 Task: Look for space in Bowling Green, United States from 12th July, 2023 to 16th July, 2023 for 8 adults in price range Rs.10000 to Rs.16000. Place can be private room with 8 bedrooms having 8 beds and 8 bathrooms. Property type can be house, flat, guest house, hotel. Amenities needed are: wifi, TV, free parkinig on premises, gym, breakfast. Booking option can be shelf check-in. Required host language is English.
Action: Mouse moved to (472, 97)
Screenshot: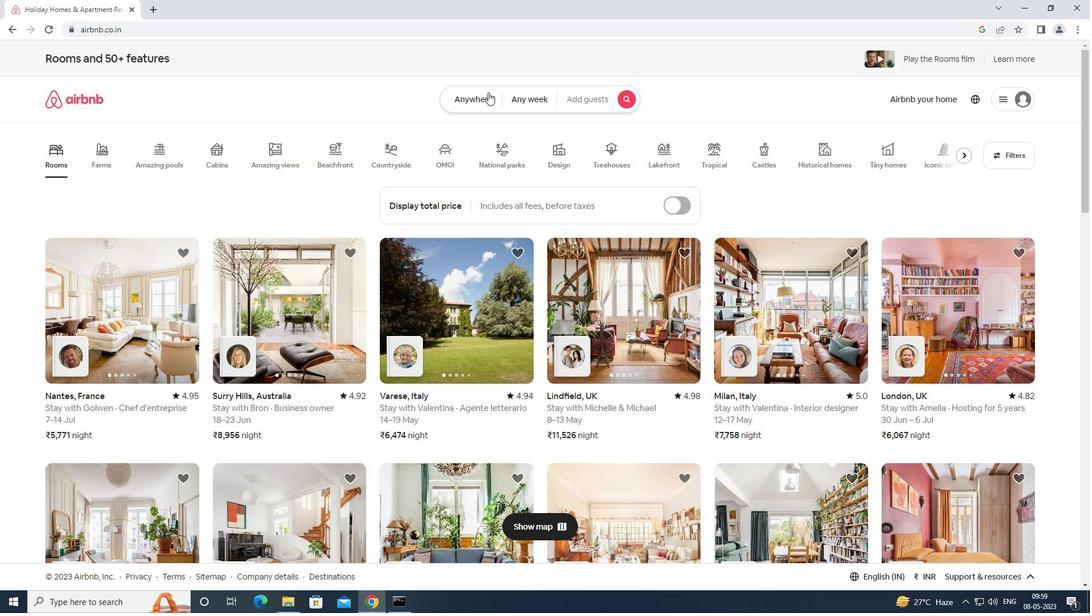 
Action: Mouse pressed left at (472, 97)
Screenshot: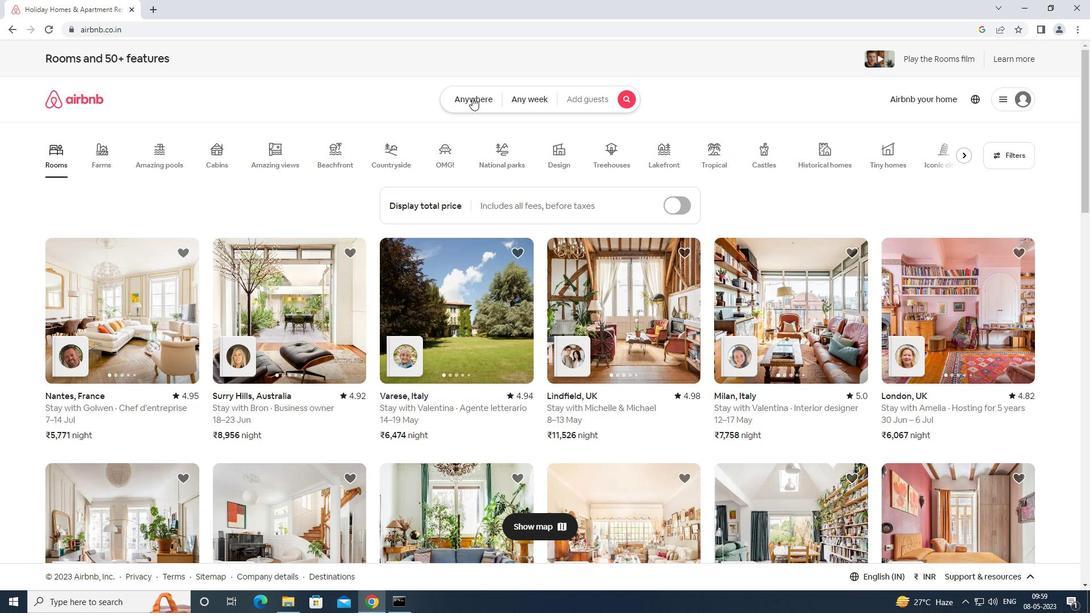 
Action: Mouse moved to (442, 142)
Screenshot: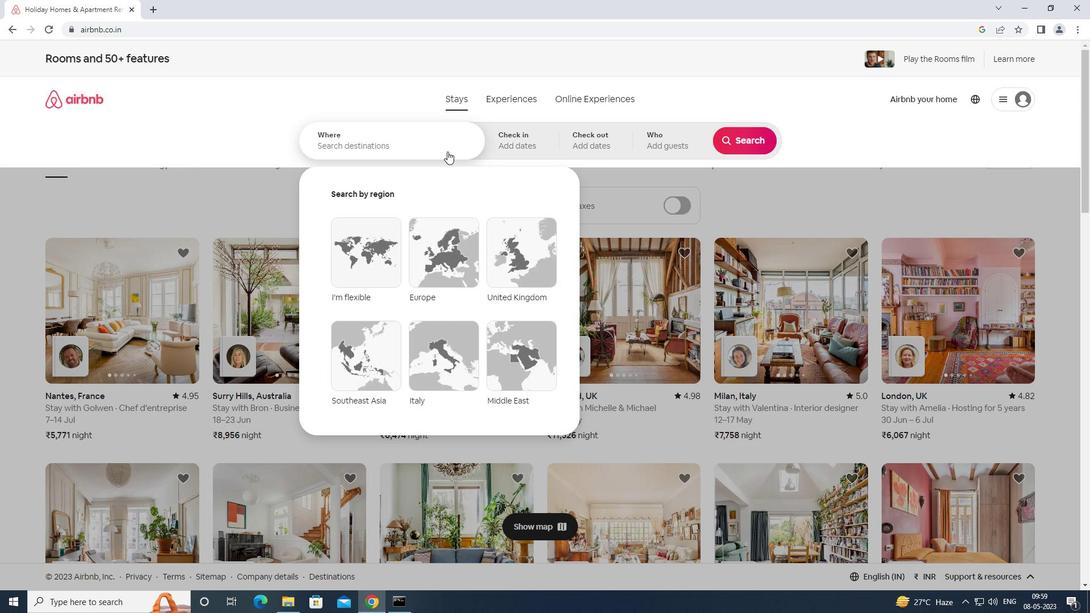 
Action: Mouse pressed left at (442, 142)
Screenshot: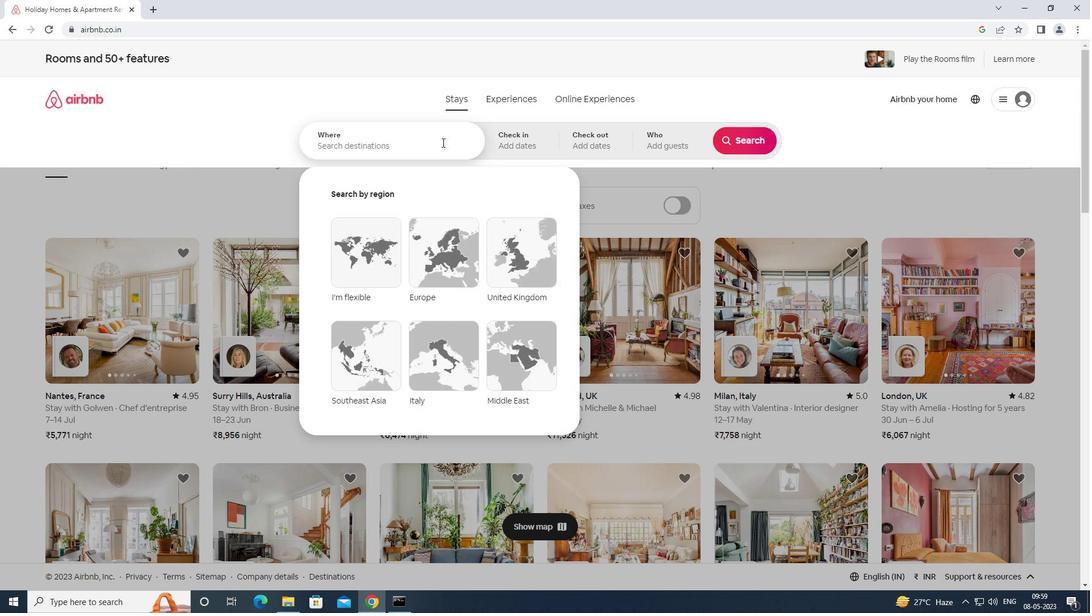 
Action: Key pressed <Key.shift>BOWLING<Key.space>GREEN<Key.space>UNITED<Key.space>STATES<Key.enter>
Screenshot: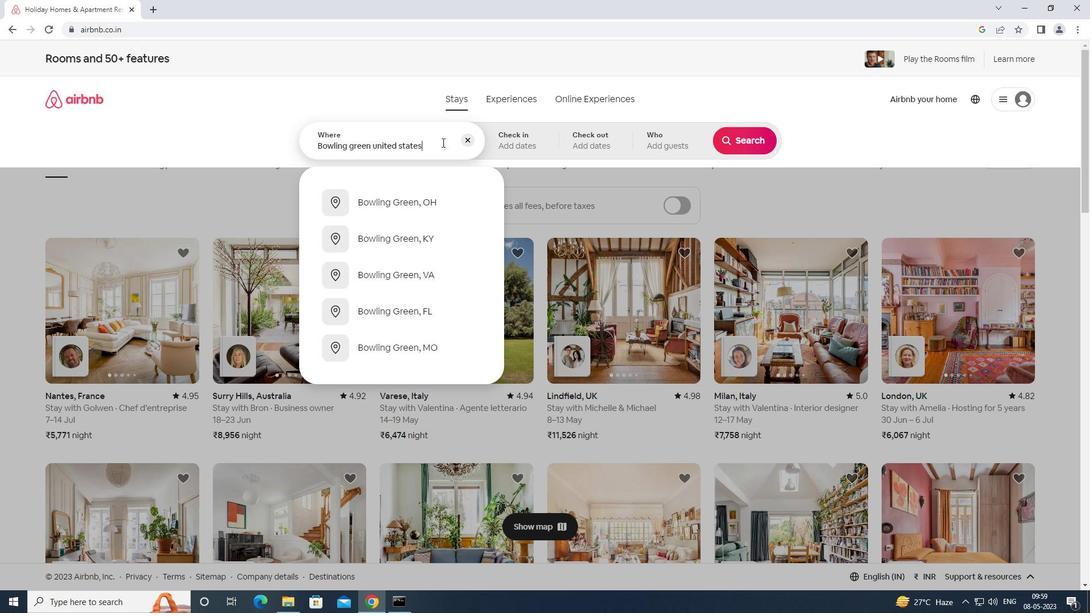 
Action: Mouse moved to (745, 232)
Screenshot: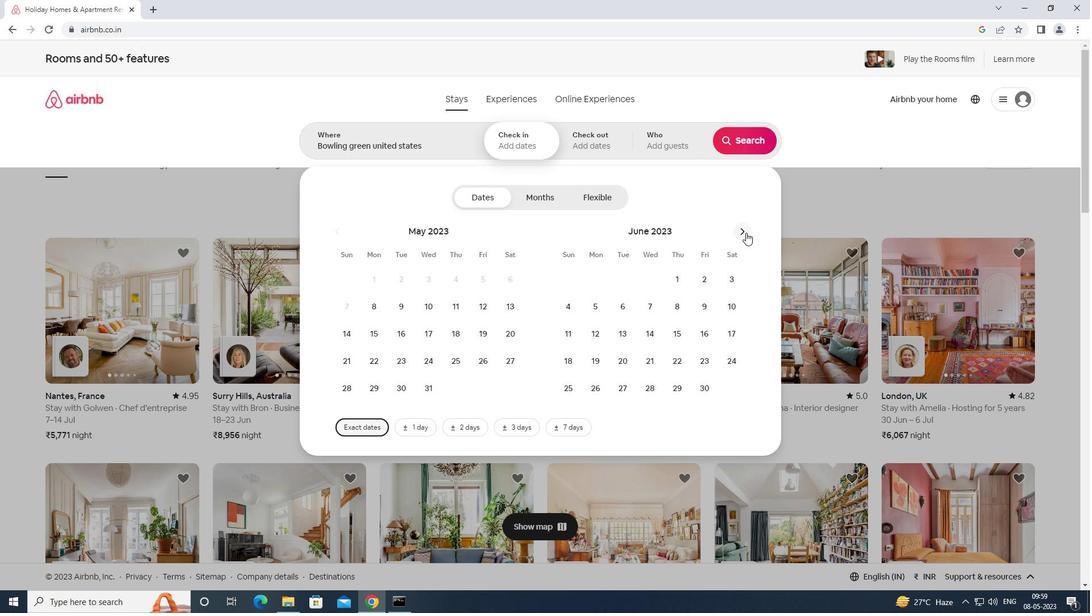 
Action: Mouse pressed left at (745, 232)
Screenshot: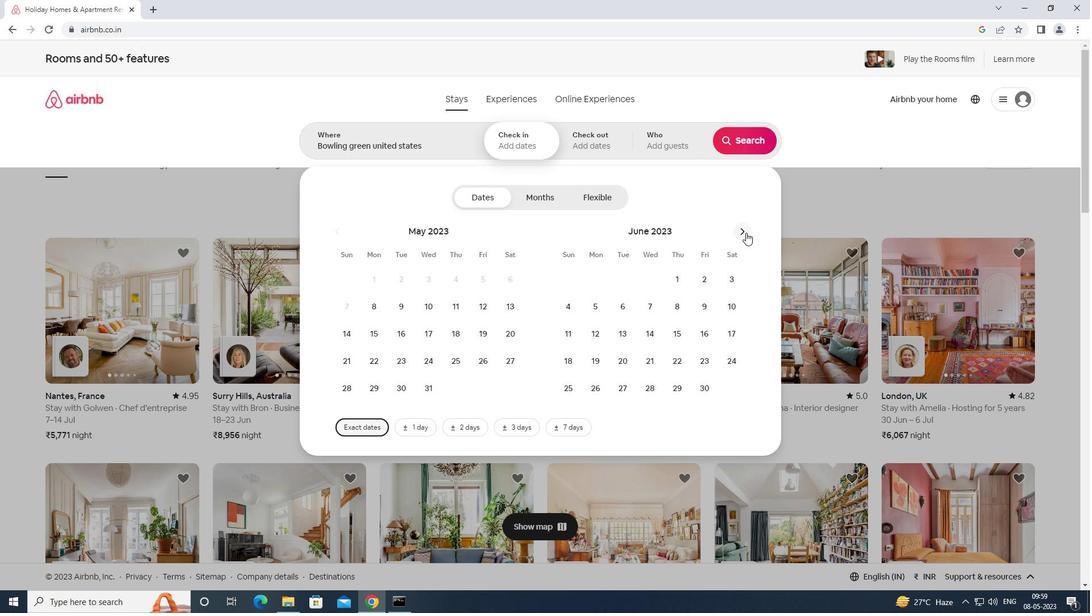 
Action: Mouse moved to (651, 333)
Screenshot: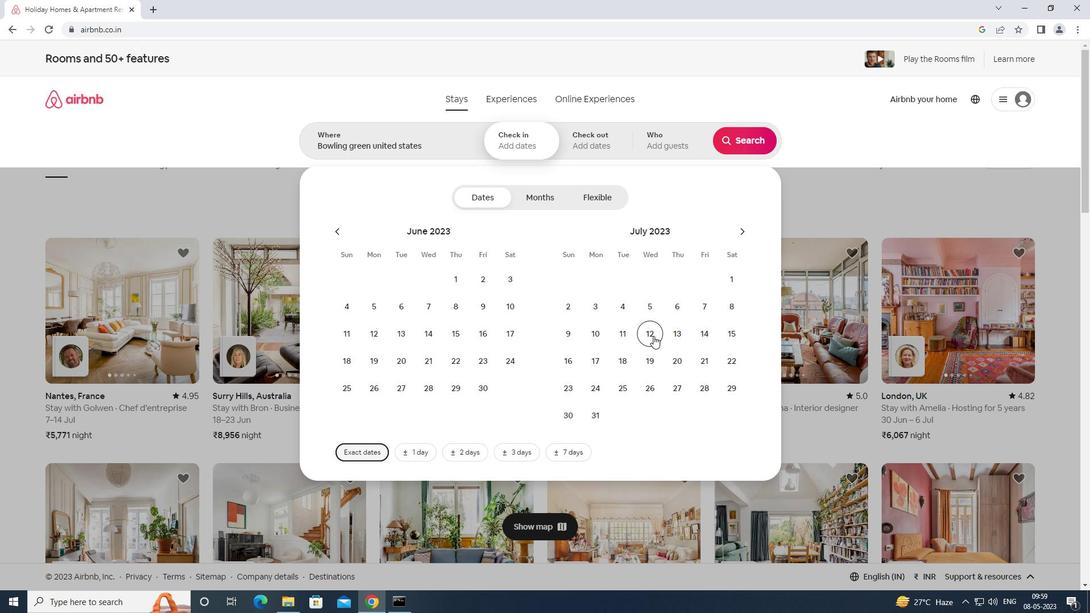 
Action: Mouse pressed left at (651, 333)
Screenshot: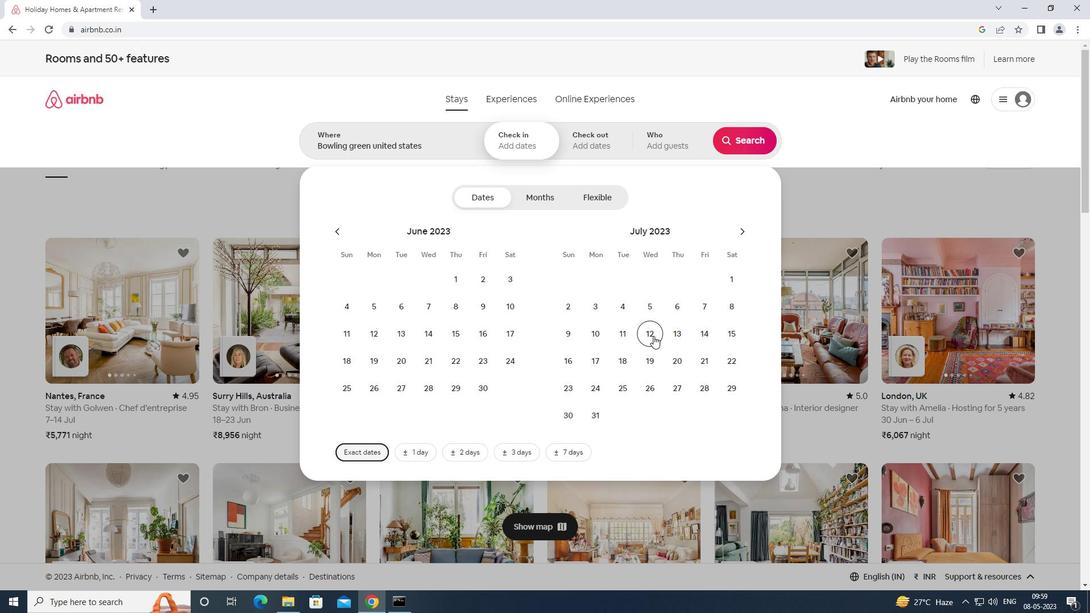 
Action: Mouse moved to (566, 359)
Screenshot: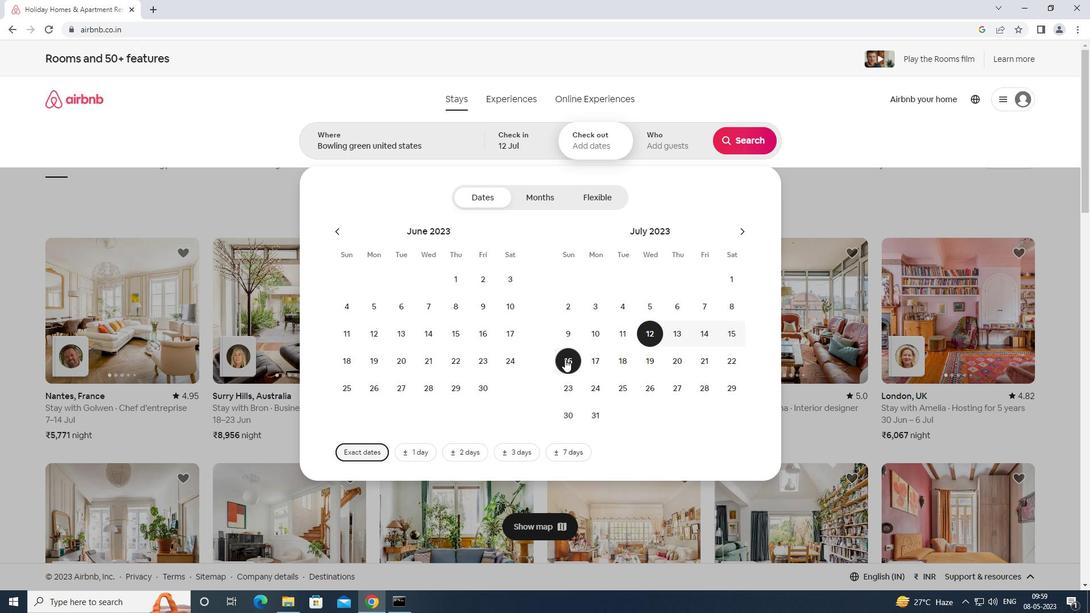 
Action: Mouse pressed left at (566, 359)
Screenshot: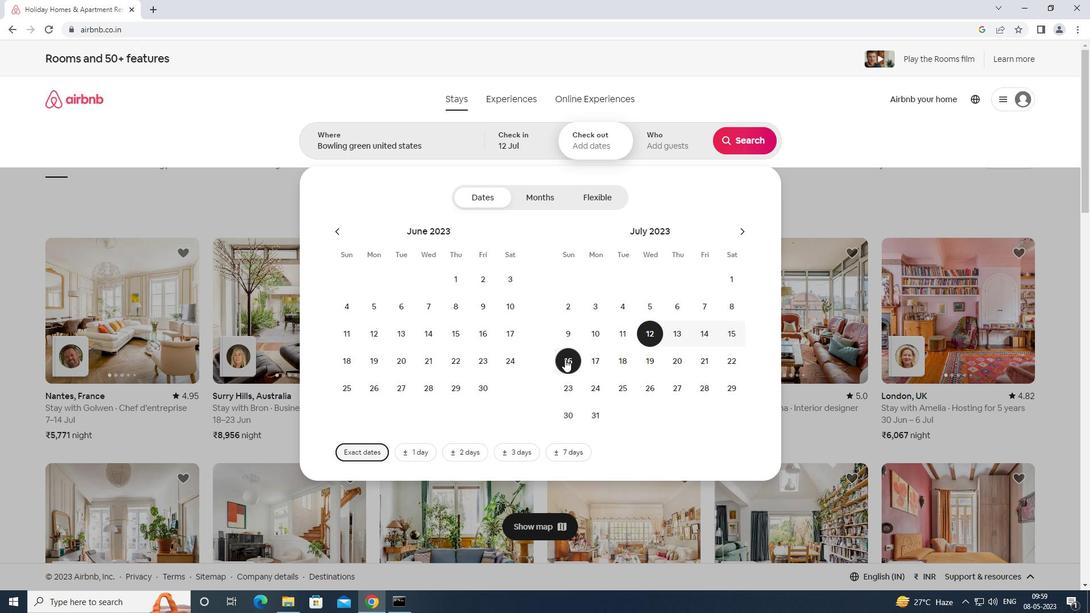 
Action: Mouse moved to (661, 136)
Screenshot: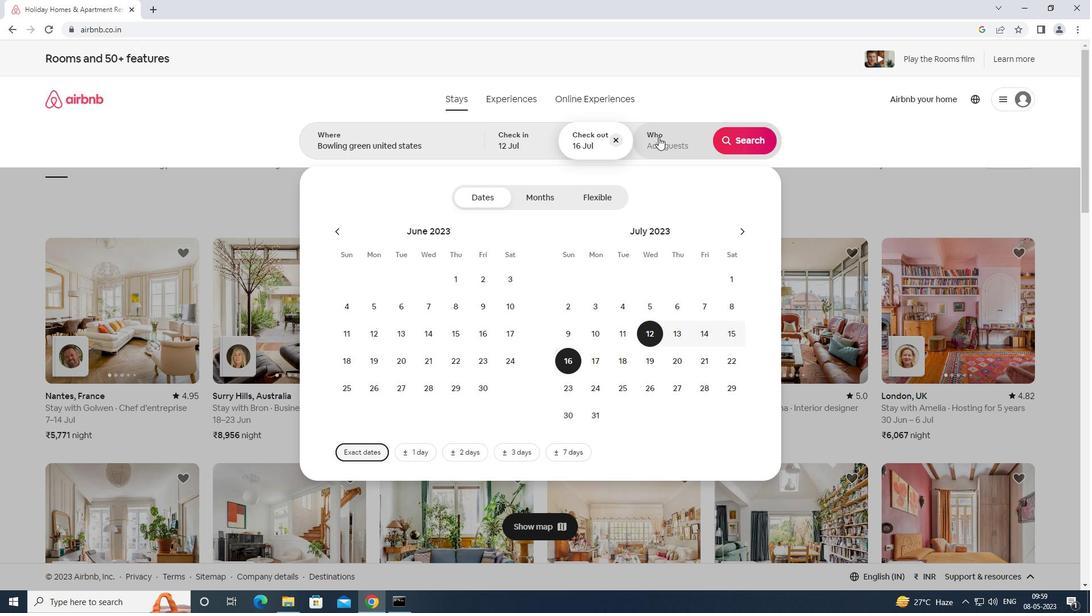 
Action: Mouse pressed left at (661, 136)
Screenshot: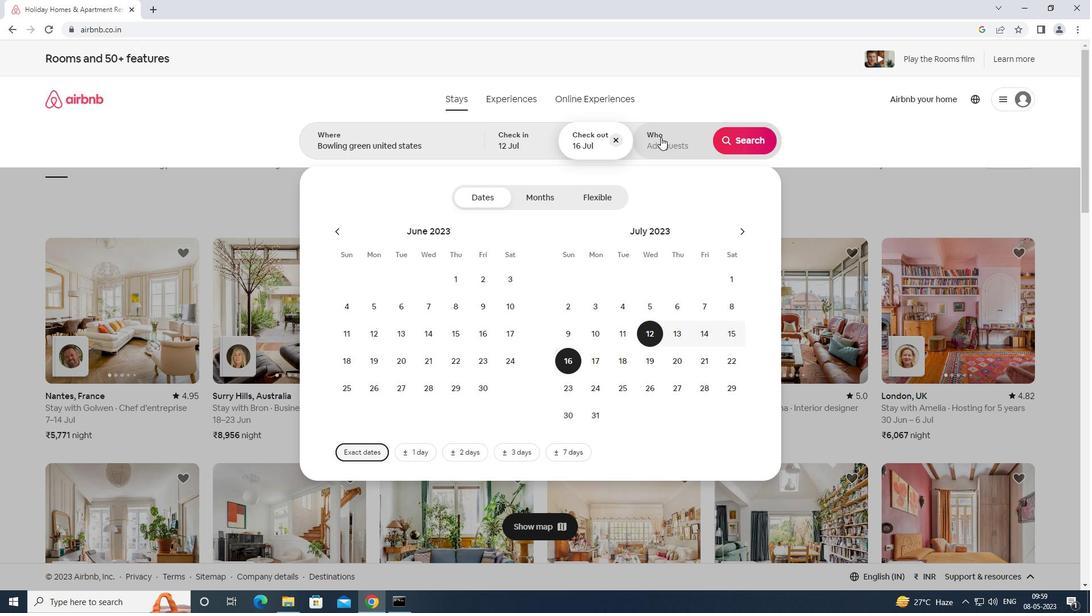 
Action: Mouse moved to (748, 197)
Screenshot: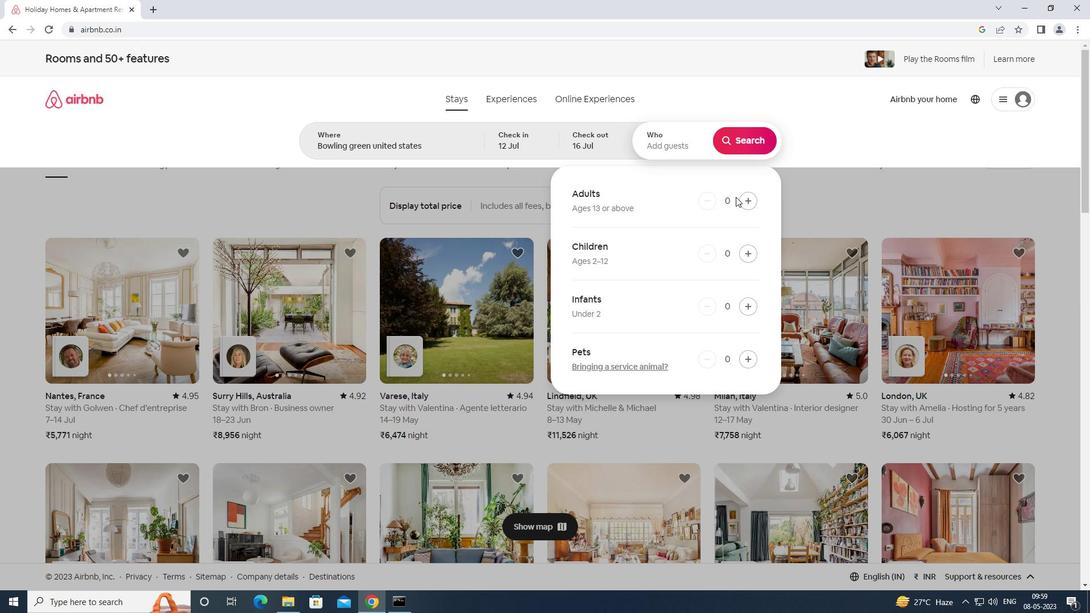
Action: Mouse pressed left at (748, 197)
Screenshot: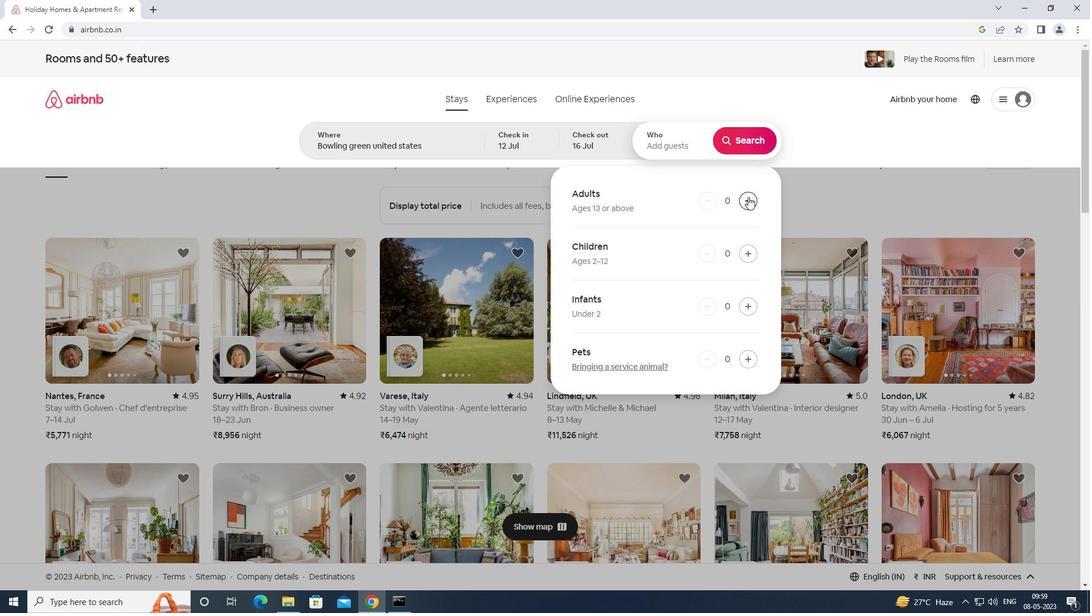 
Action: Mouse moved to (749, 197)
Screenshot: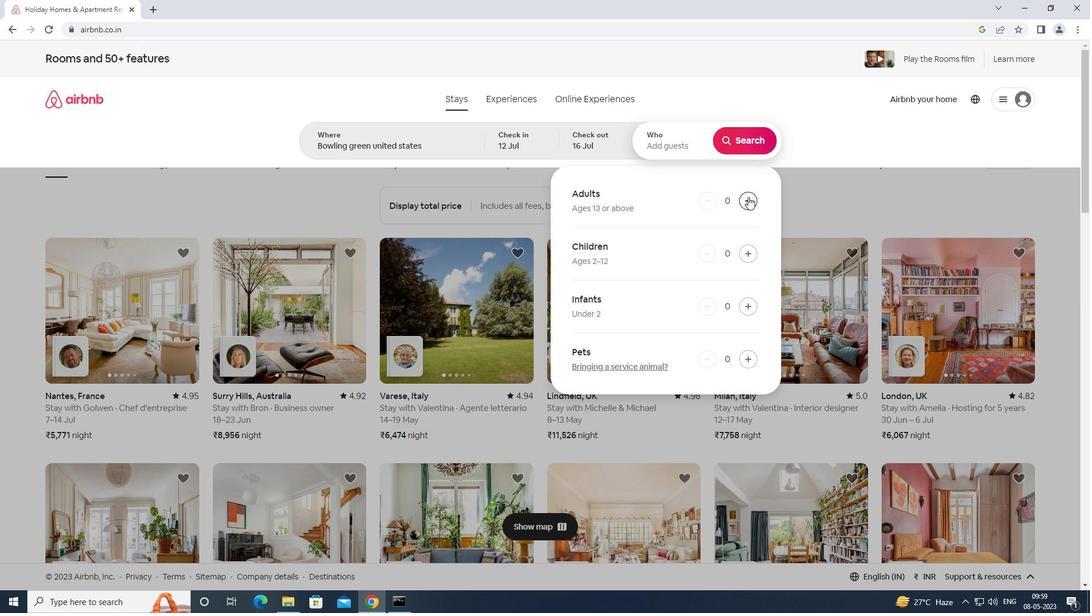 
Action: Mouse pressed left at (749, 197)
Screenshot: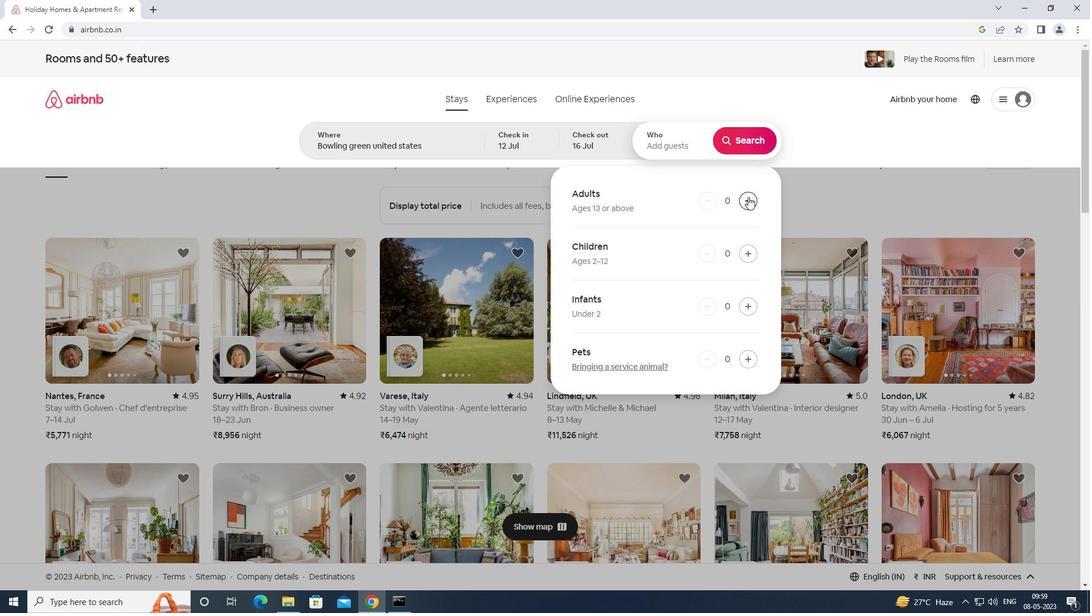 
Action: Mouse moved to (749, 197)
Screenshot: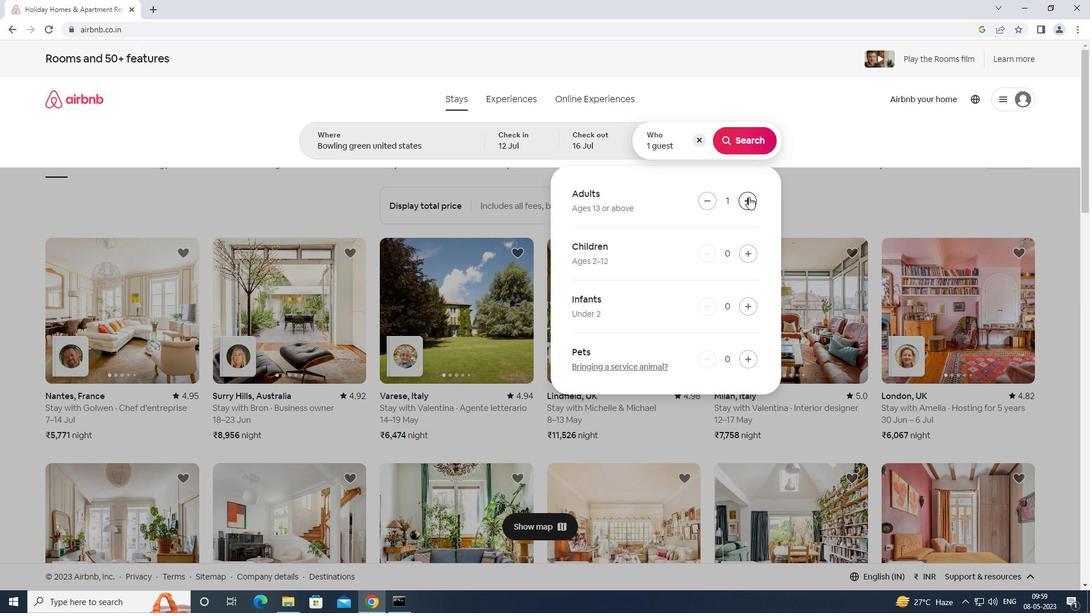 
Action: Mouse pressed left at (749, 197)
Screenshot: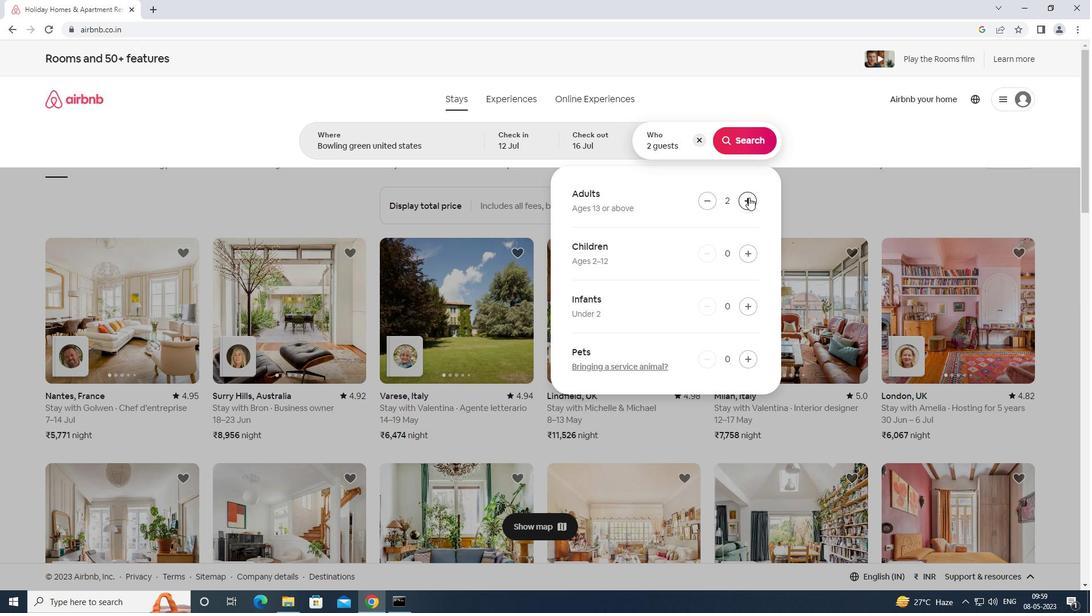 
Action: Mouse pressed left at (749, 197)
Screenshot: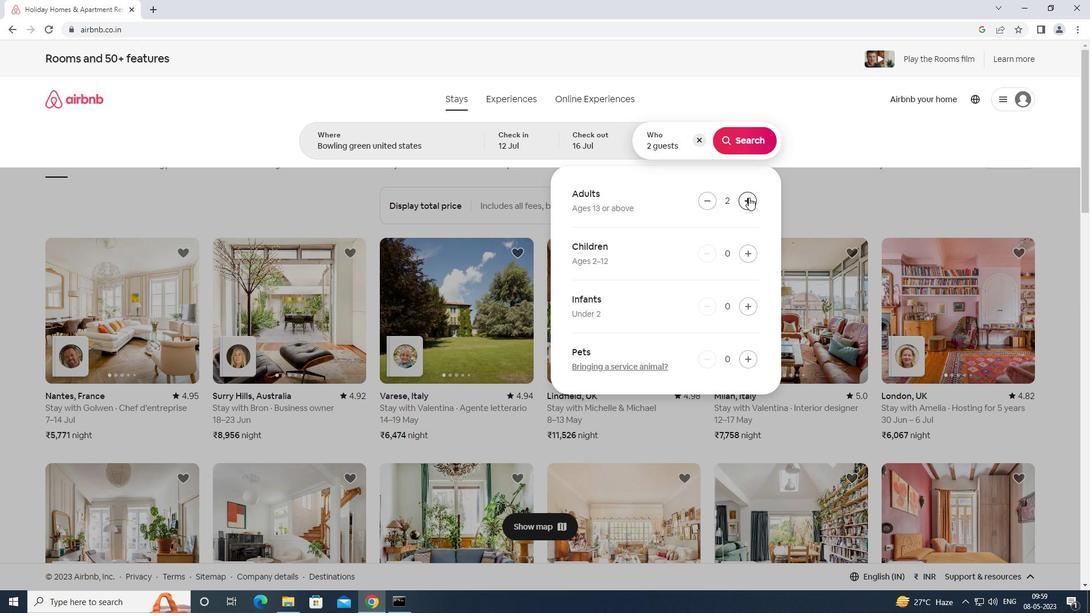 
Action: Mouse pressed left at (749, 197)
Screenshot: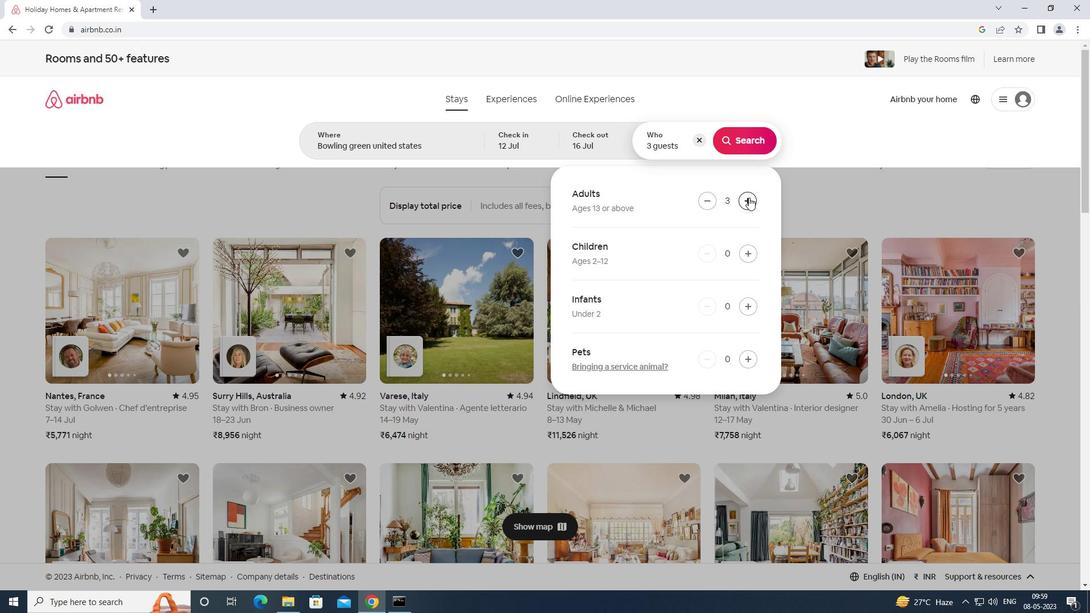 
Action: Mouse moved to (749, 198)
Screenshot: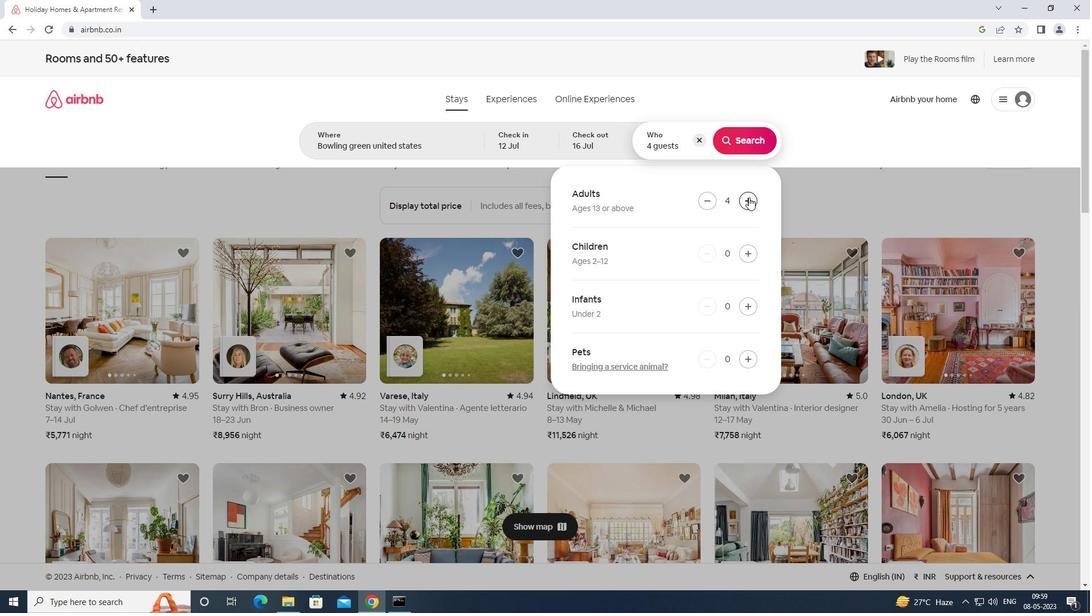 
Action: Mouse pressed left at (749, 198)
Screenshot: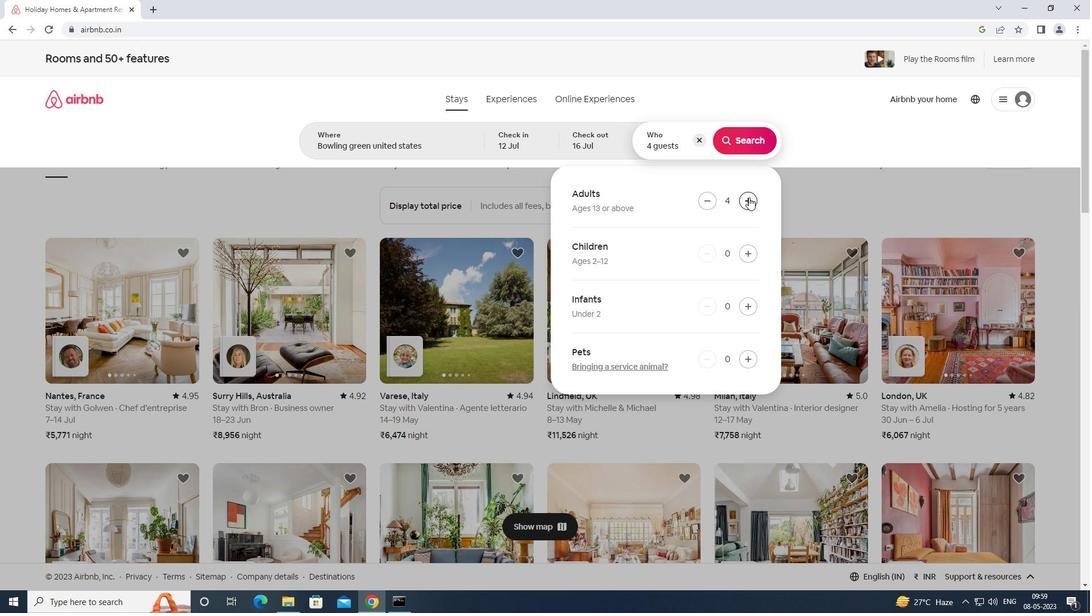 
Action: Mouse pressed left at (749, 198)
Screenshot: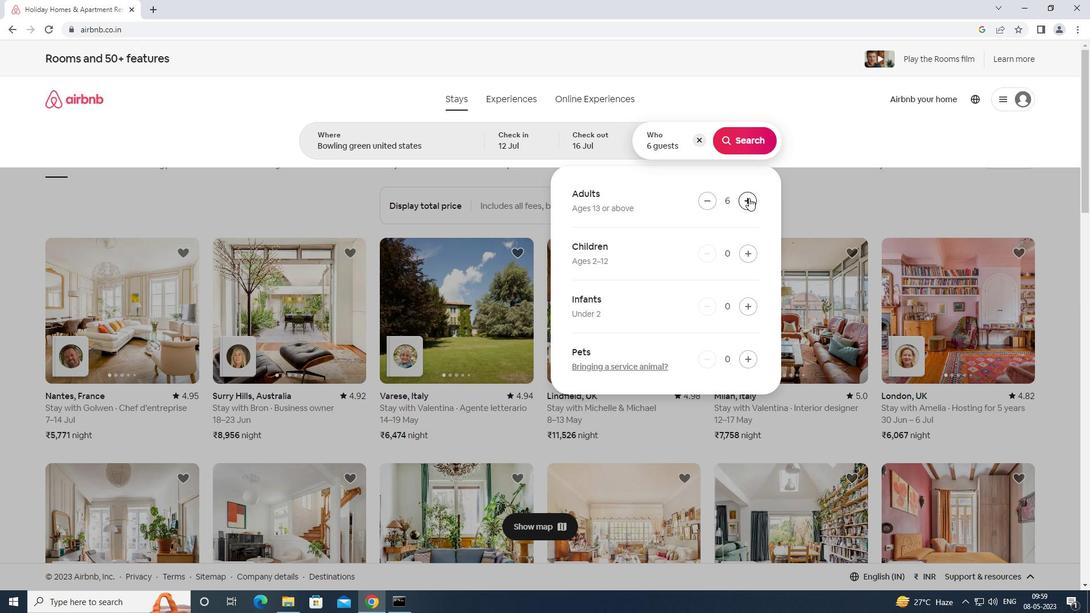 
Action: Mouse pressed left at (749, 198)
Screenshot: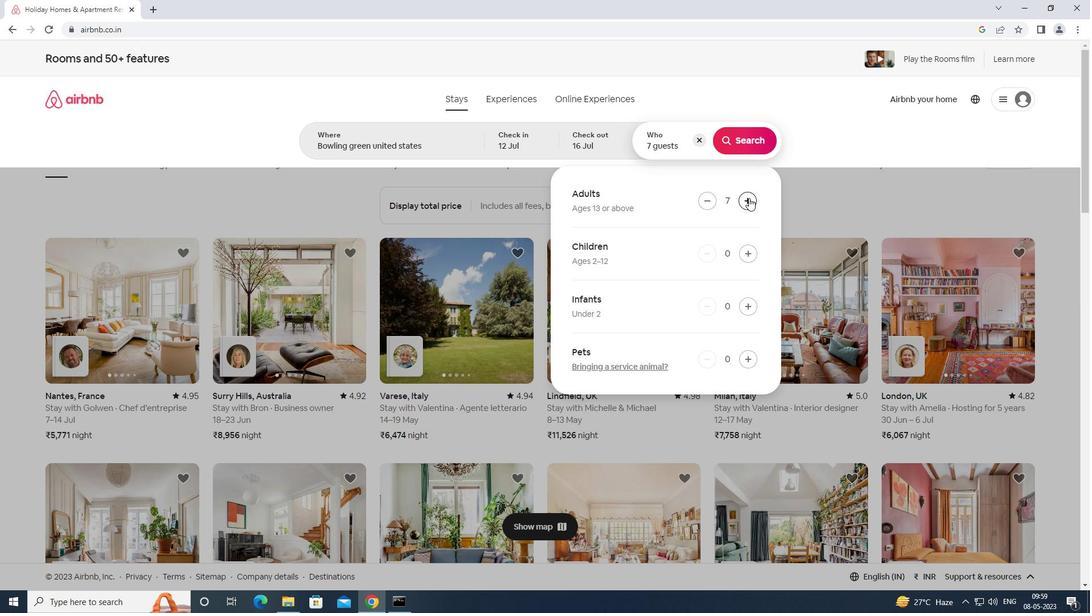 
Action: Mouse moved to (758, 148)
Screenshot: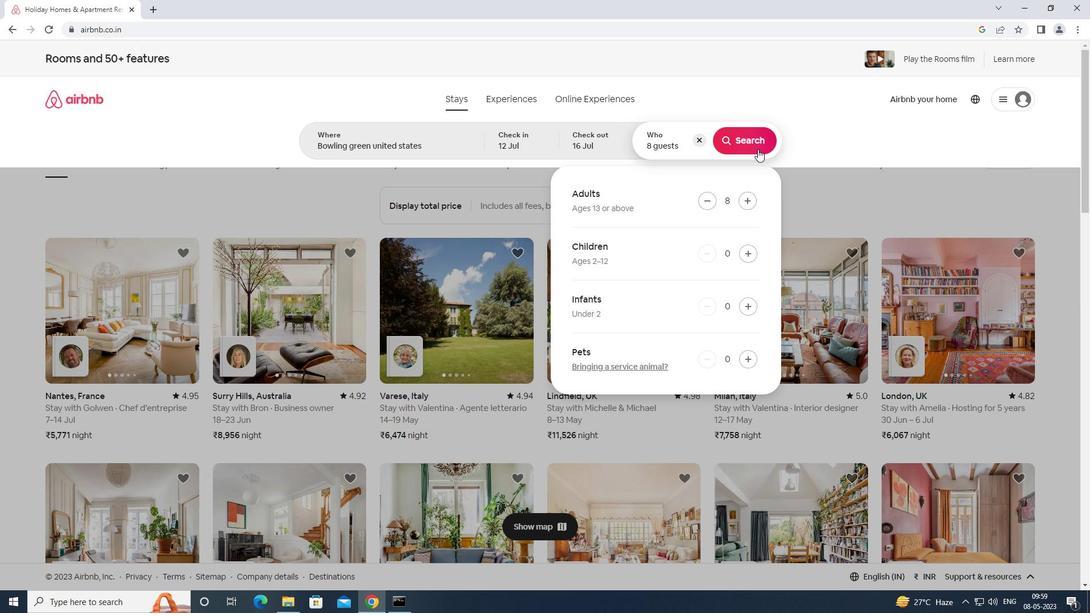 
Action: Mouse pressed left at (758, 148)
Screenshot: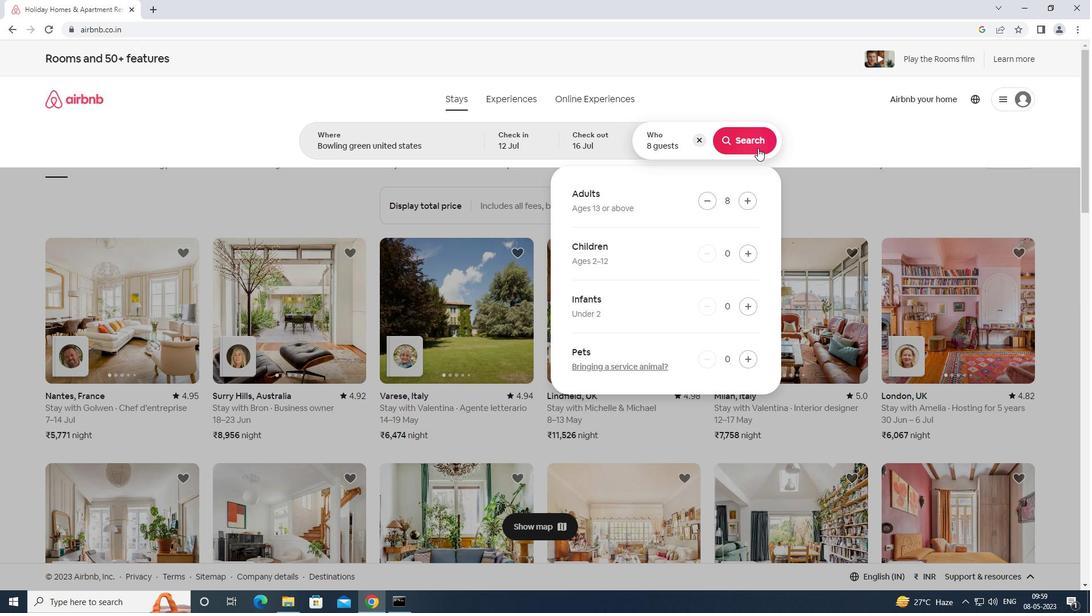 
Action: Mouse moved to (1061, 108)
Screenshot: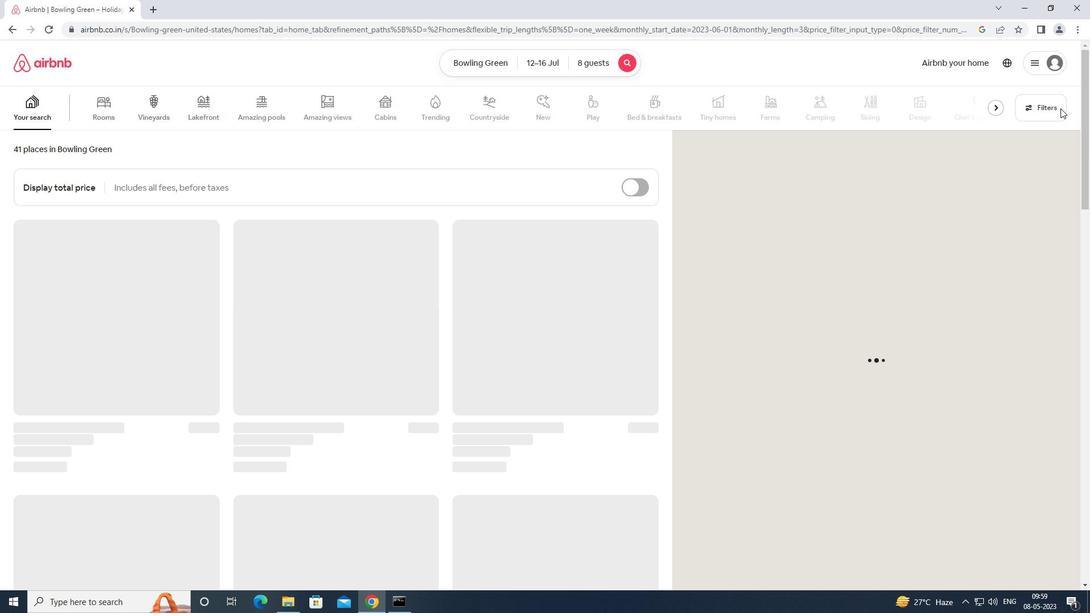
Action: Mouse pressed left at (1061, 108)
Screenshot: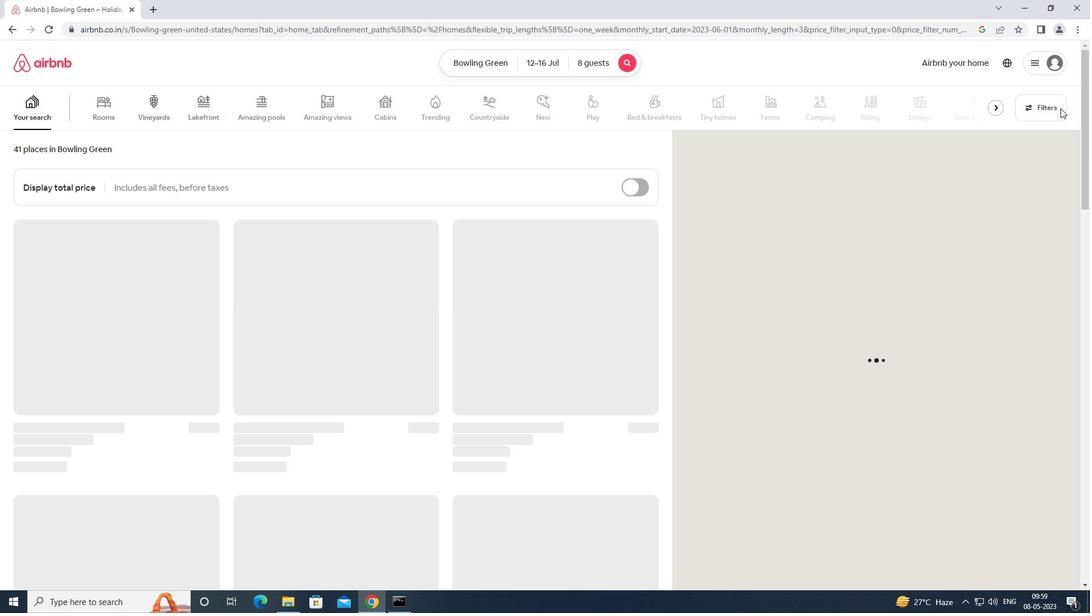 
Action: Mouse moved to (457, 384)
Screenshot: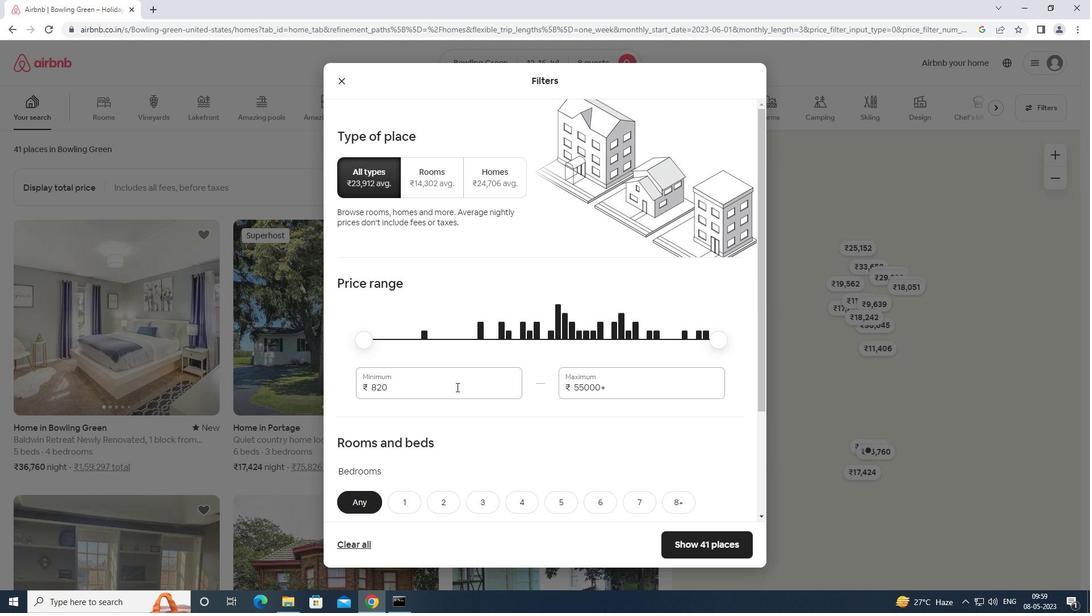 
Action: Mouse pressed left at (457, 384)
Screenshot: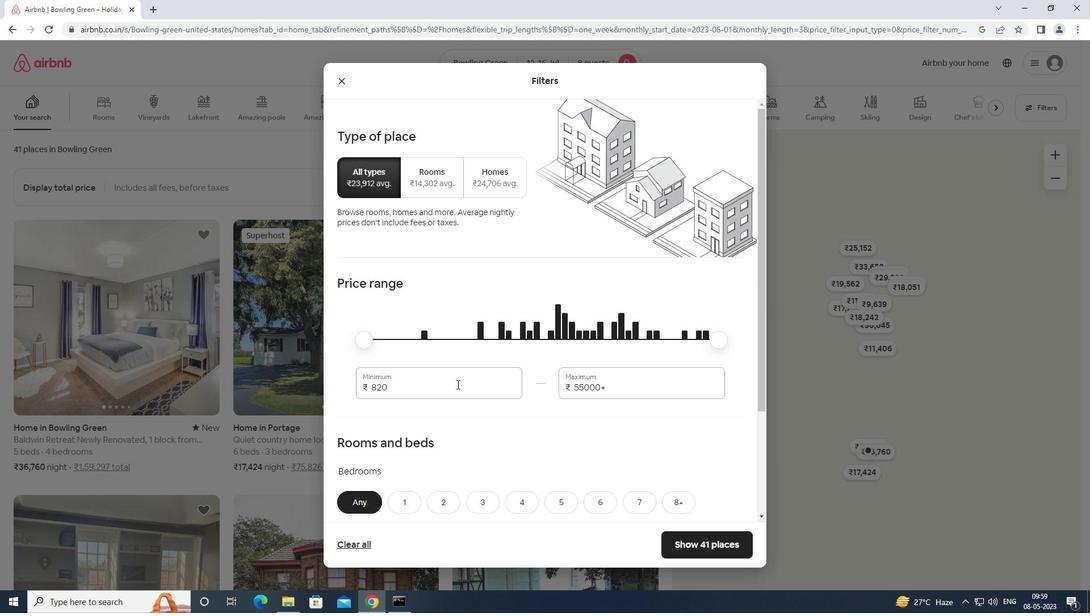 
Action: Key pressed <Key.backspace><Key.backspace><Key.backspace><Key.backspace><Key.backspace><Key.backspace><Key.backspace><Key.backspace><Key.backspace><Key.backspace><Key.backspace><Key.backspace><Key.backspace><Key.backspace>10000
Screenshot: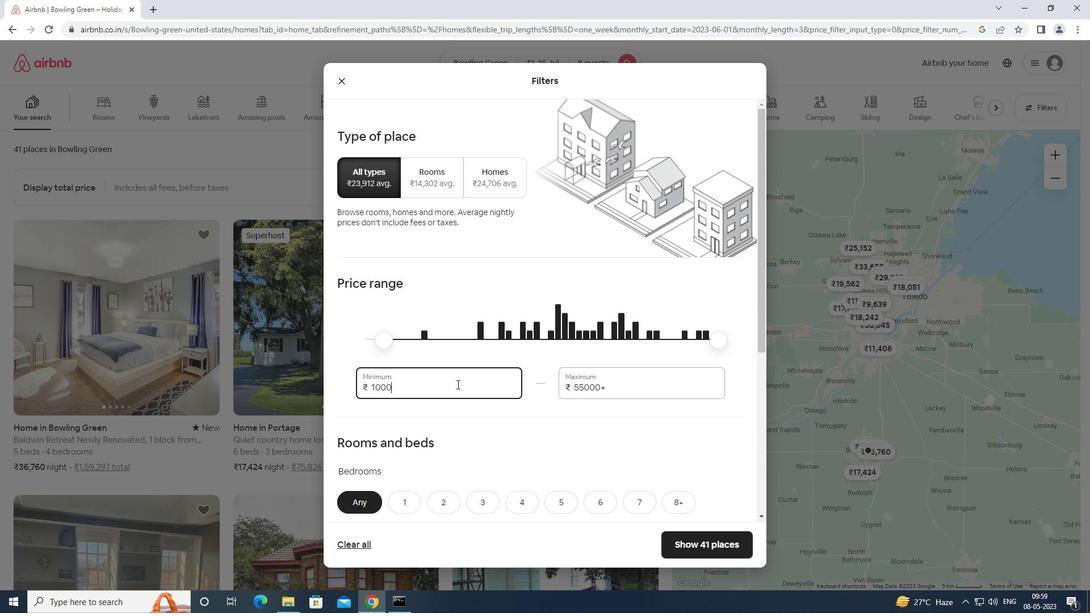 
Action: Mouse moved to (627, 380)
Screenshot: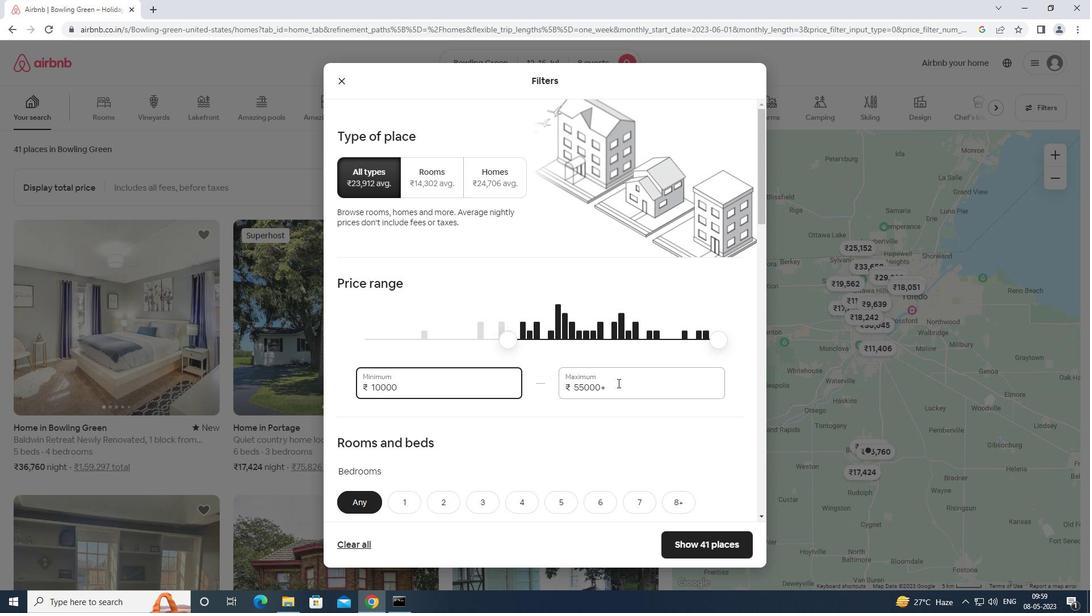 
Action: Mouse pressed left at (627, 380)
Screenshot: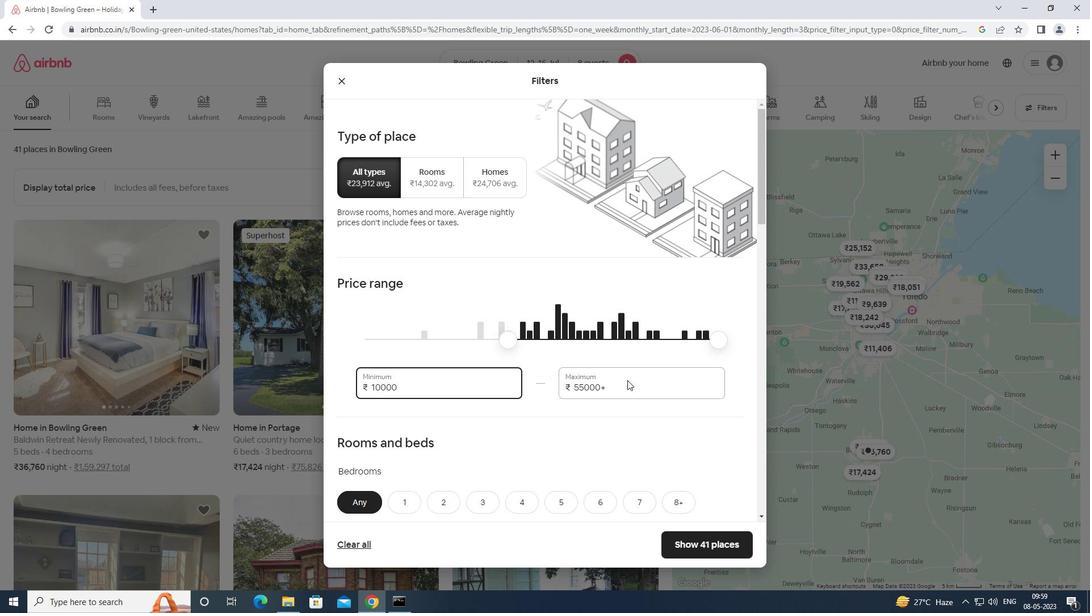 
Action: Mouse moved to (632, 380)
Screenshot: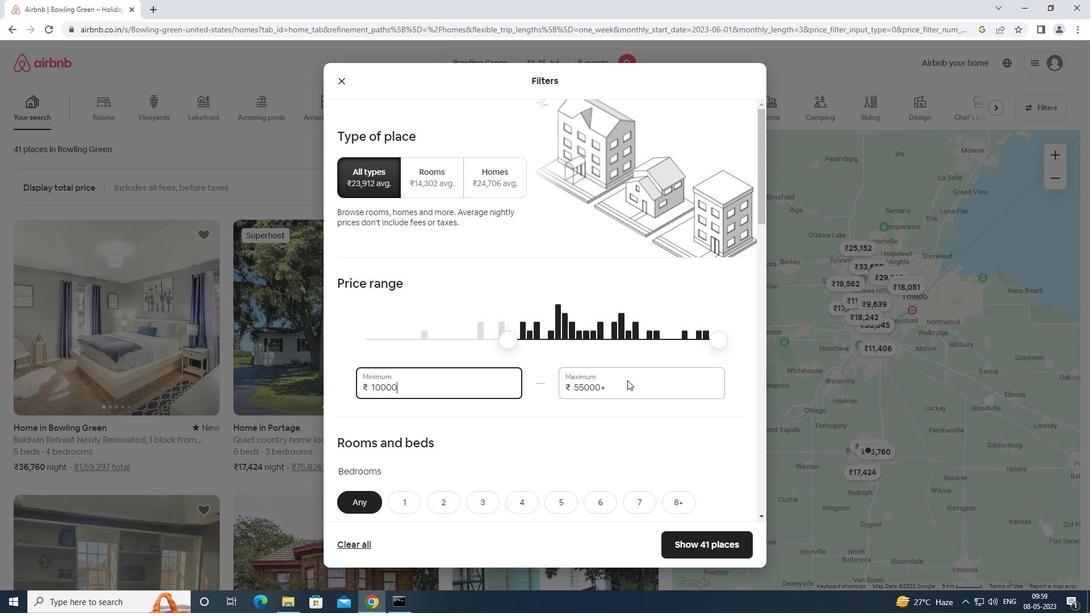 
Action: Key pressed <Key.backspace><Key.backspace><Key.backspace><Key.backspace><Key.backspace><Key.backspace><Key.backspace><Key.backspace><Key.backspace><Key.backspace><Key.backspace><Key.backspace><Key.backspace><Key.backspace>16000
Screenshot: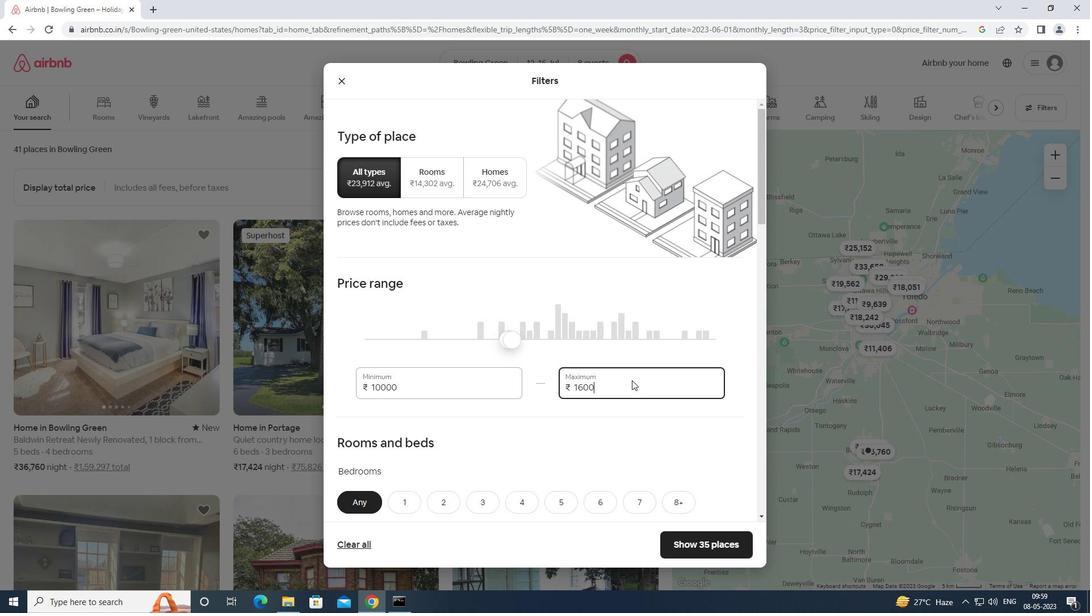
Action: Mouse moved to (640, 397)
Screenshot: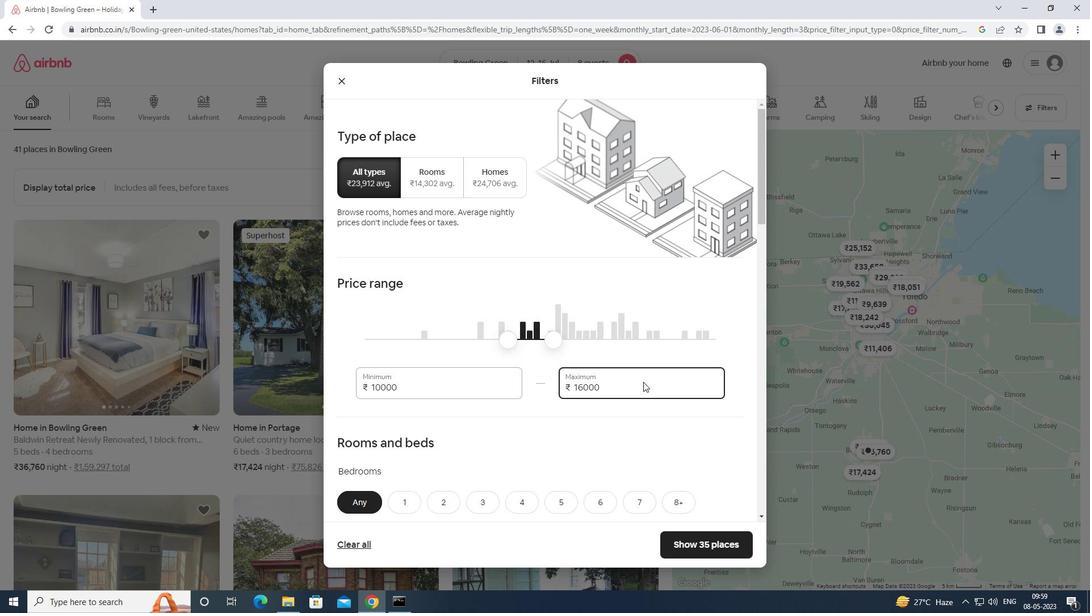 
Action: Mouse scrolled (640, 397) with delta (0, 0)
Screenshot: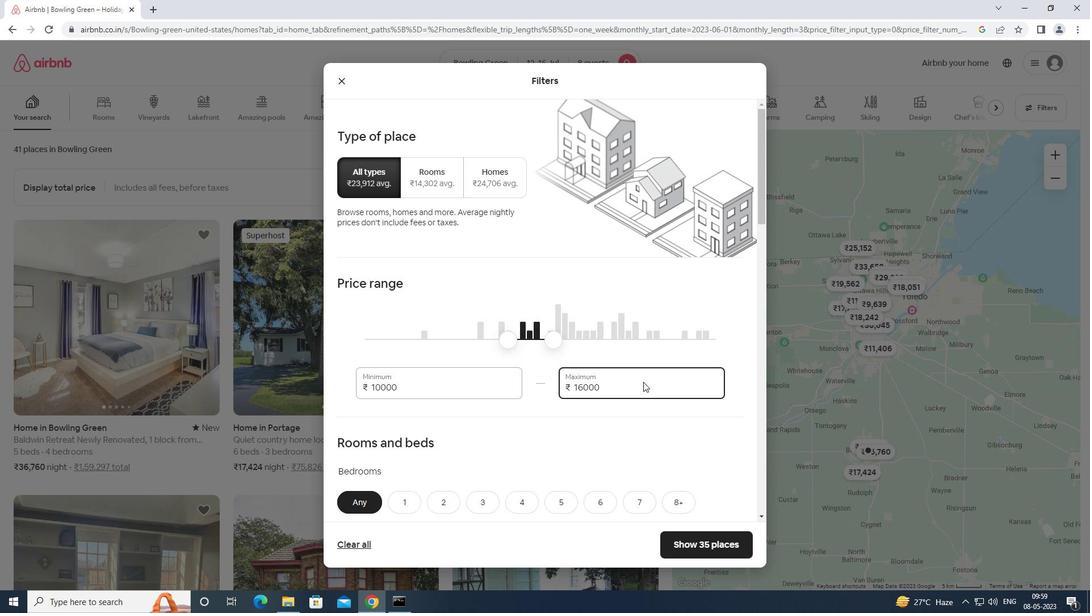 
Action: Mouse moved to (636, 402)
Screenshot: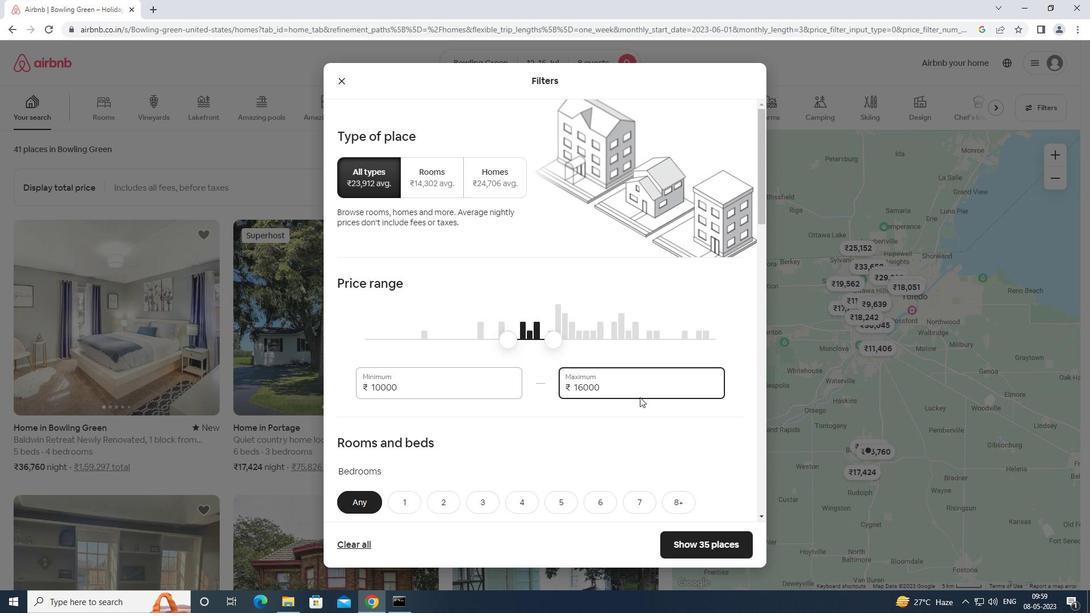 
Action: Mouse scrolled (636, 402) with delta (0, 0)
Screenshot: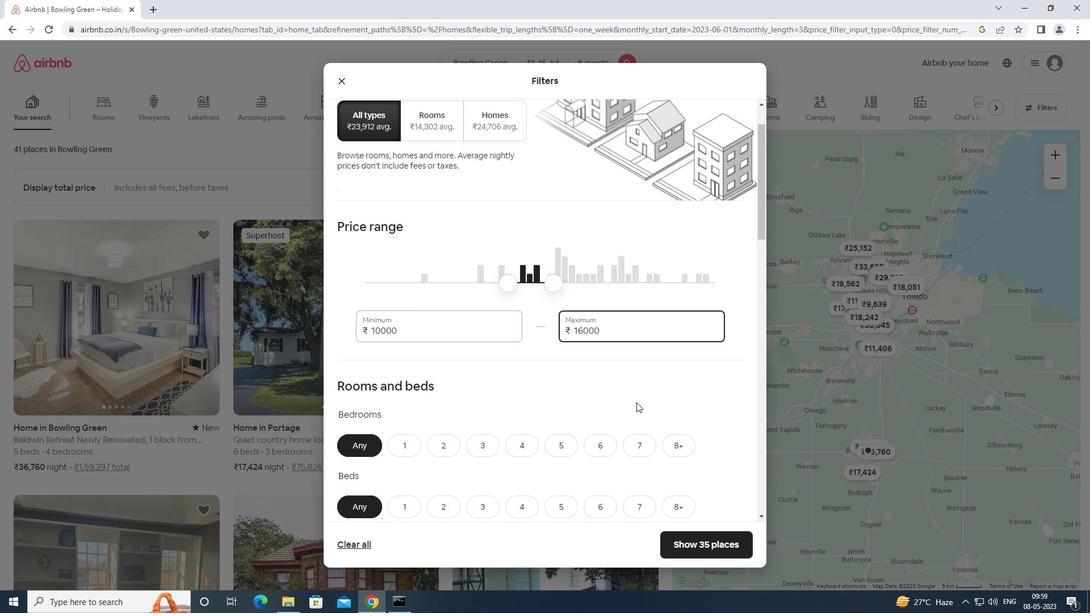 
Action: Mouse moved to (684, 389)
Screenshot: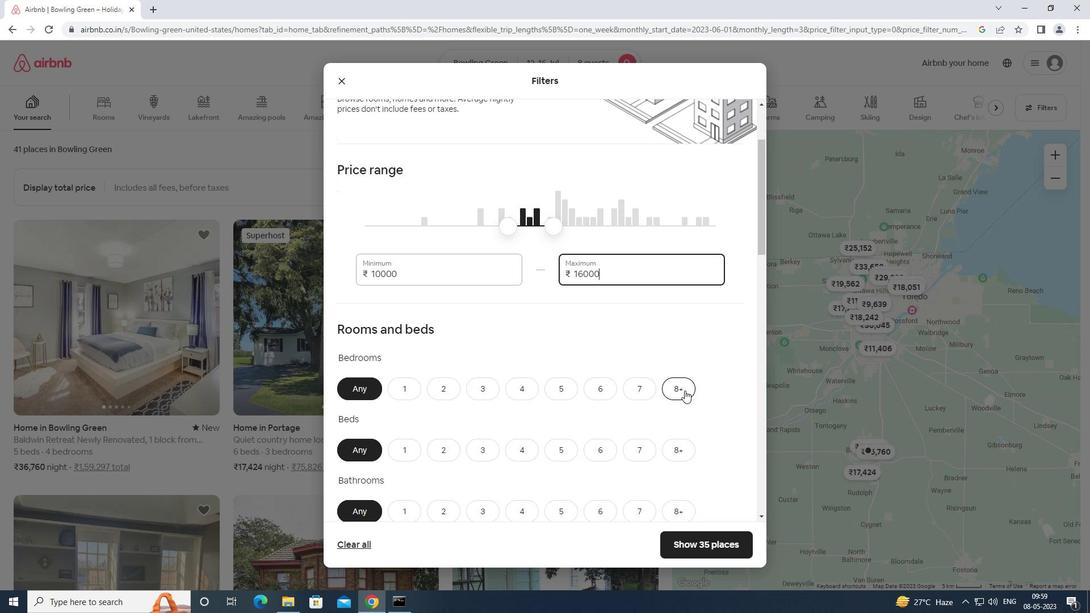 
Action: Mouse pressed left at (684, 389)
Screenshot: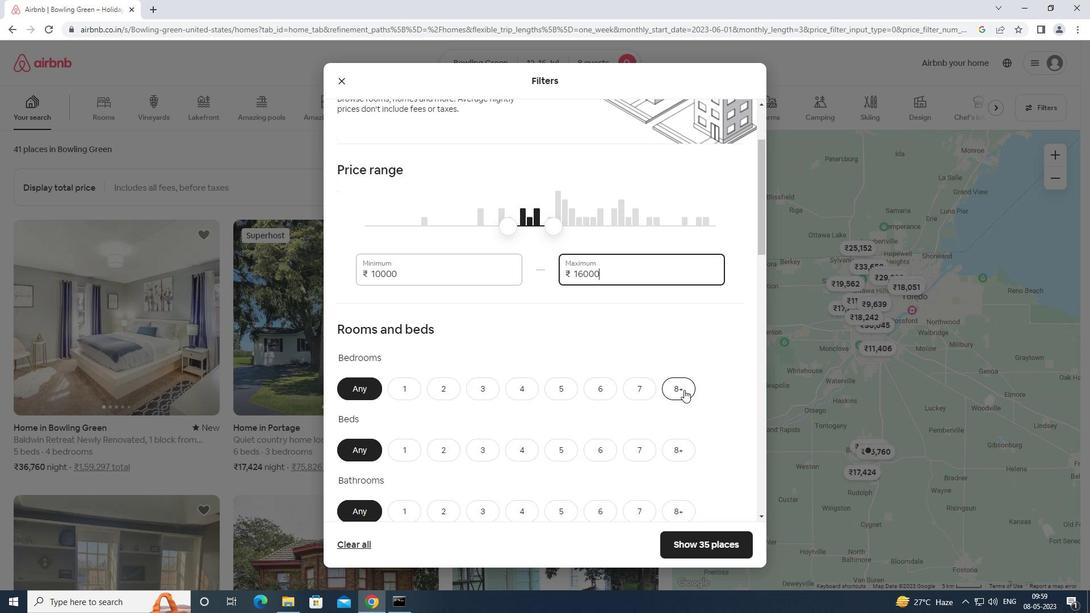 
Action: Mouse moved to (678, 449)
Screenshot: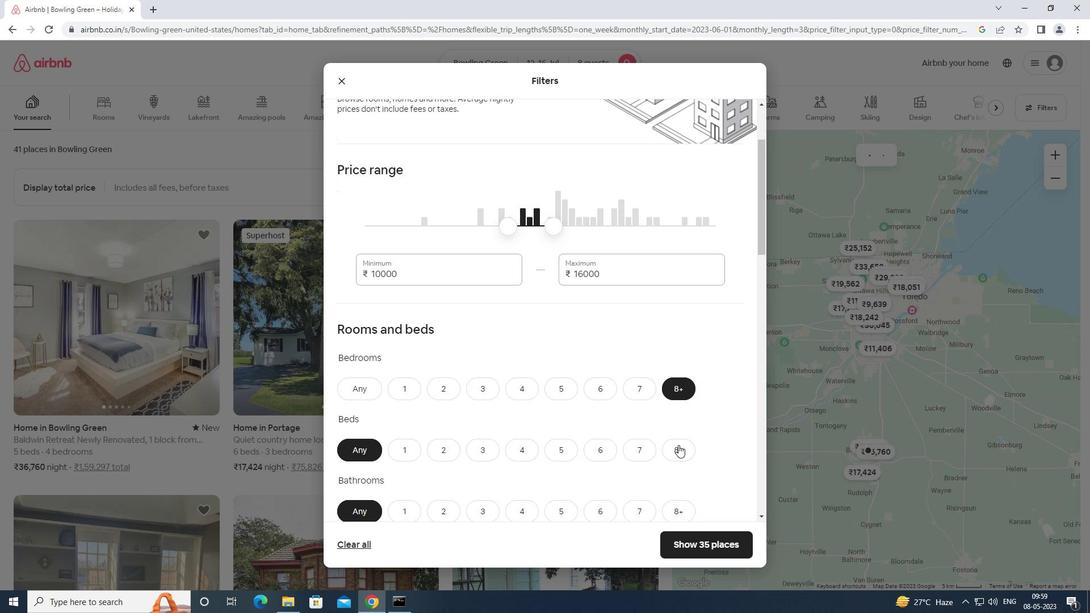 
Action: Mouse pressed left at (678, 449)
Screenshot: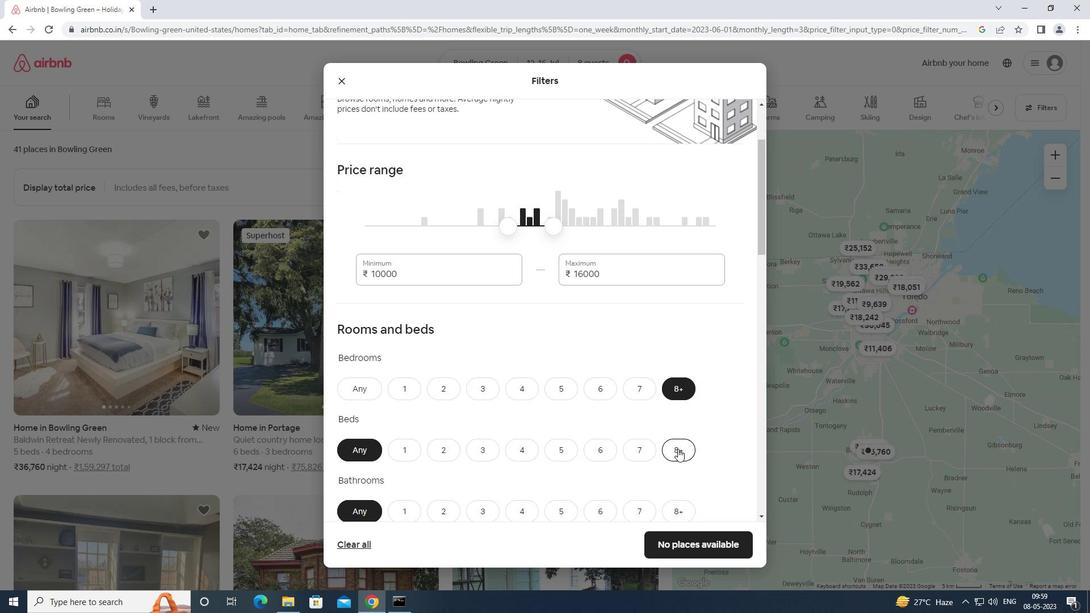
Action: Mouse scrolled (678, 448) with delta (0, 0)
Screenshot: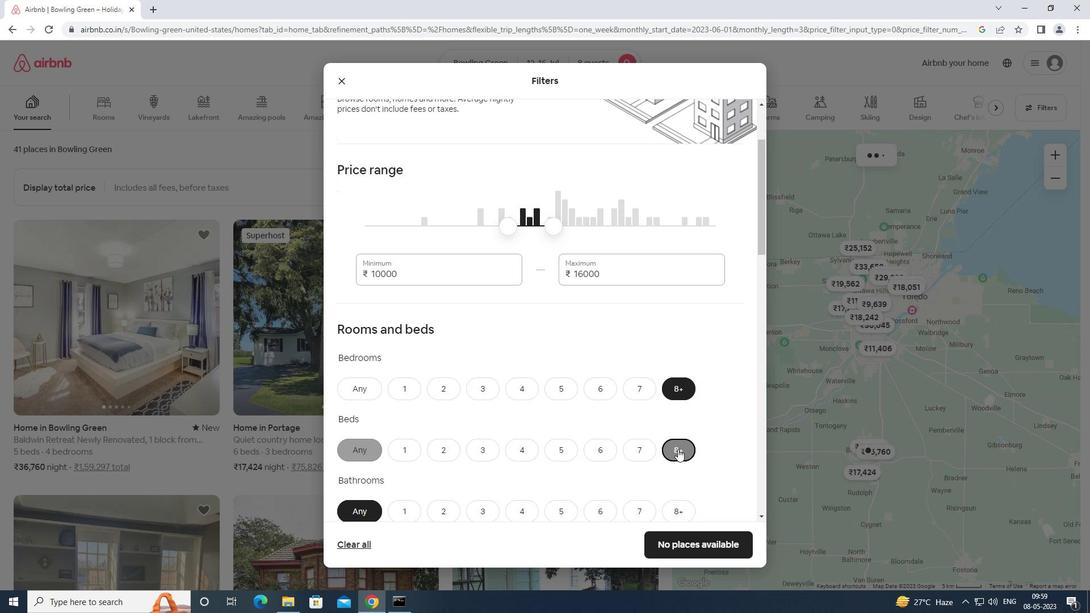 
Action: Mouse scrolled (678, 448) with delta (0, 0)
Screenshot: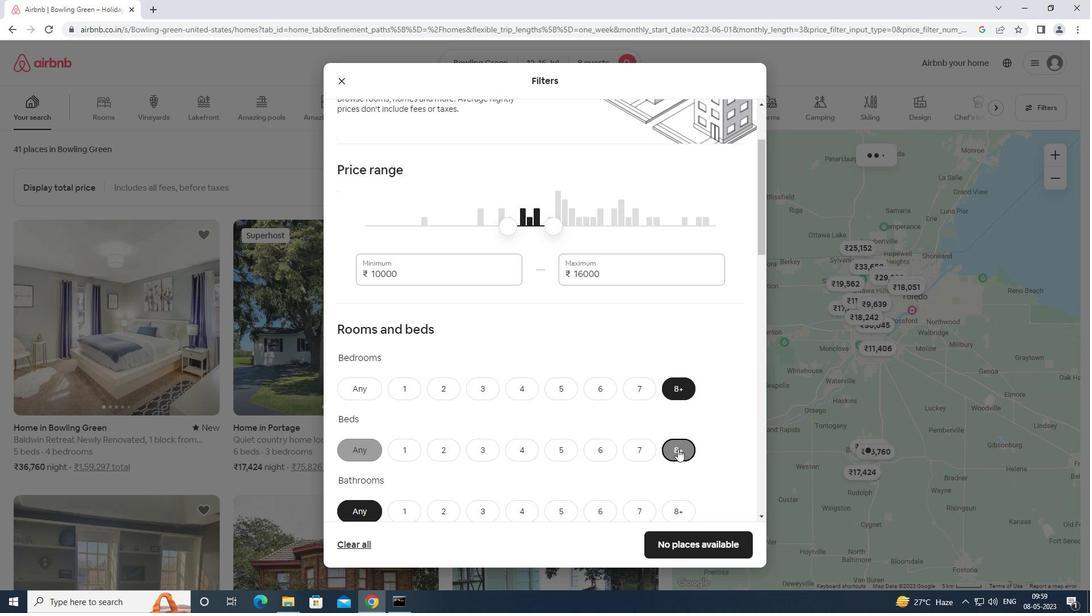 
Action: Mouse moved to (683, 396)
Screenshot: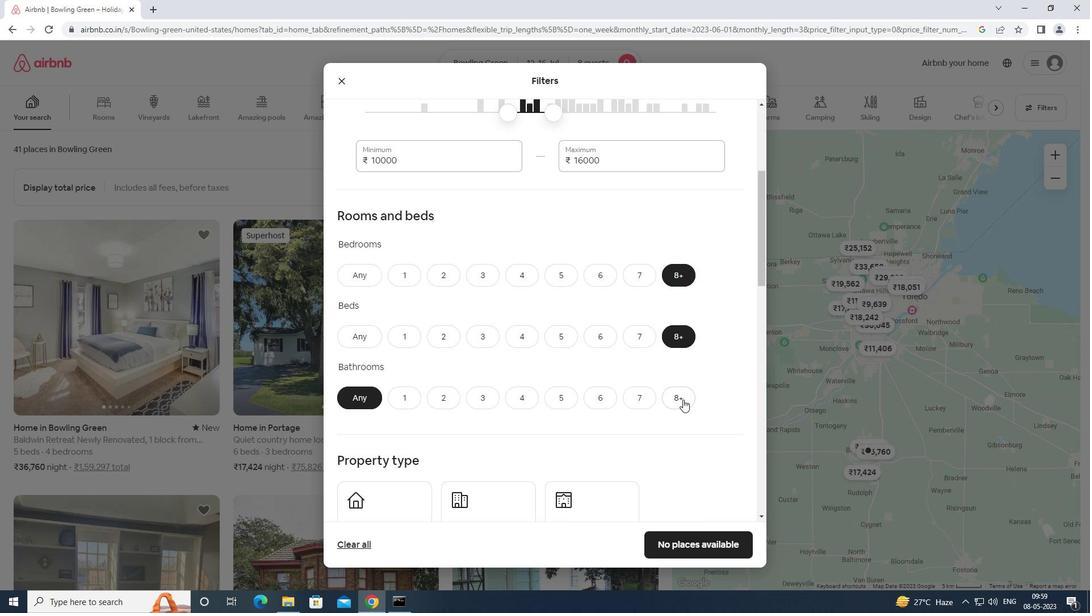
Action: Mouse pressed left at (683, 396)
Screenshot: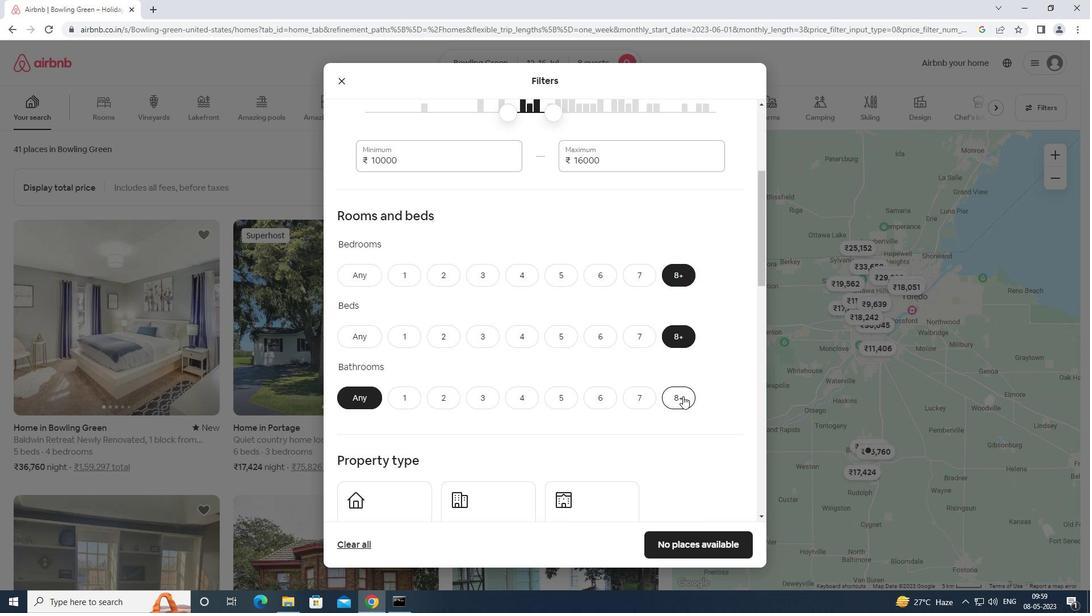 
Action: Mouse scrolled (683, 395) with delta (0, 0)
Screenshot: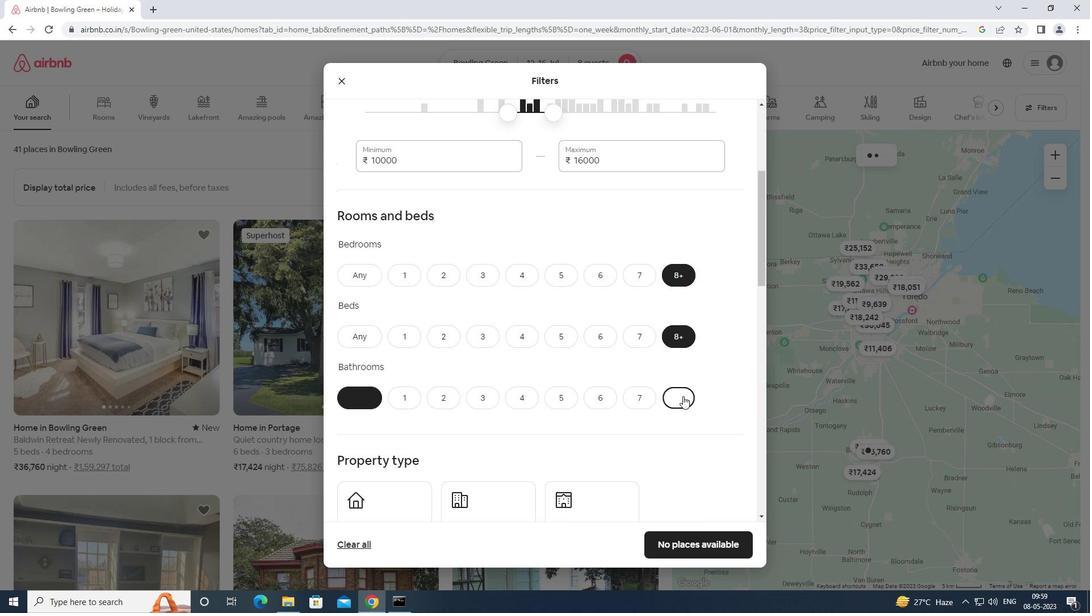 
Action: Mouse scrolled (683, 395) with delta (0, 0)
Screenshot: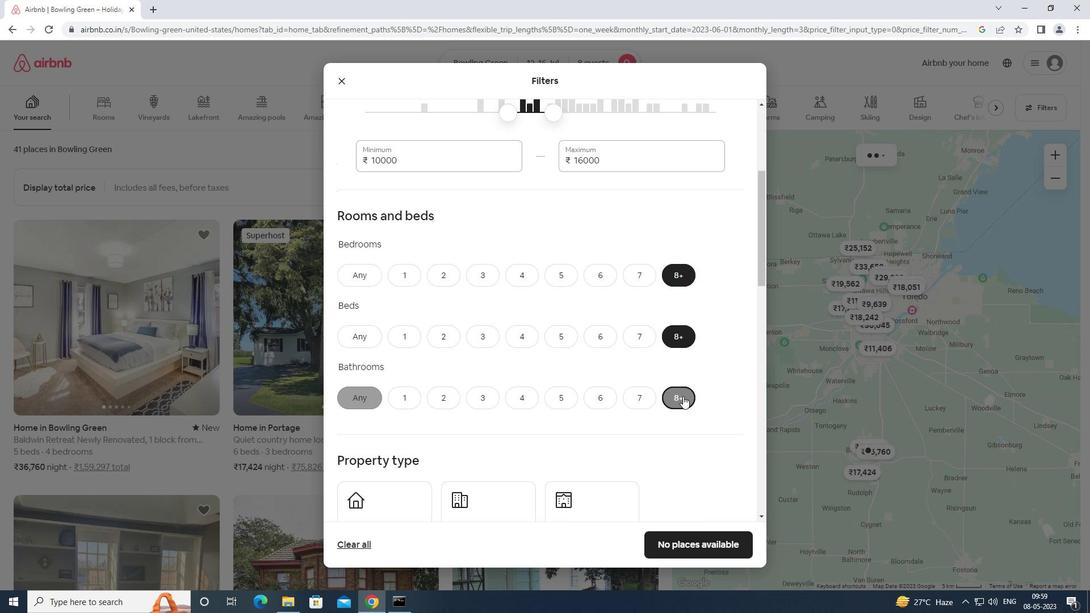 
Action: Mouse moved to (683, 395)
Screenshot: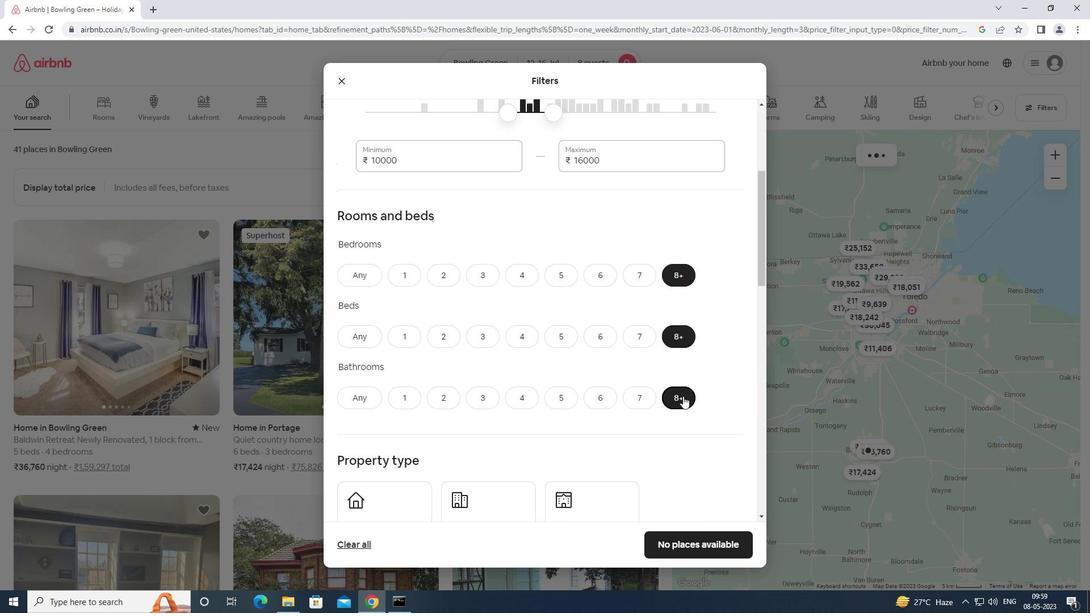
Action: Mouse scrolled (683, 395) with delta (0, 0)
Screenshot: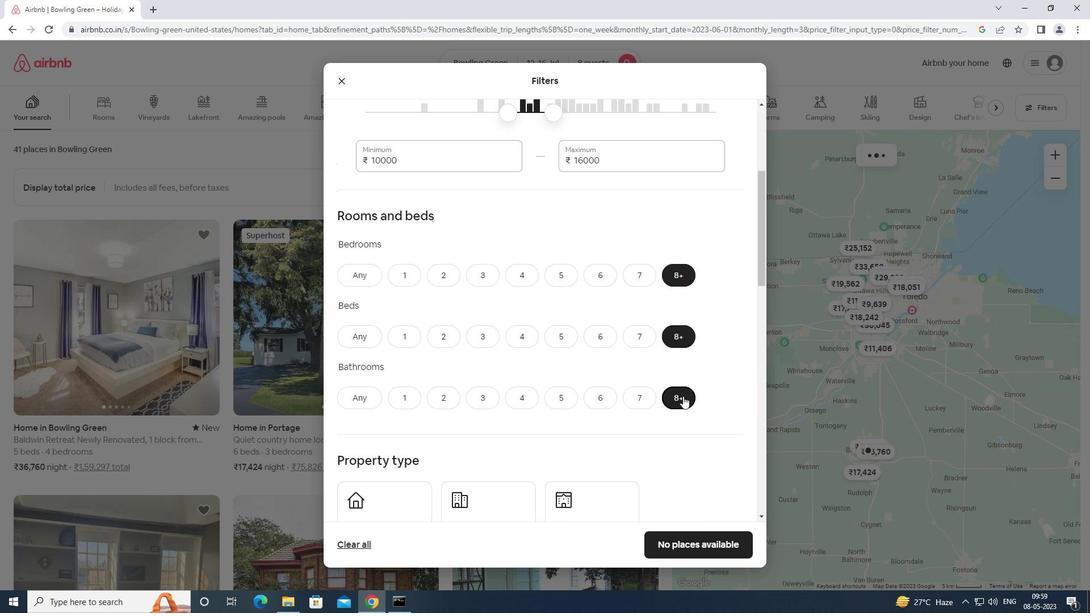 
Action: Mouse moved to (682, 395)
Screenshot: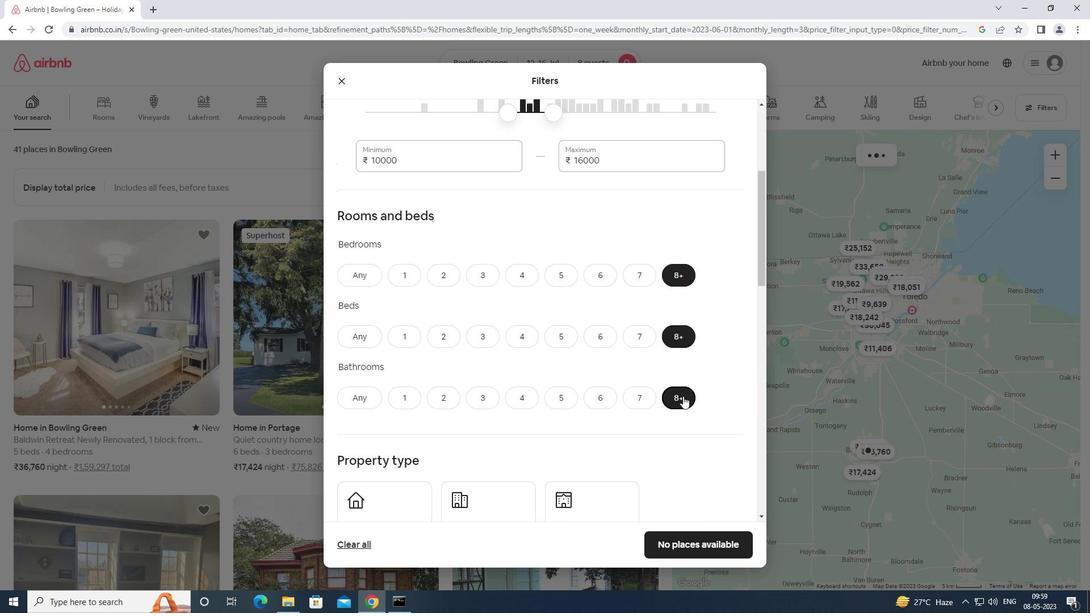 
Action: Mouse scrolled (682, 395) with delta (0, 0)
Screenshot: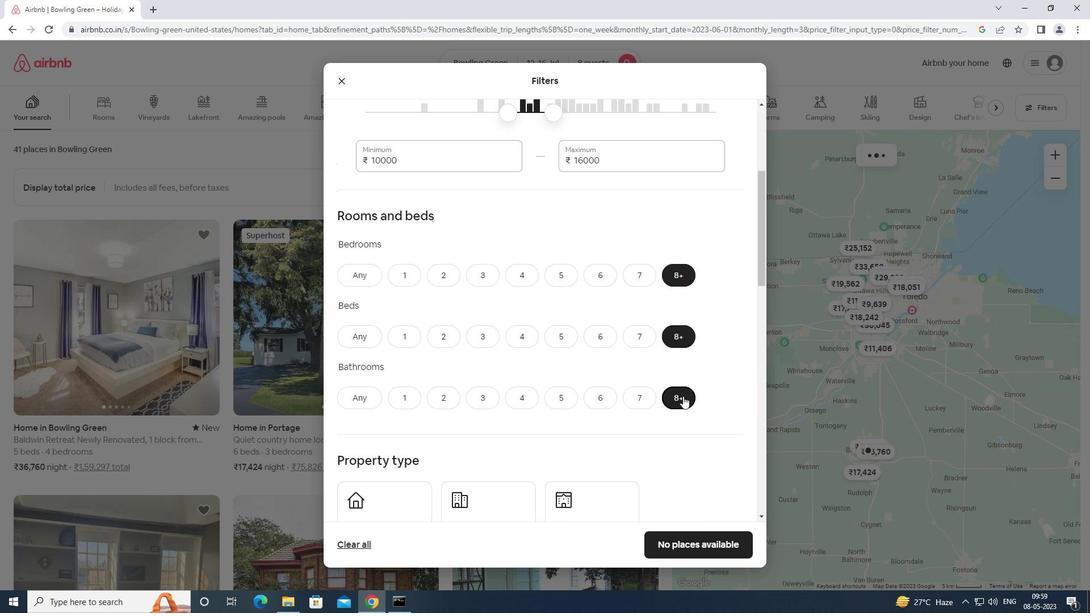 
Action: Mouse moved to (331, 295)
Screenshot: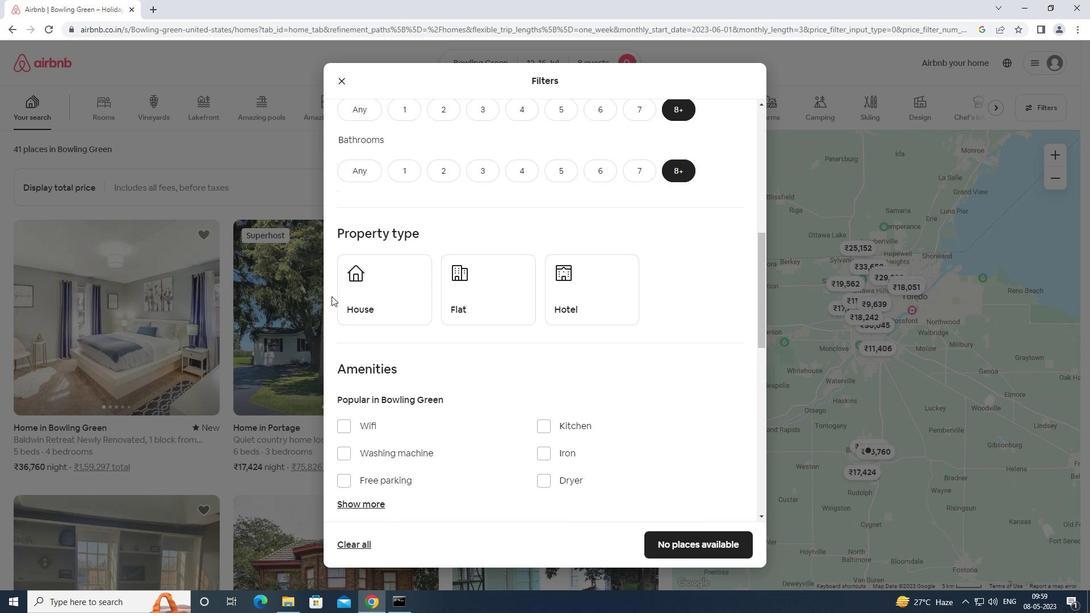 
Action: Mouse pressed left at (331, 295)
Screenshot: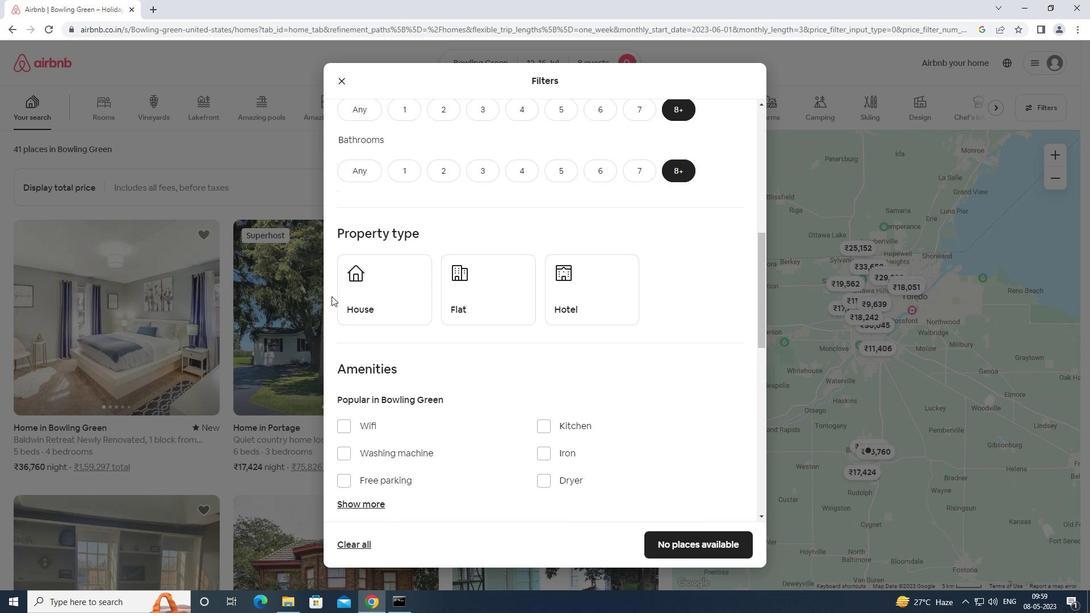 
Action: Mouse moved to (372, 296)
Screenshot: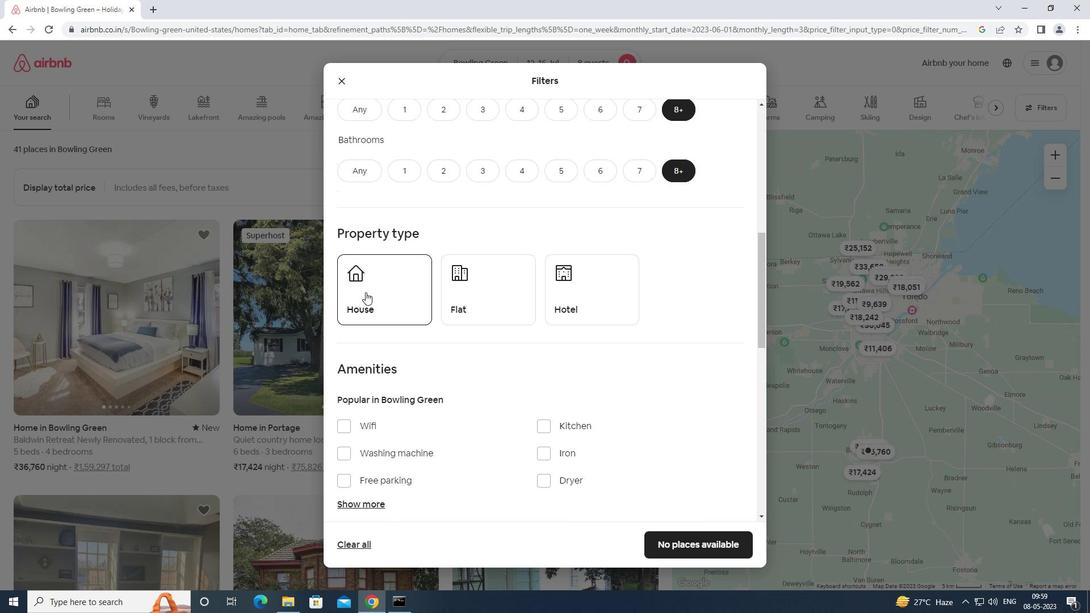 
Action: Mouse pressed left at (372, 296)
Screenshot: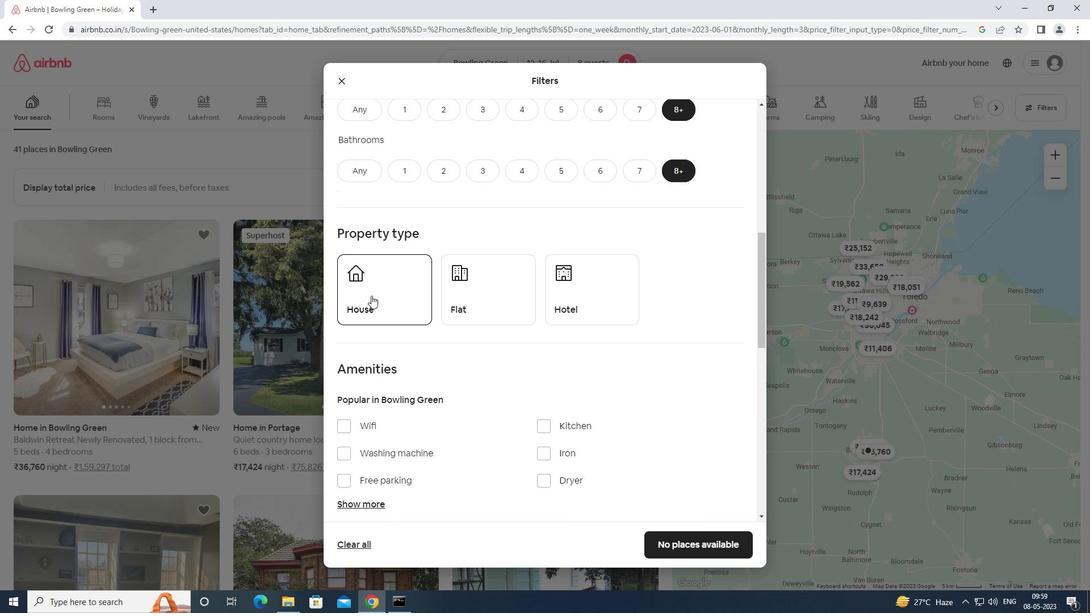 
Action: Mouse moved to (477, 319)
Screenshot: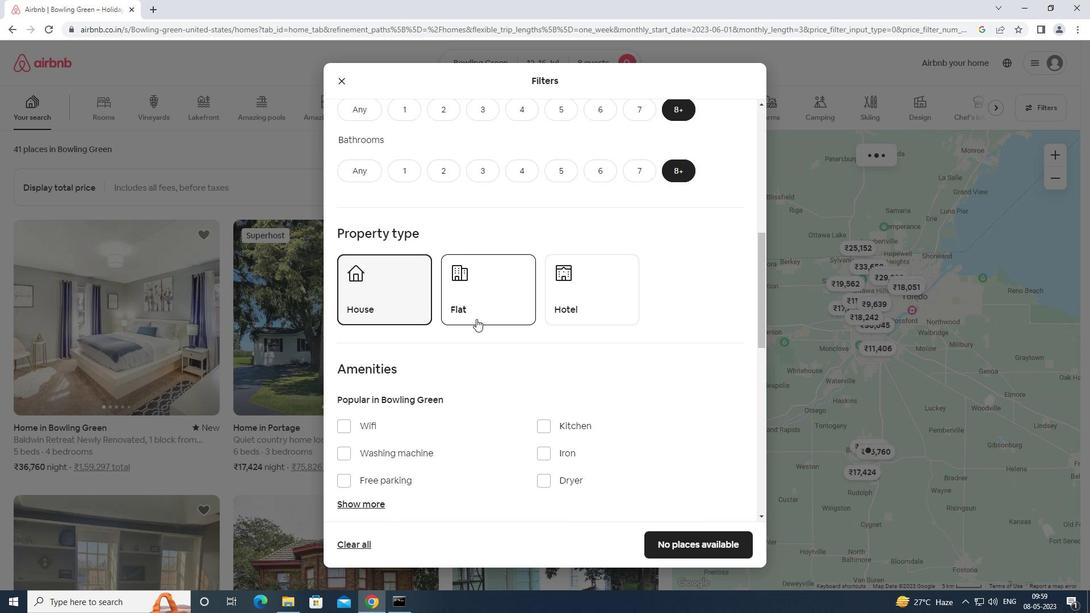 
Action: Mouse pressed left at (477, 319)
Screenshot: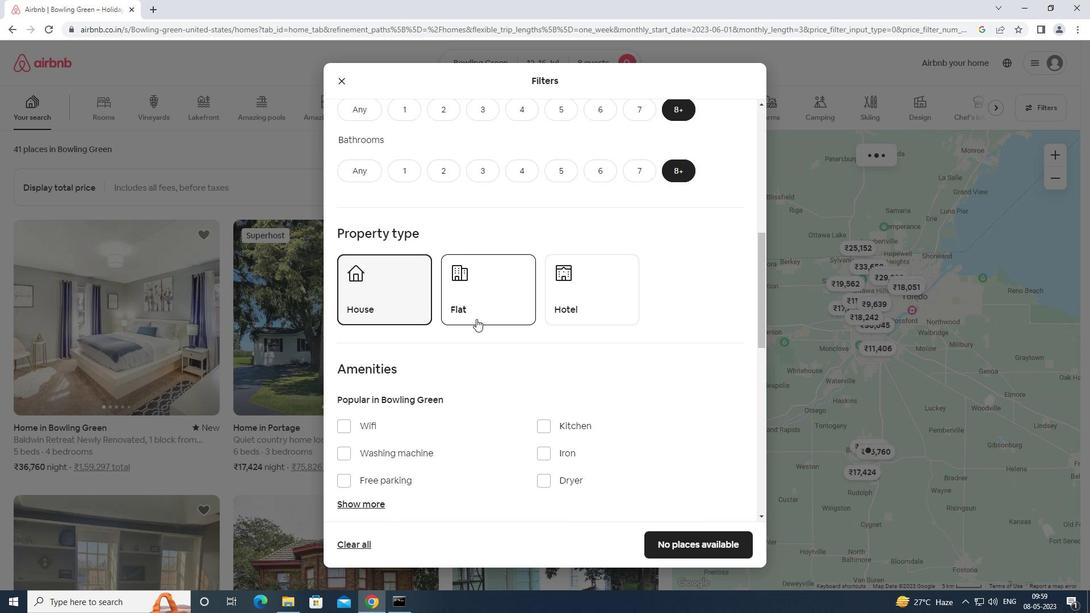 
Action: Mouse moved to (594, 302)
Screenshot: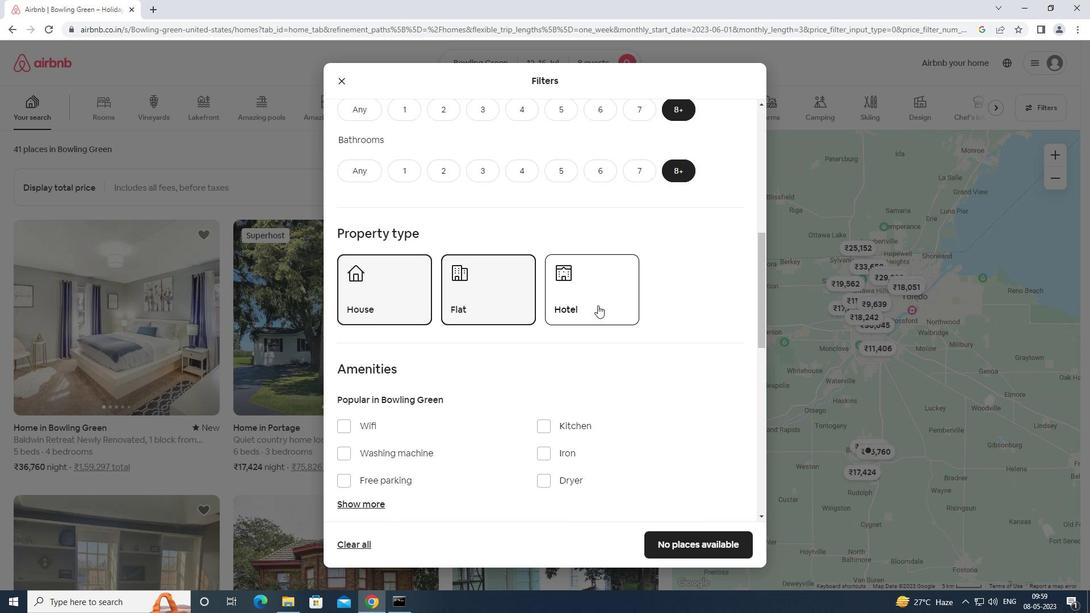 
Action: Mouse pressed left at (594, 302)
Screenshot: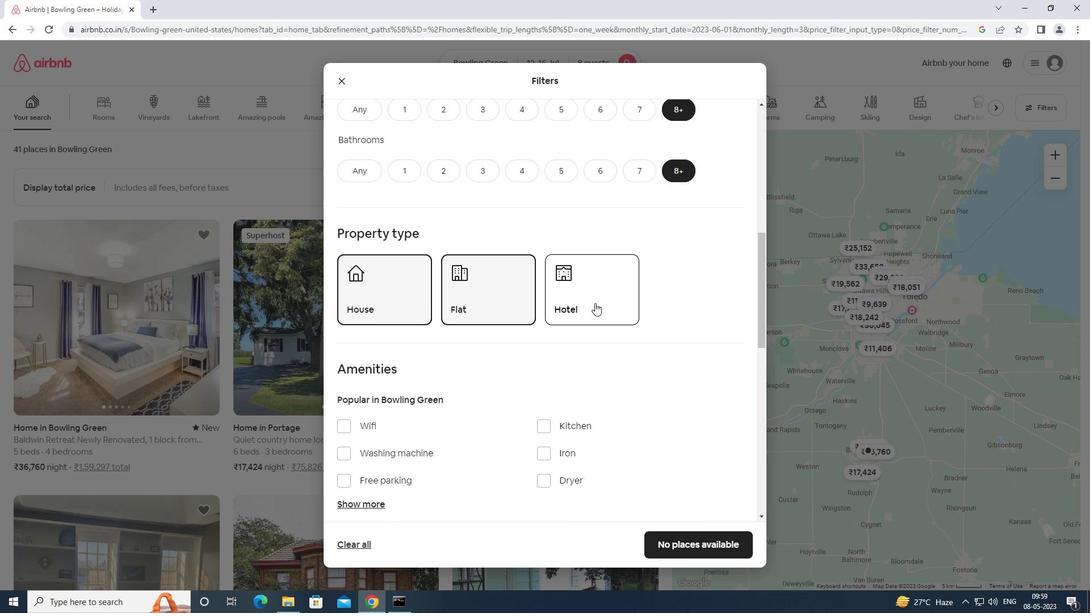 
Action: Mouse scrolled (594, 302) with delta (0, 0)
Screenshot: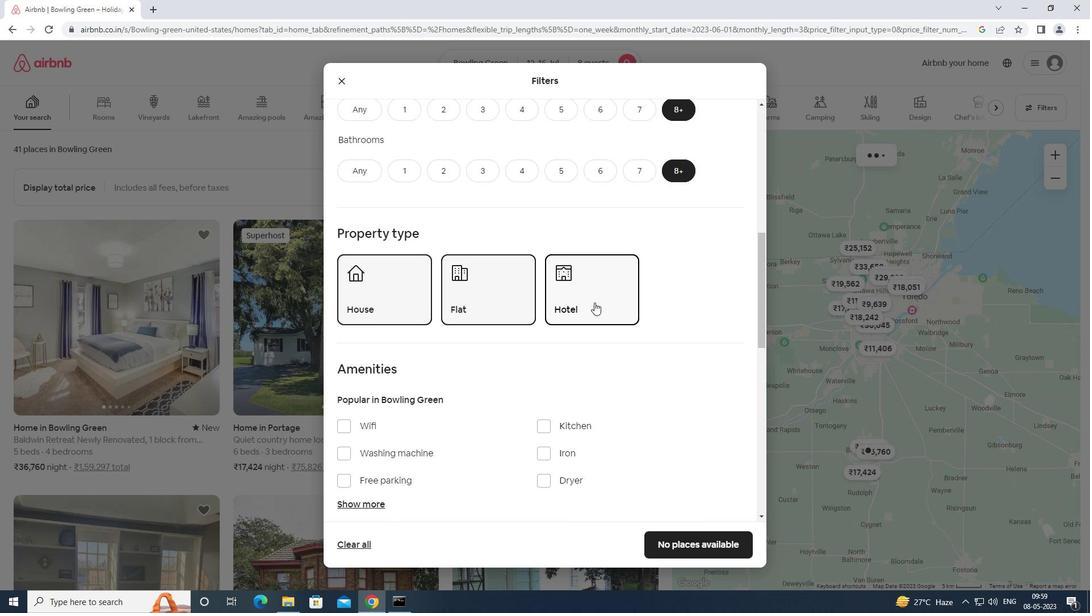 
Action: Mouse scrolled (594, 302) with delta (0, 0)
Screenshot: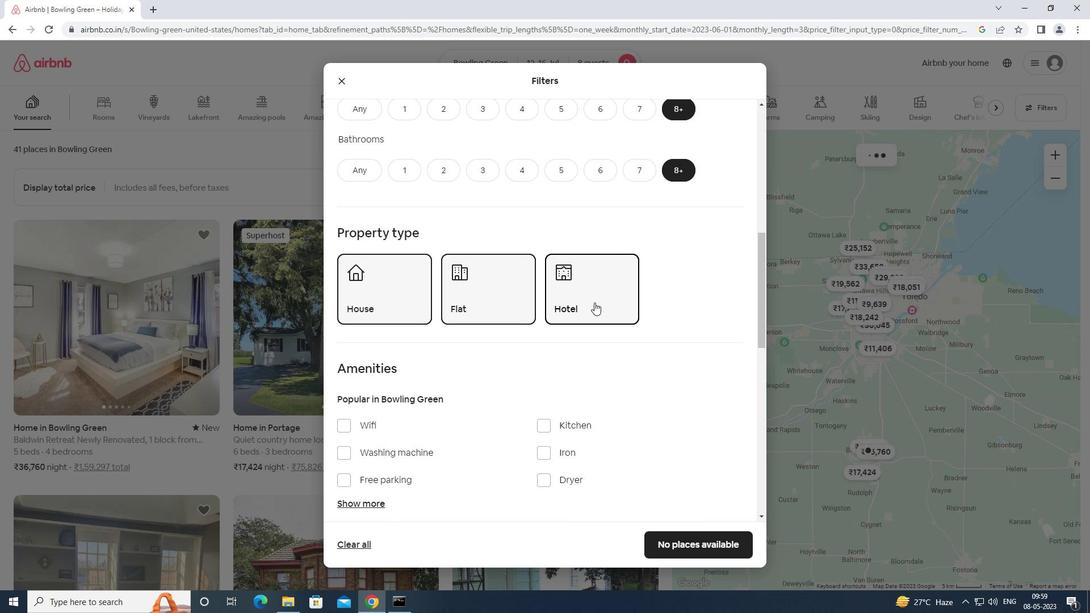 
Action: Mouse moved to (345, 311)
Screenshot: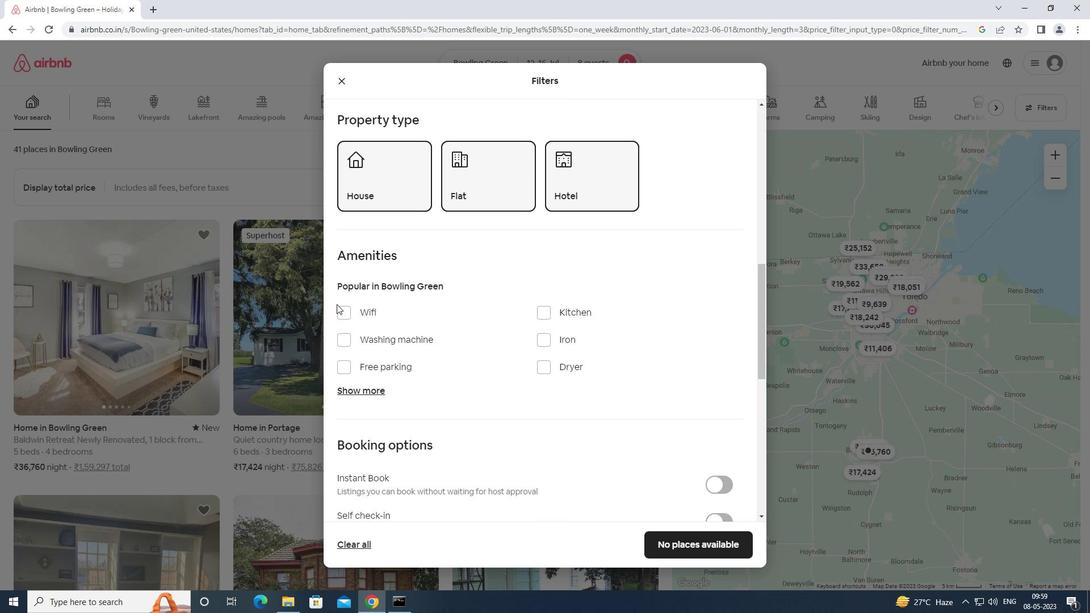 
Action: Mouse pressed left at (345, 311)
Screenshot: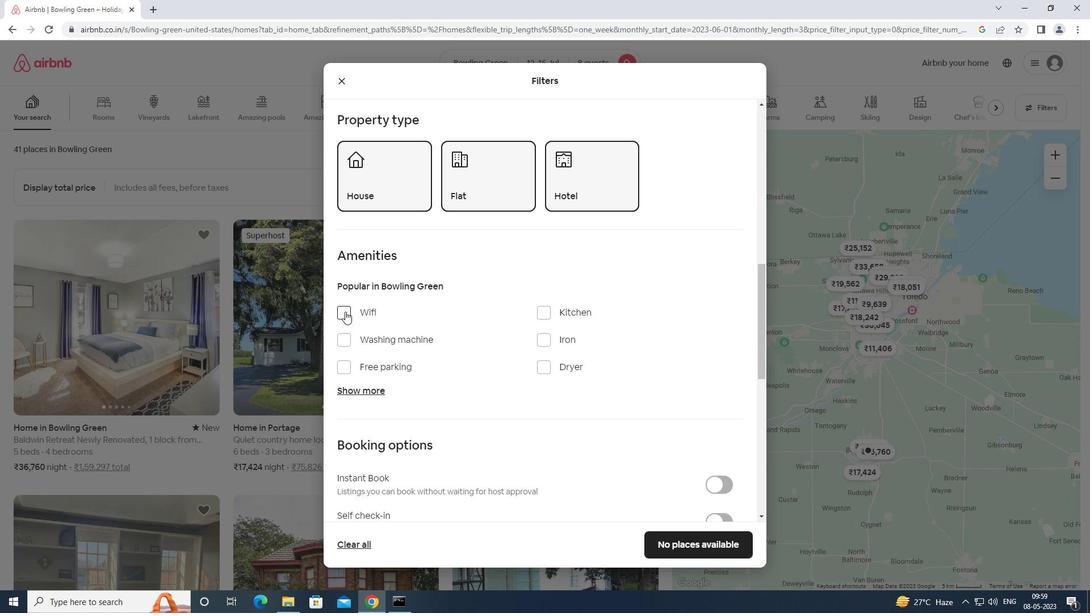 
Action: Mouse moved to (340, 369)
Screenshot: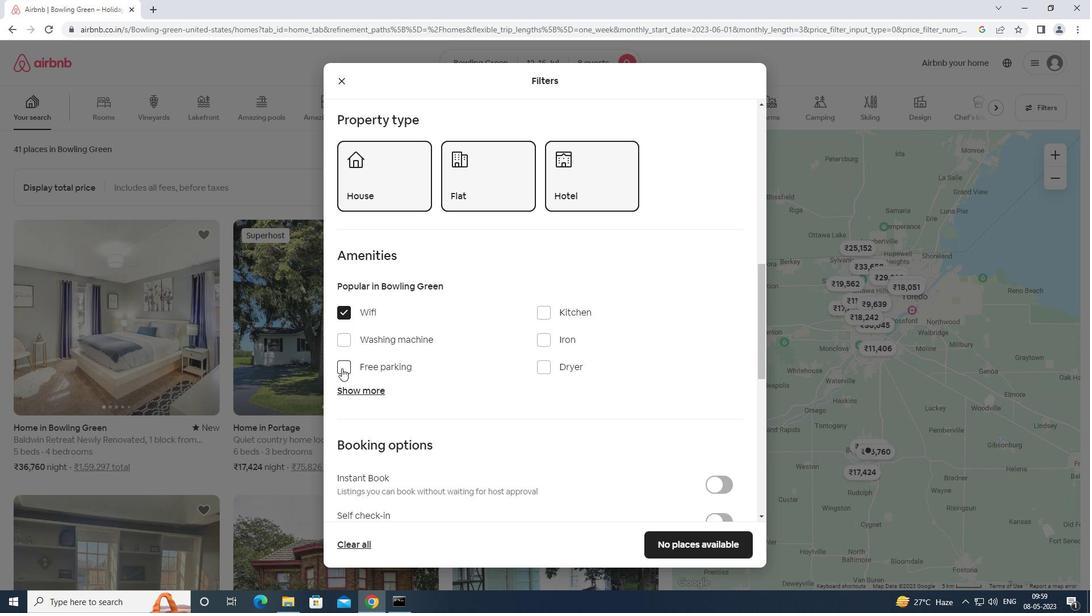 
Action: Mouse pressed left at (340, 369)
Screenshot: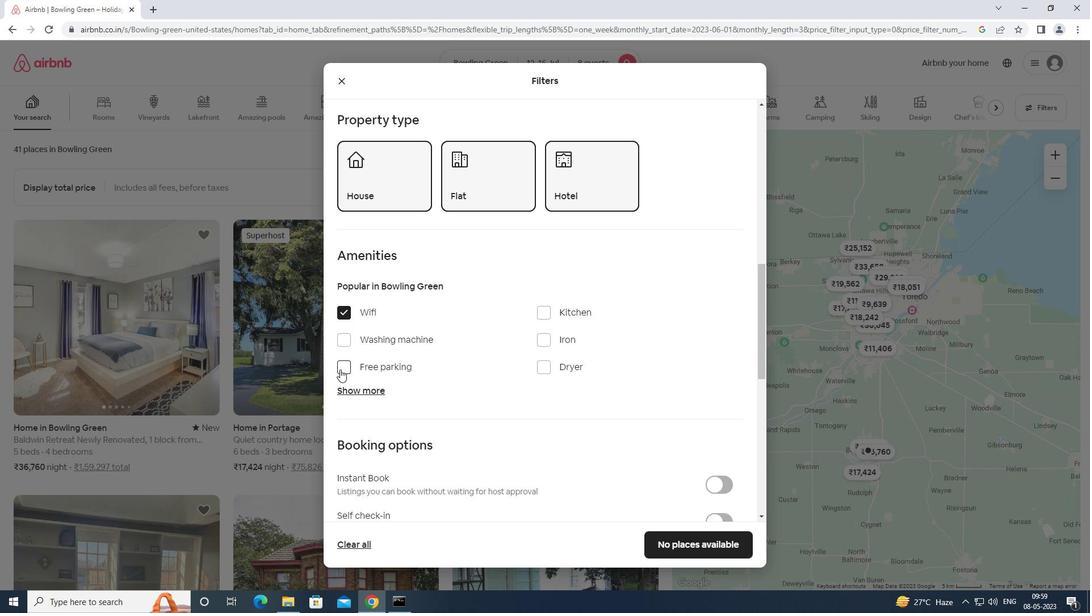 
Action: Mouse moved to (340, 369)
Screenshot: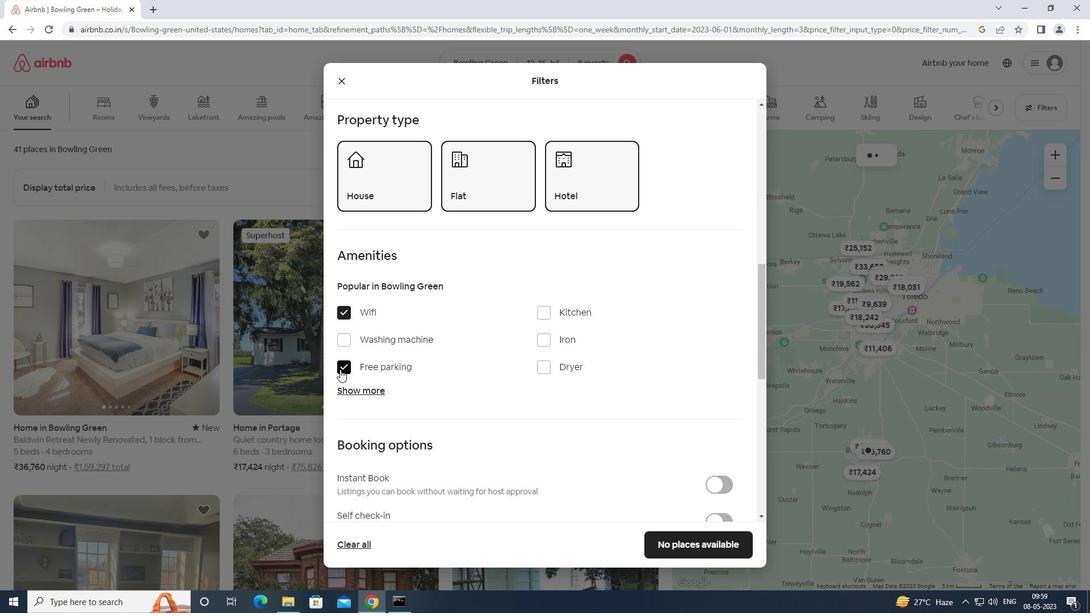 
Action: Mouse scrolled (340, 369) with delta (0, 0)
Screenshot: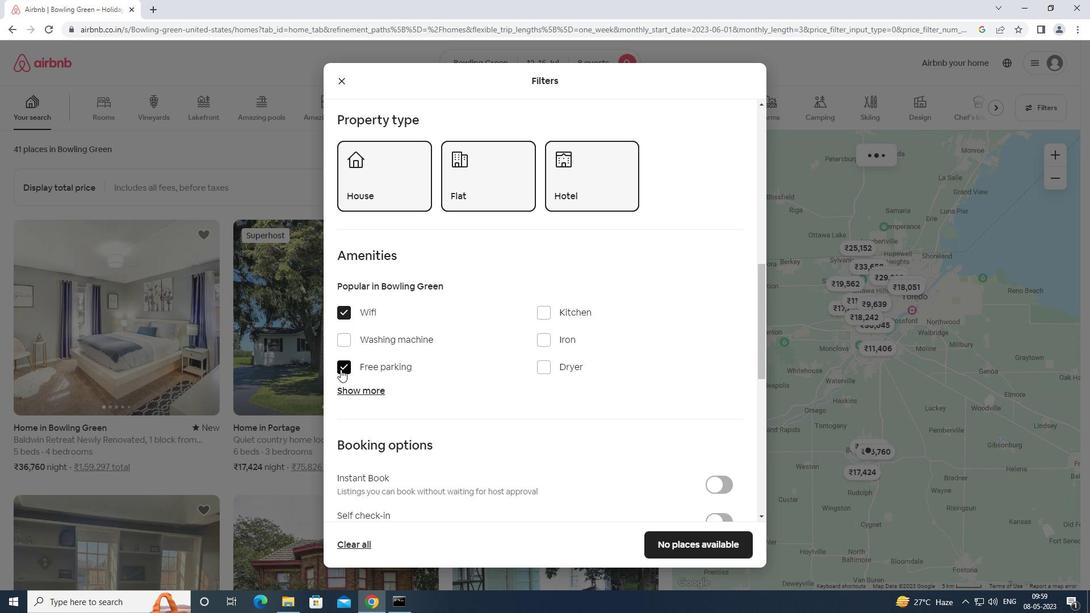
Action: Mouse moved to (359, 331)
Screenshot: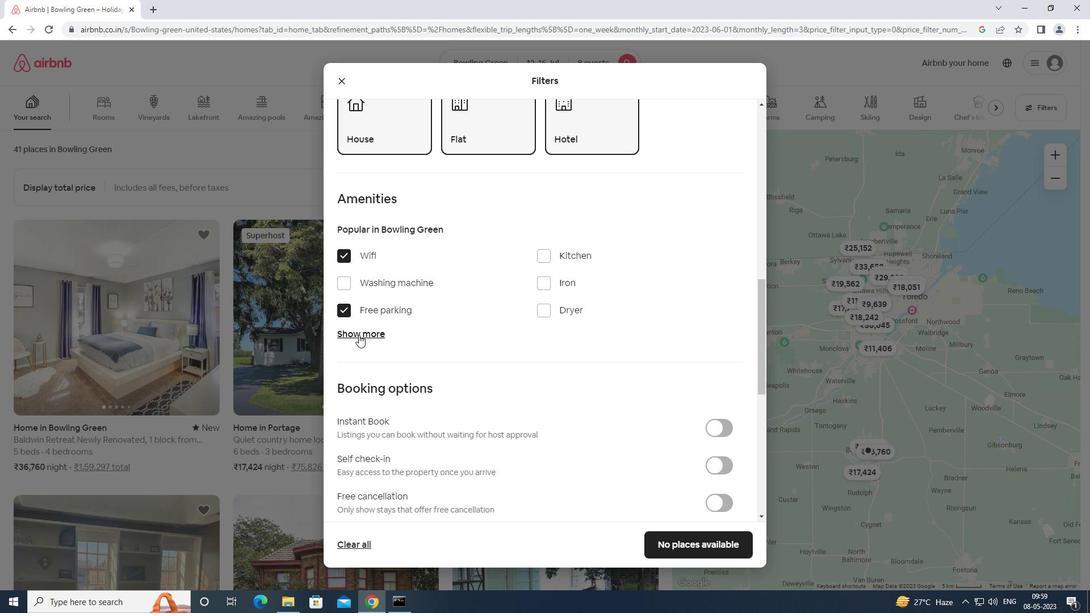 
Action: Mouse pressed left at (359, 331)
Screenshot: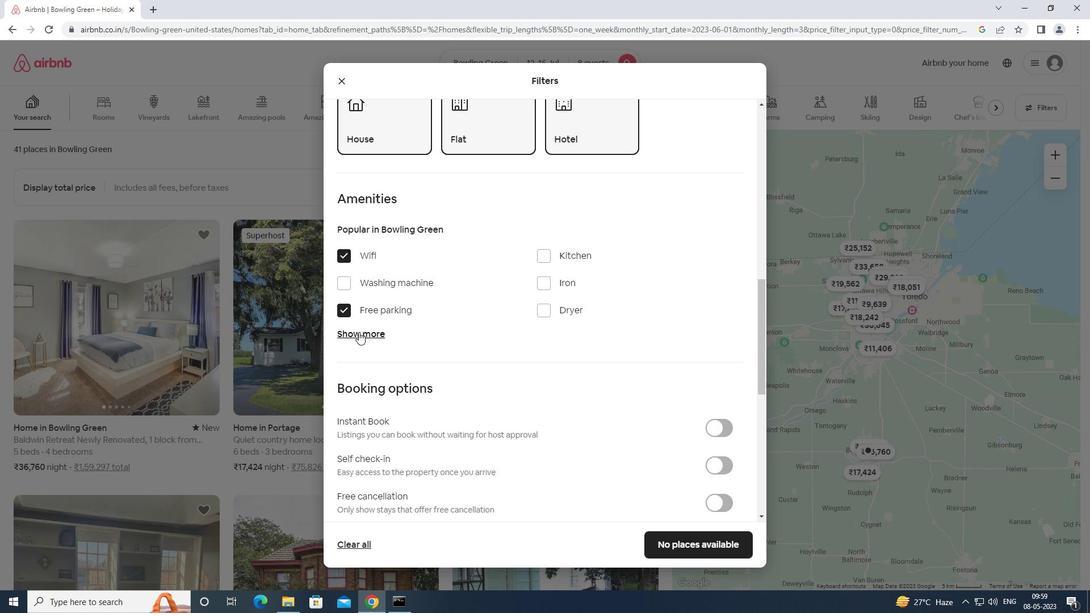
Action: Mouse moved to (359, 332)
Screenshot: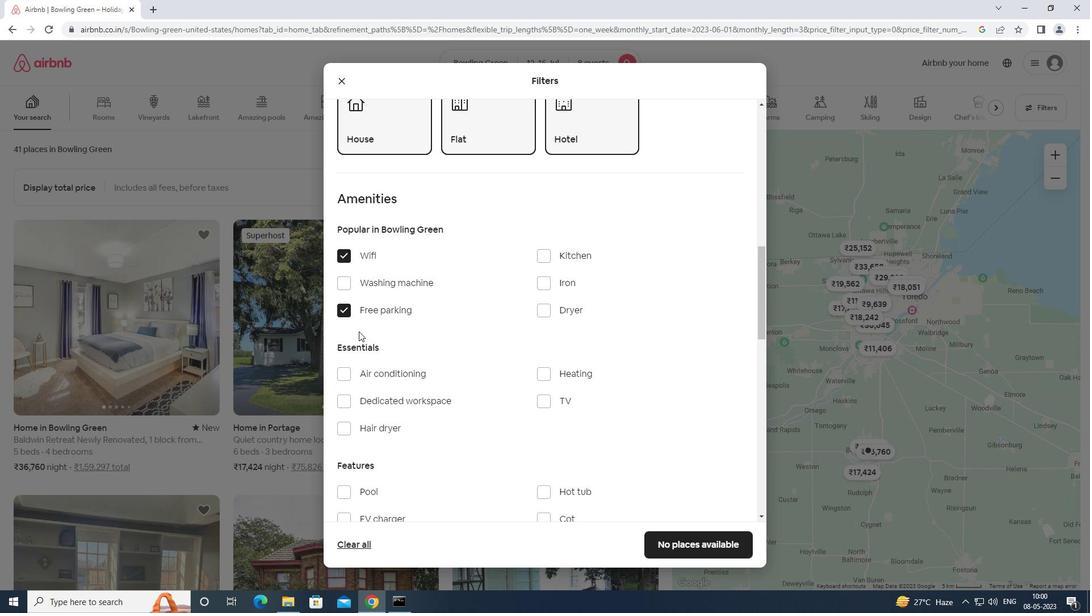 
Action: Mouse scrolled (359, 332) with delta (0, 0)
Screenshot: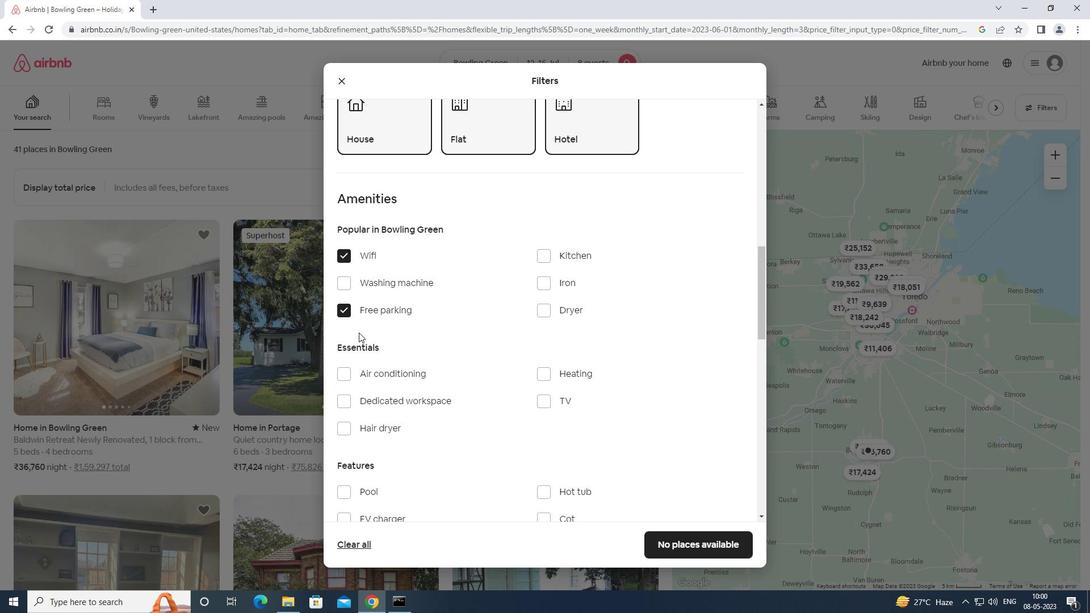 
Action: Mouse scrolled (359, 332) with delta (0, 0)
Screenshot: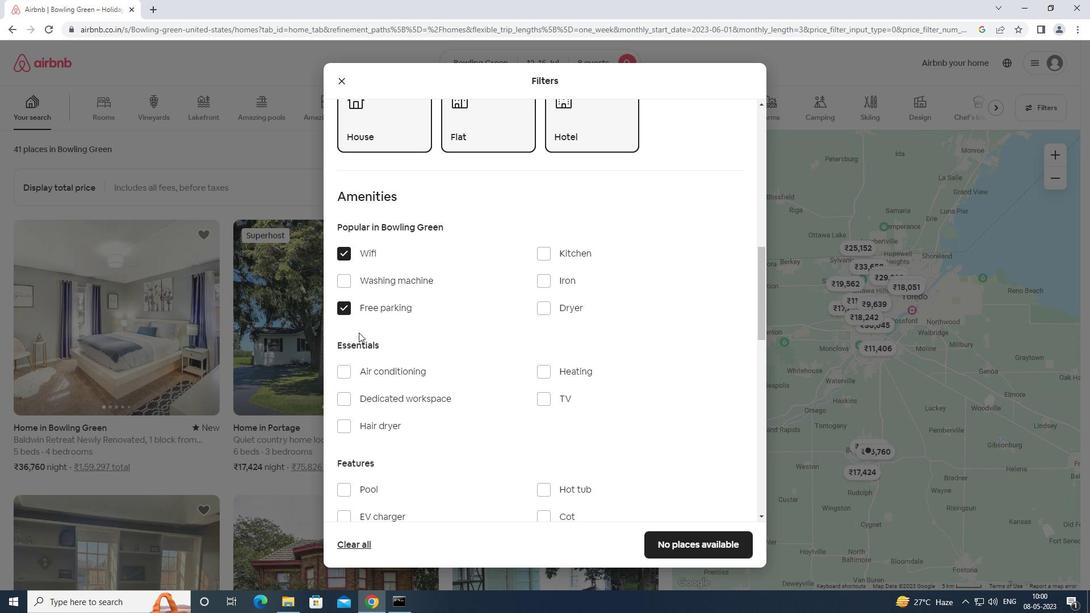
Action: Mouse moved to (546, 285)
Screenshot: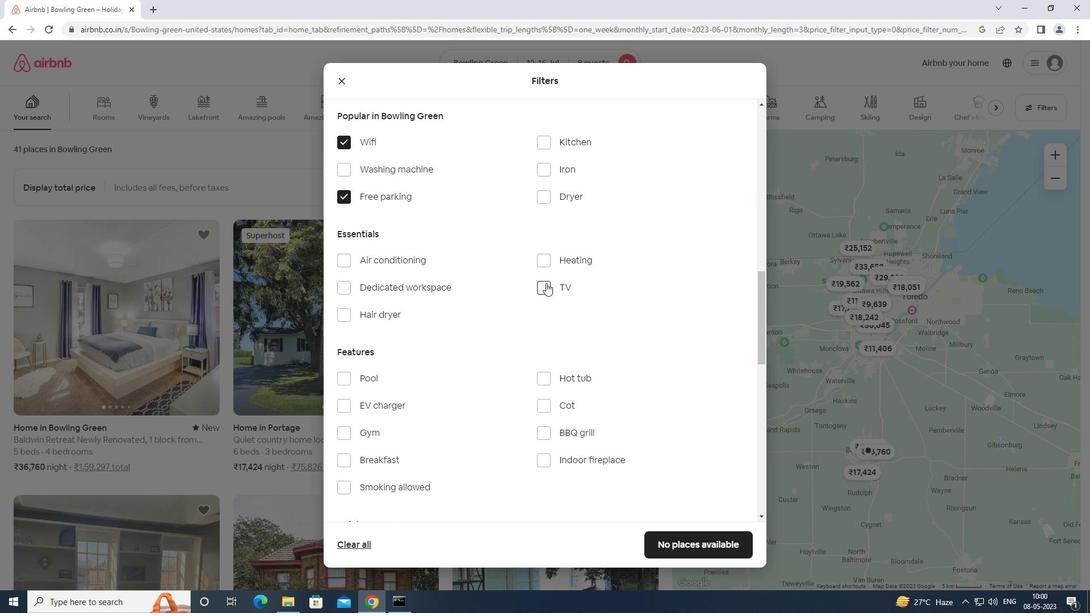 
Action: Mouse pressed left at (546, 285)
Screenshot: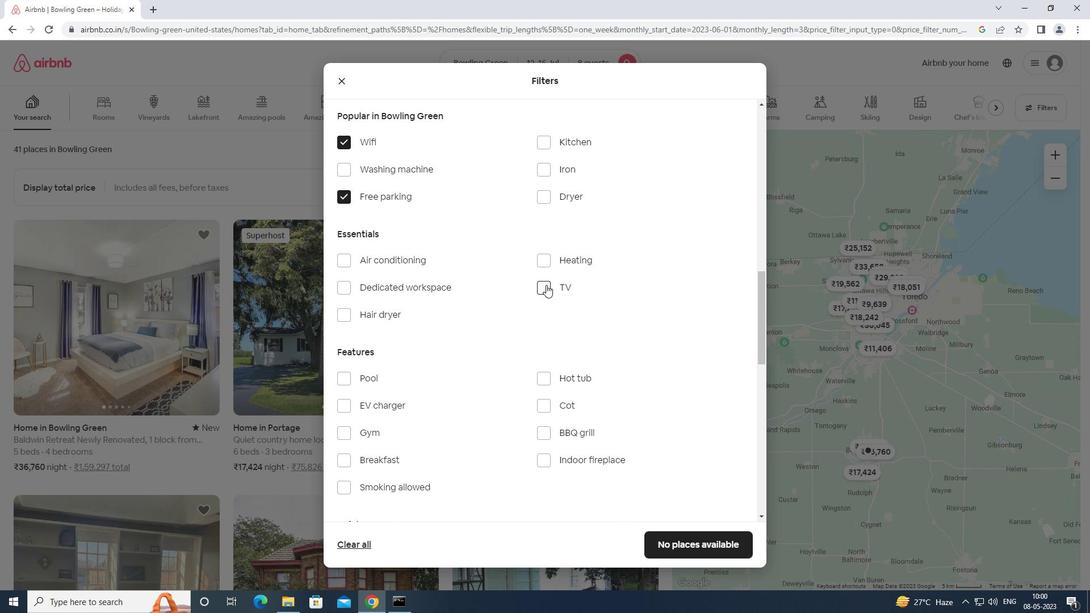 
Action: Mouse moved to (338, 428)
Screenshot: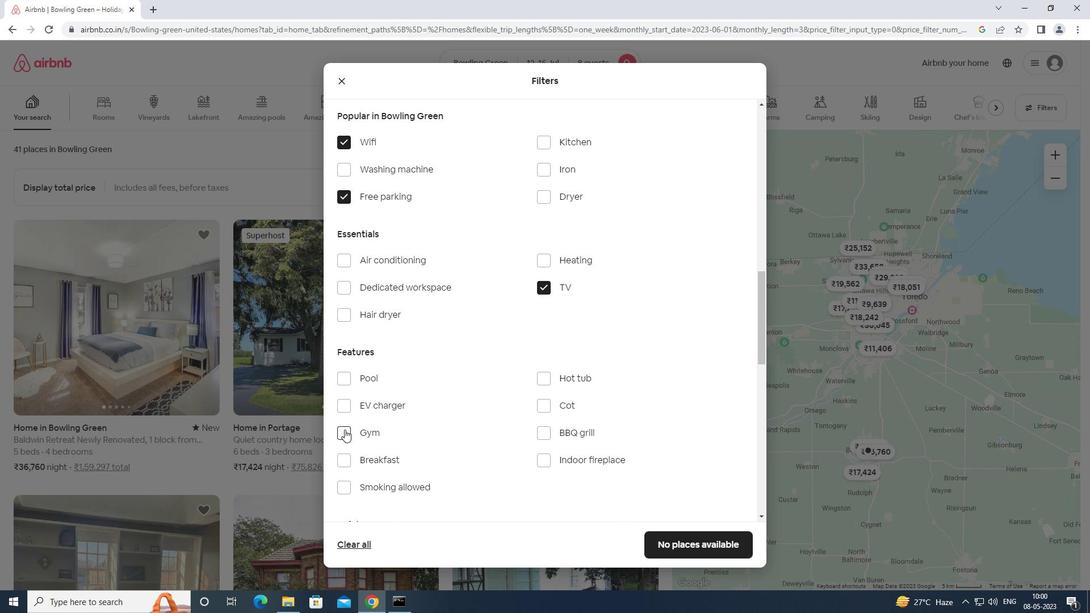 
Action: Mouse pressed left at (338, 428)
Screenshot: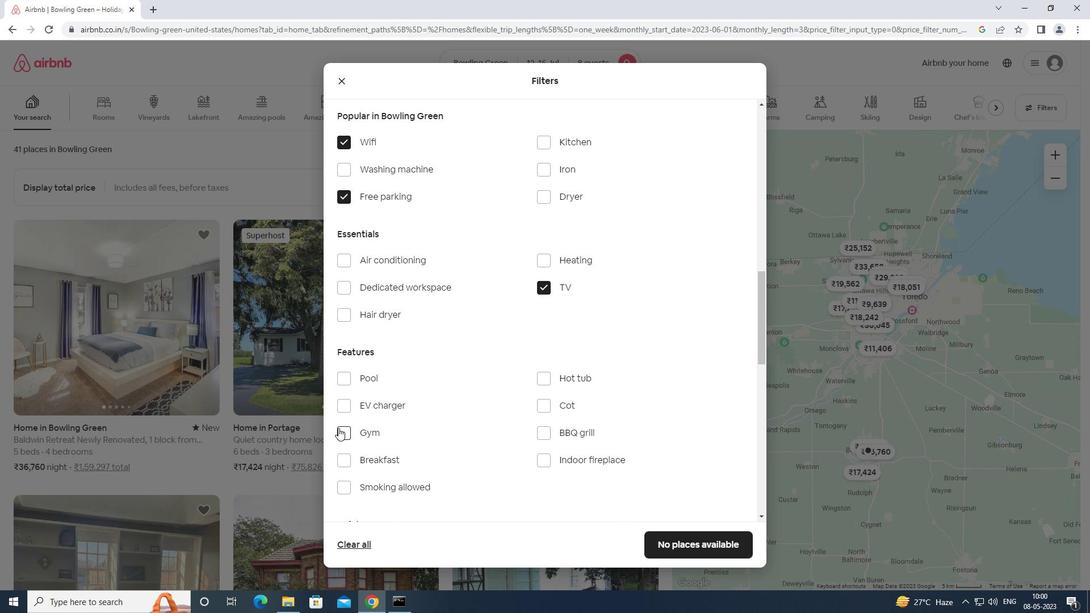 
Action: Mouse moved to (340, 456)
Screenshot: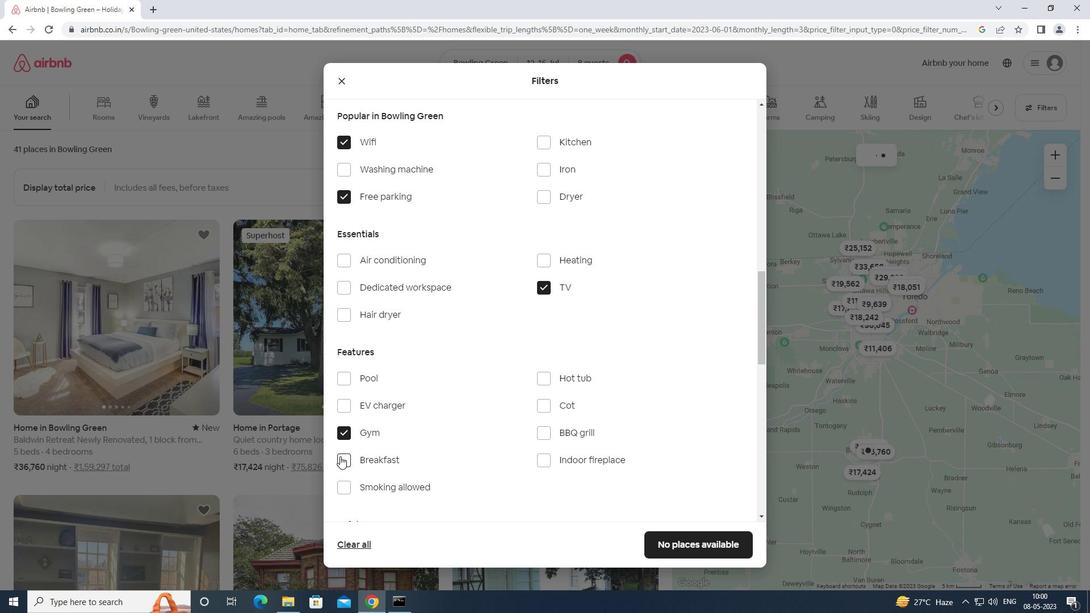 
Action: Mouse pressed left at (340, 456)
Screenshot: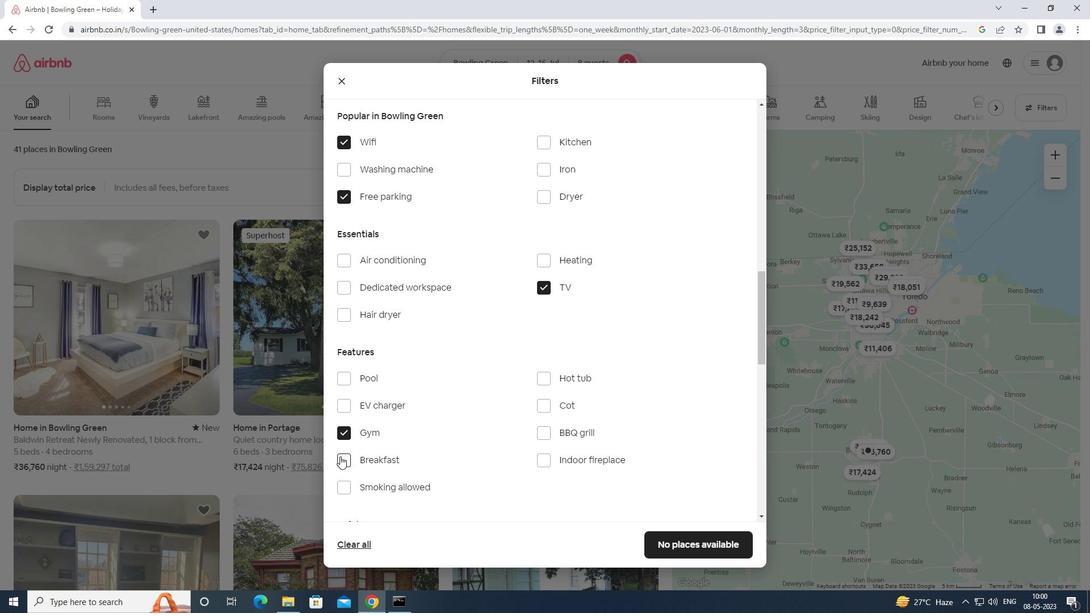 
Action: Mouse moved to (344, 464)
Screenshot: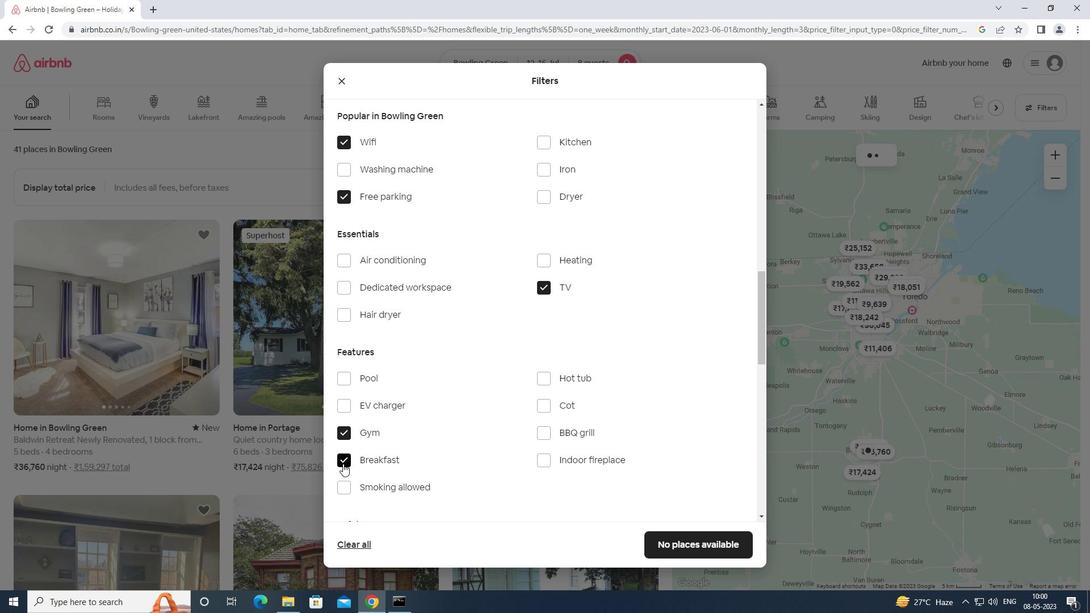 
Action: Mouse scrolled (344, 464) with delta (0, 0)
Screenshot: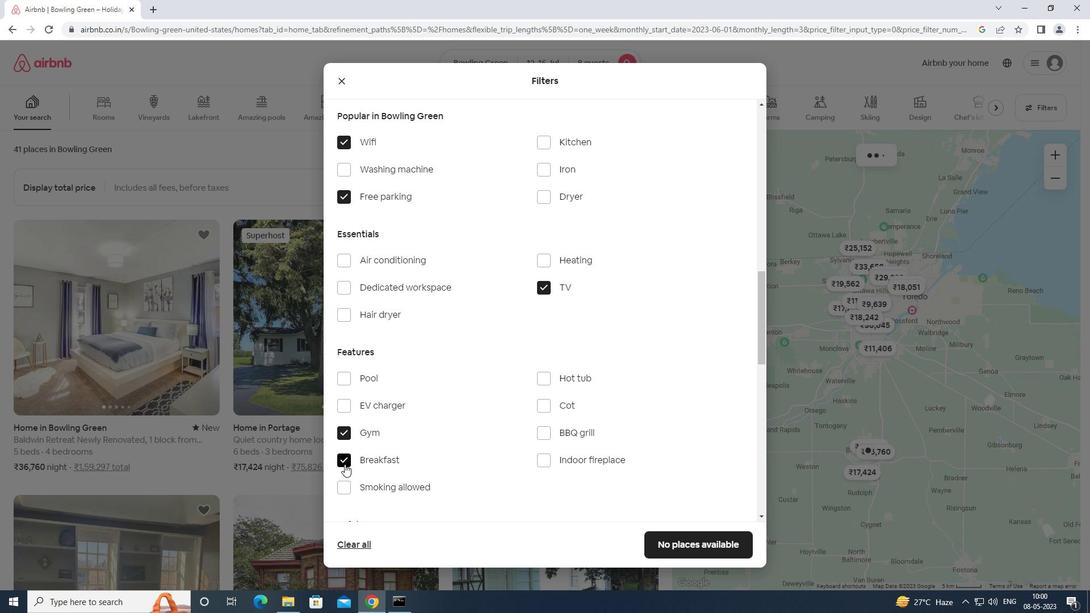 
Action: Mouse scrolled (344, 464) with delta (0, 0)
Screenshot: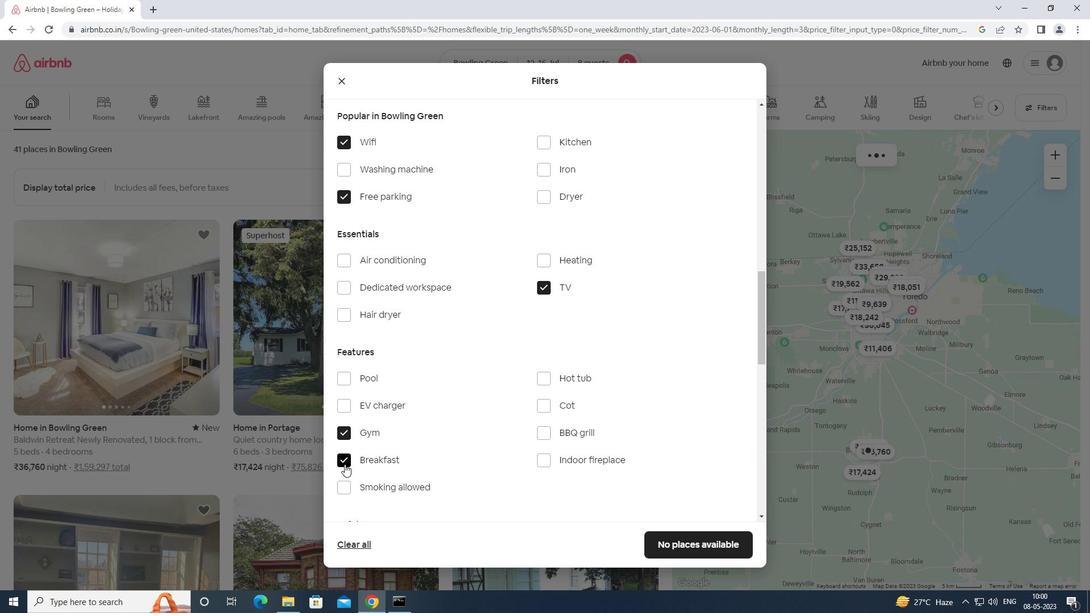 
Action: Mouse scrolled (344, 464) with delta (0, 0)
Screenshot: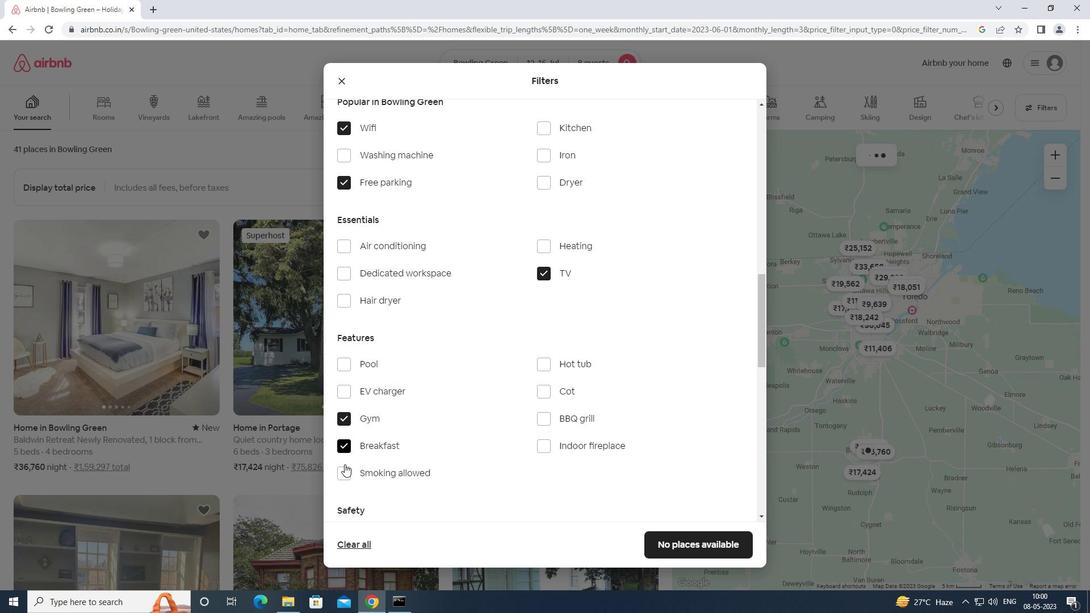 
Action: Mouse moved to (632, 492)
Screenshot: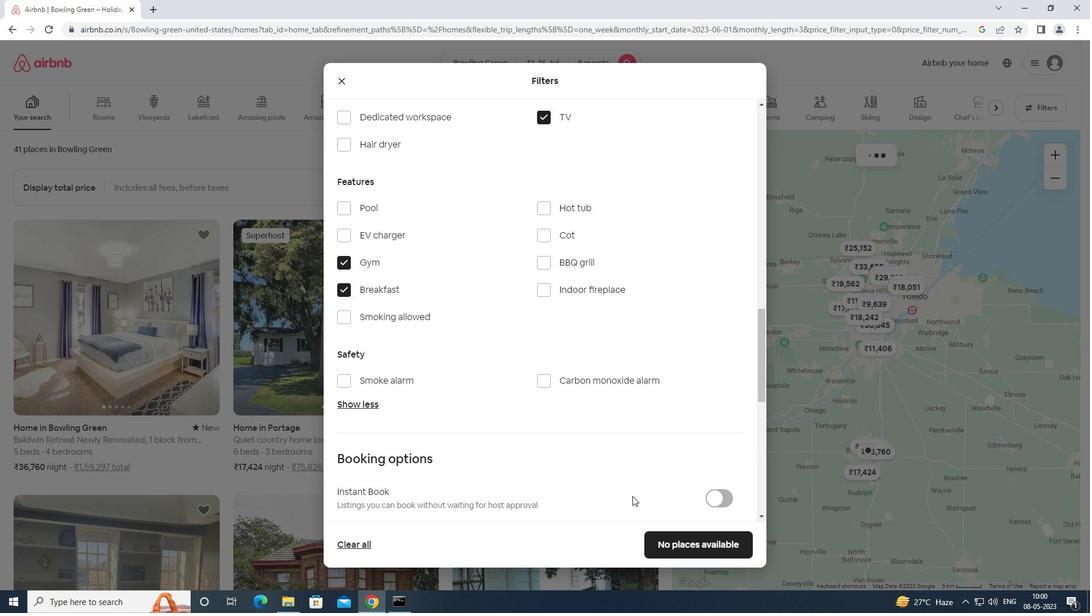 
Action: Mouse scrolled (632, 491) with delta (0, 0)
Screenshot: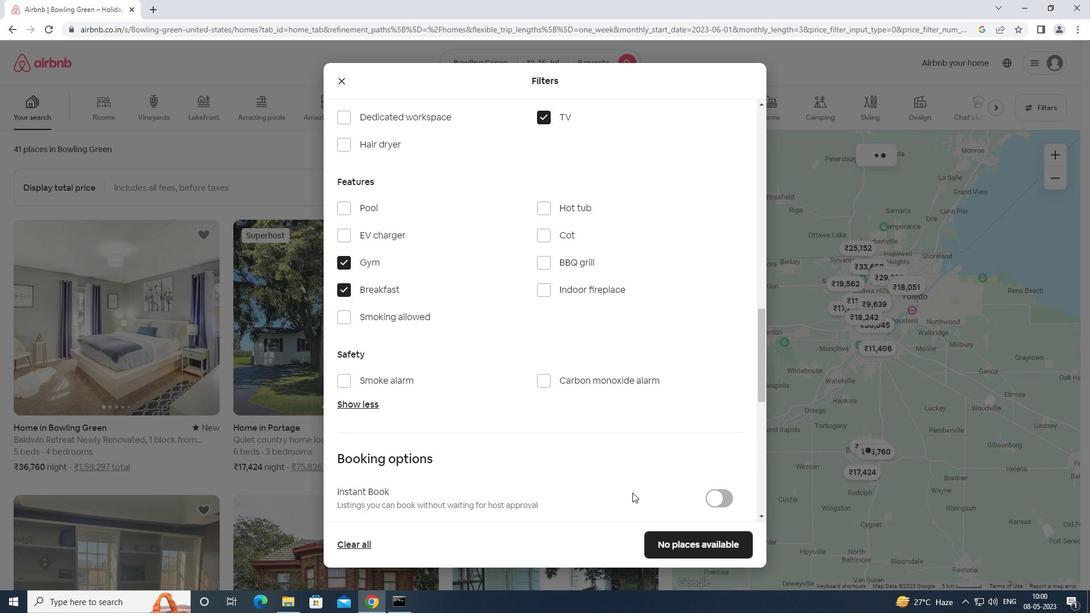 
Action: Mouse scrolled (632, 491) with delta (0, 0)
Screenshot: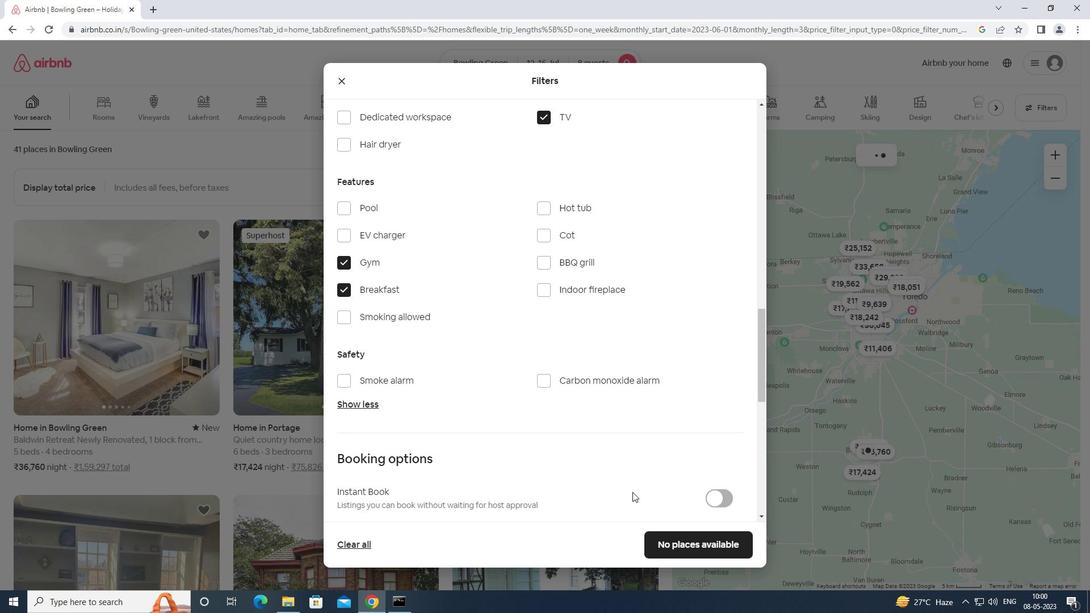 
Action: Mouse scrolled (632, 491) with delta (0, 0)
Screenshot: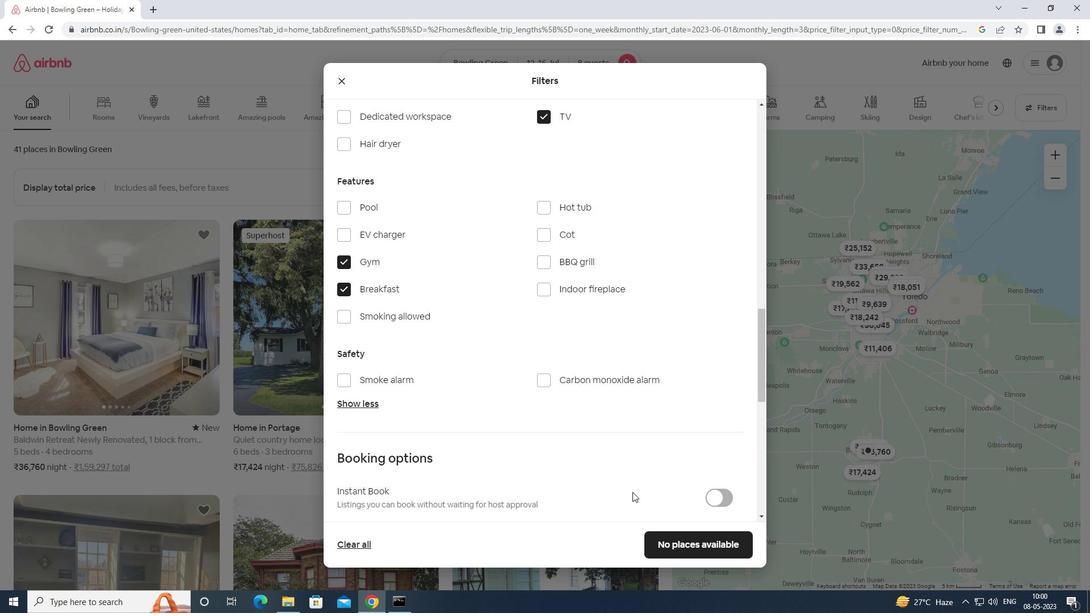 
Action: Mouse moved to (715, 363)
Screenshot: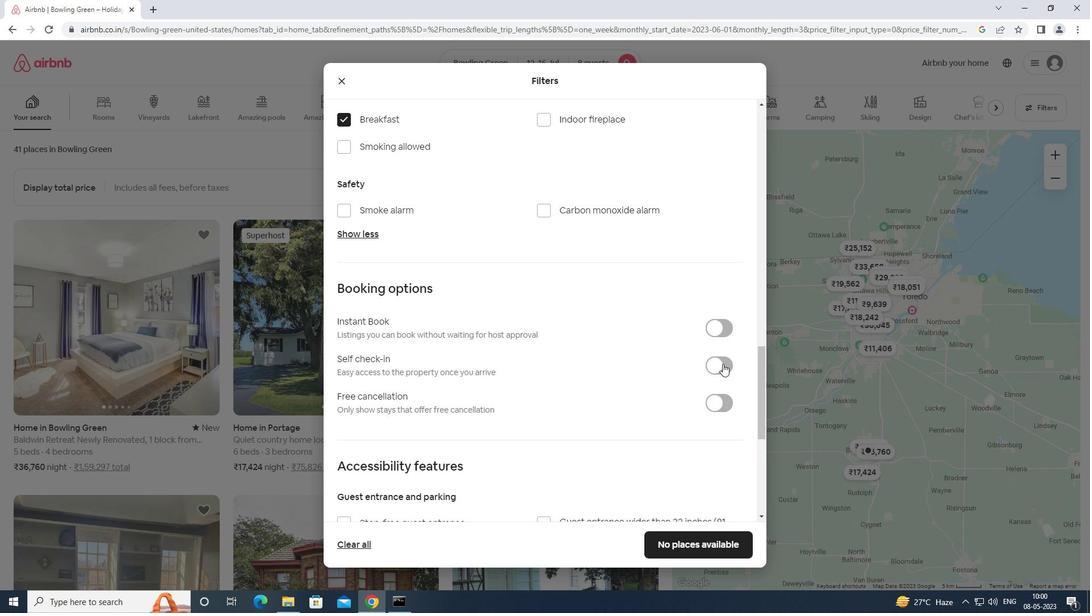 
Action: Mouse pressed left at (715, 363)
Screenshot: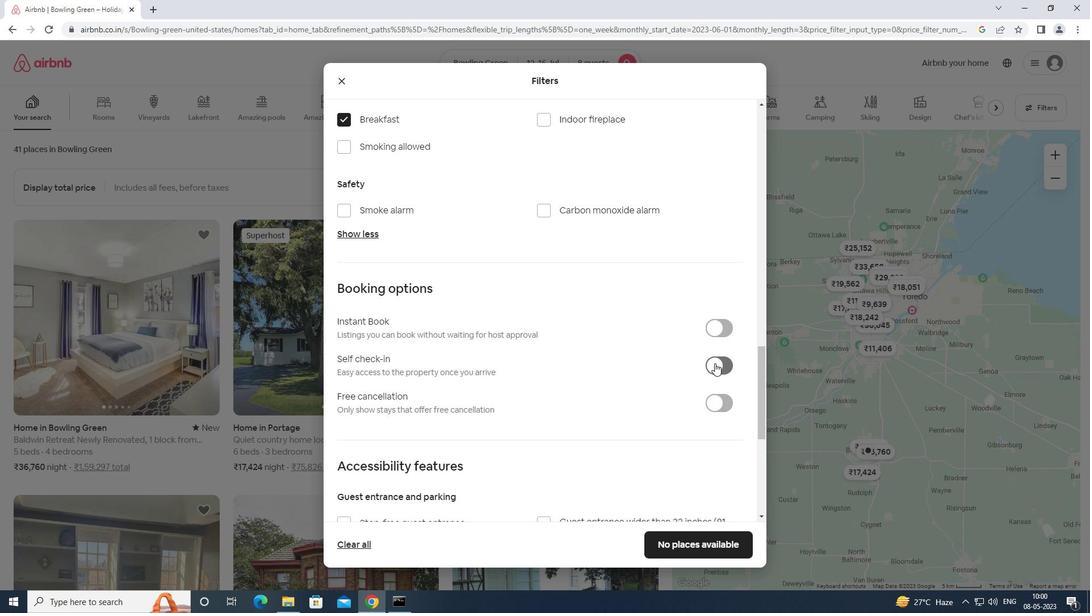 
Action: Mouse moved to (710, 365)
Screenshot: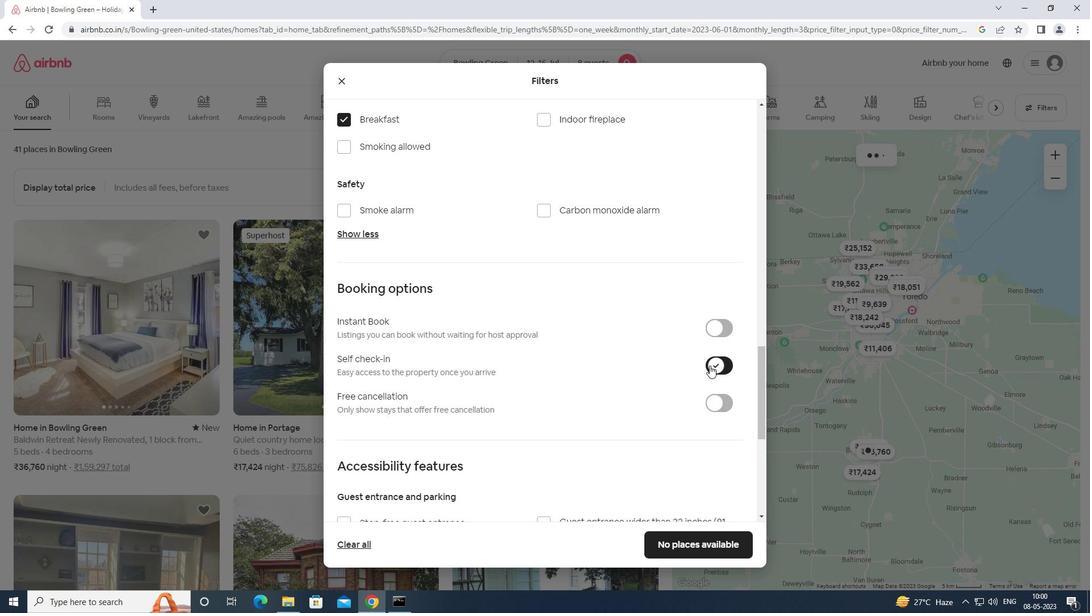 
Action: Mouse scrolled (710, 365) with delta (0, 0)
Screenshot: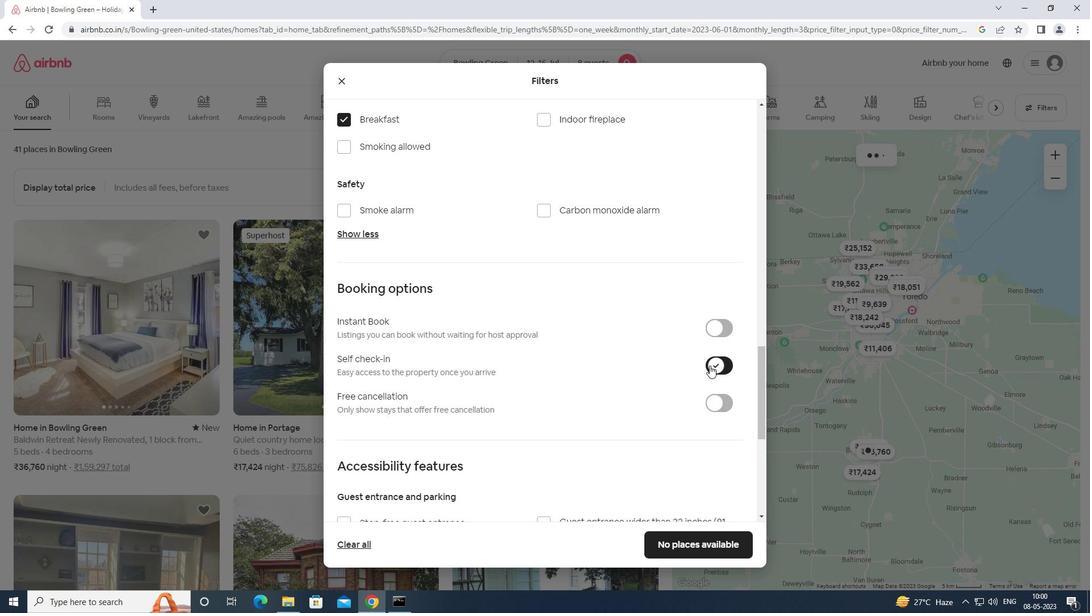
Action: Mouse scrolled (710, 365) with delta (0, 0)
Screenshot: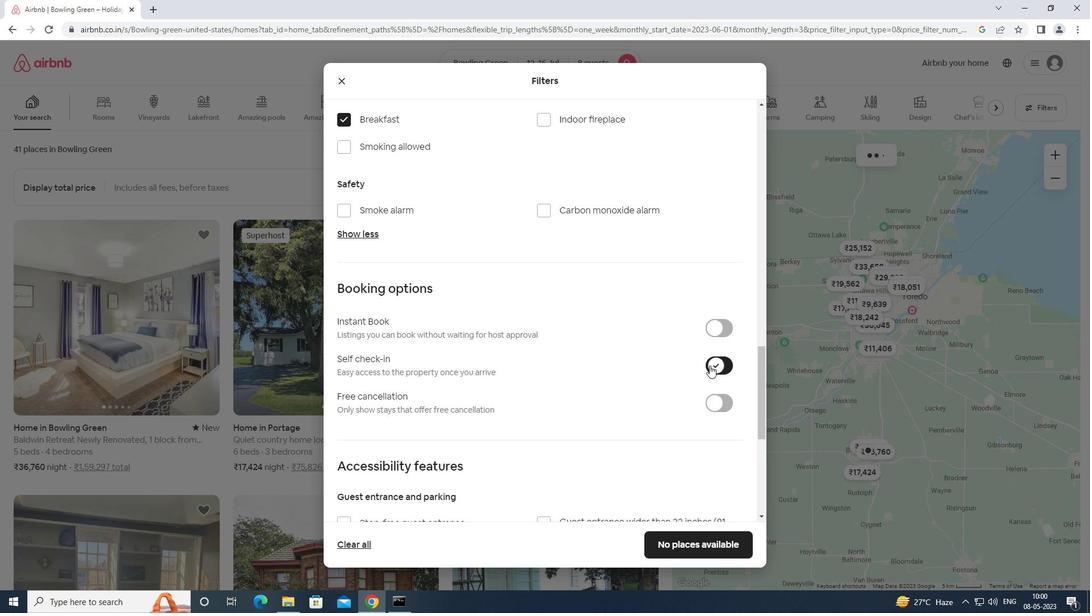 
Action: Mouse moved to (708, 367)
Screenshot: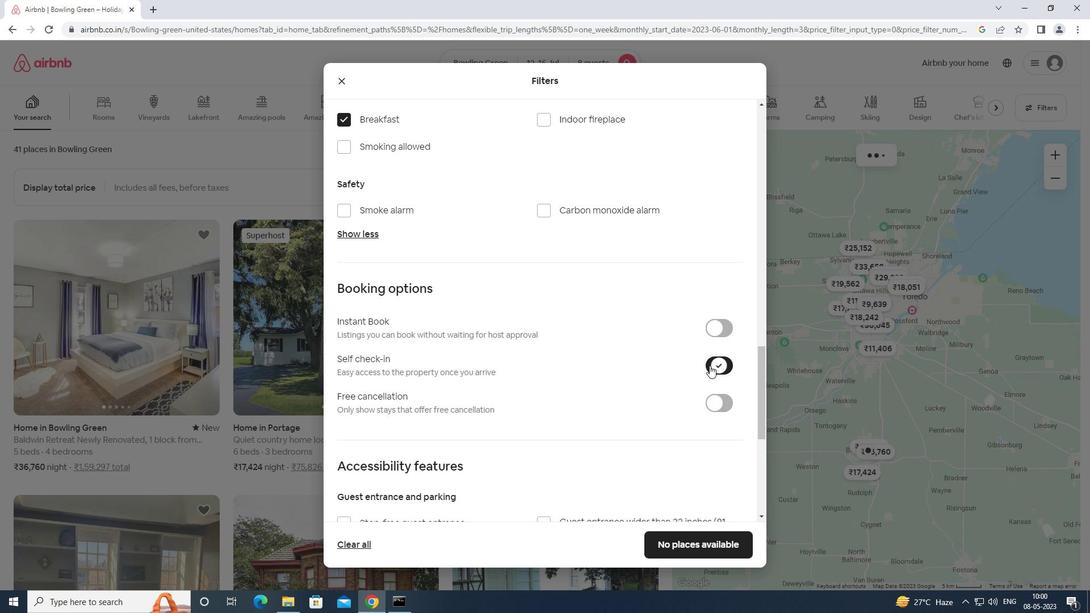 
Action: Mouse scrolled (708, 366) with delta (0, 0)
Screenshot: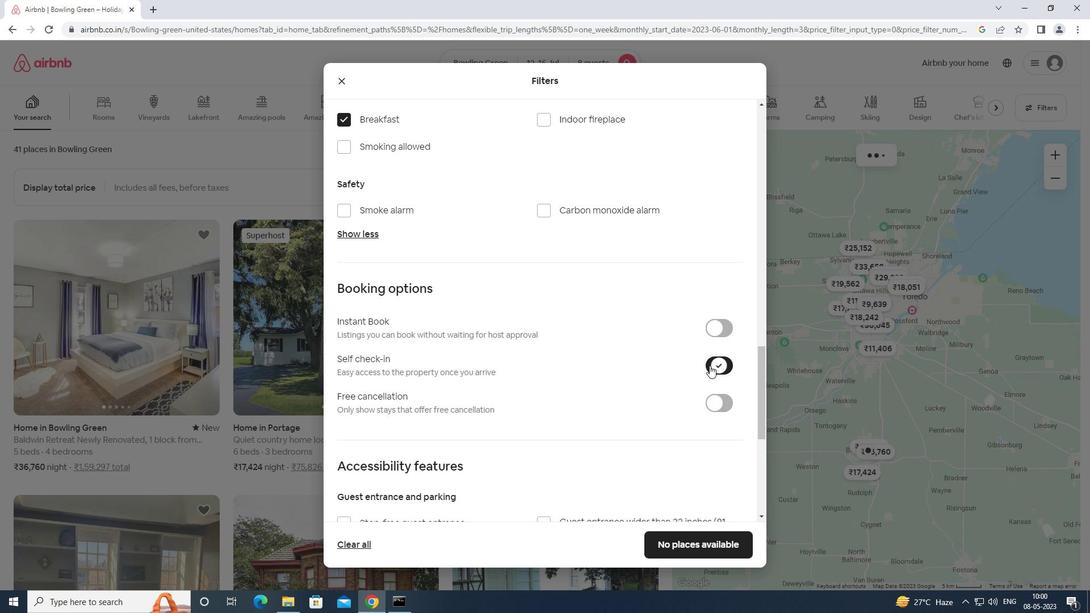 
Action: Mouse moved to (374, 444)
Screenshot: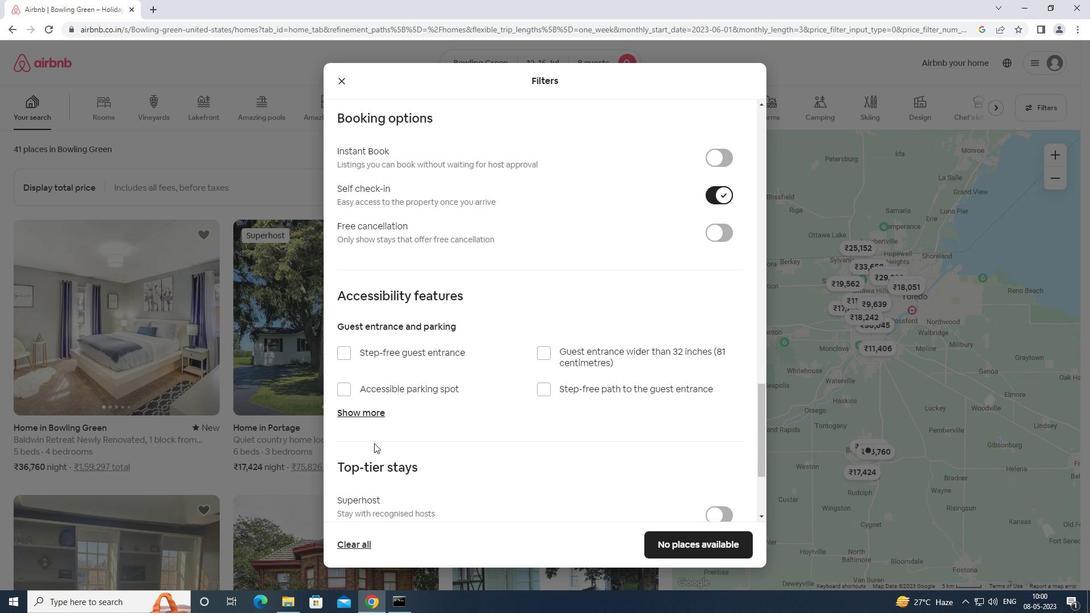
Action: Mouse scrolled (374, 443) with delta (0, 0)
Screenshot: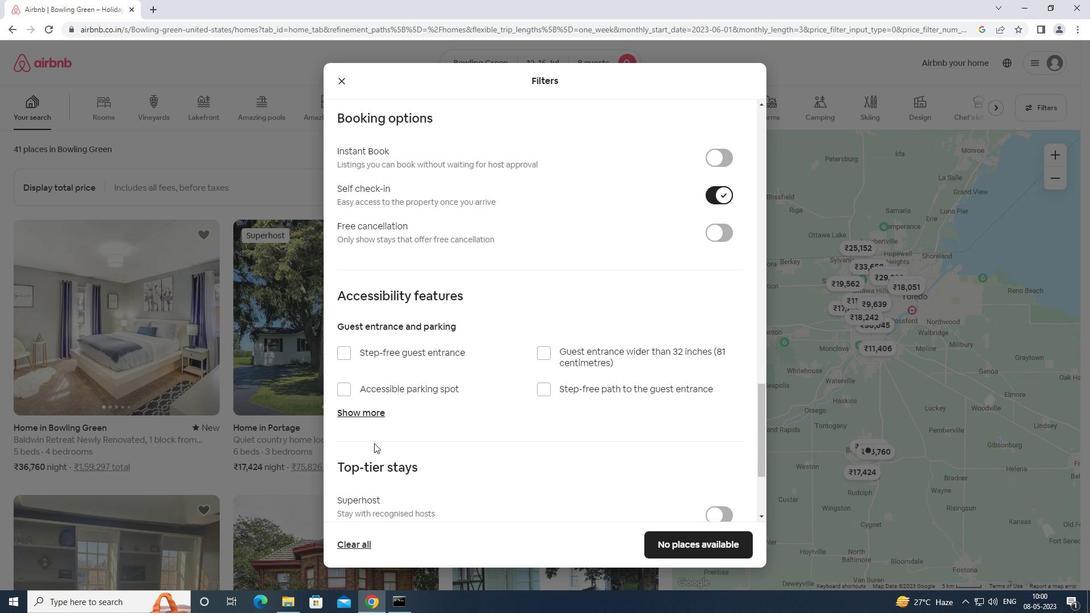 
Action: Mouse moved to (375, 446)
Screenshot: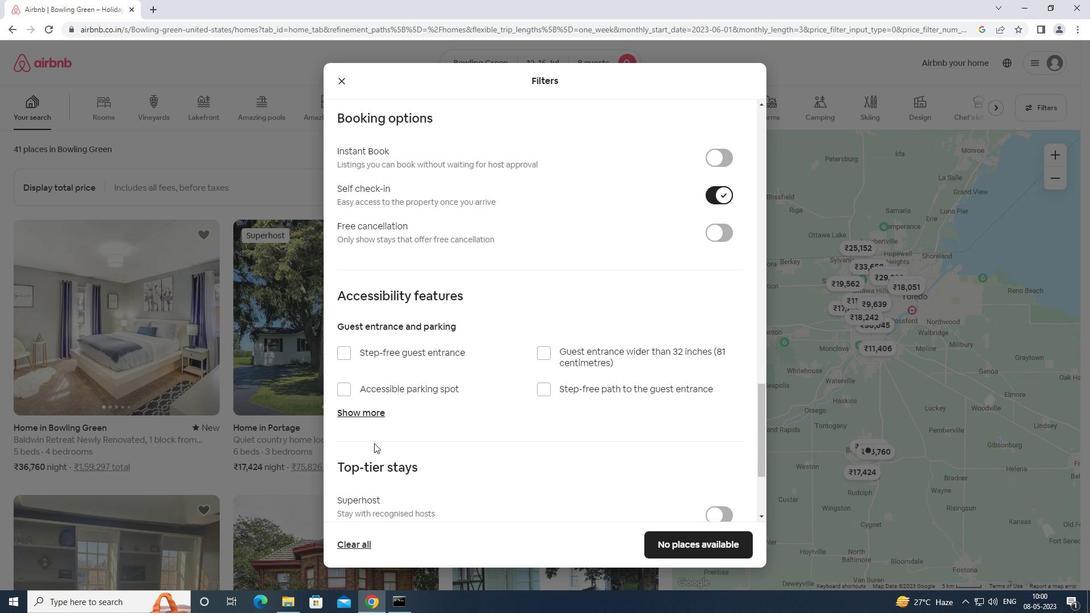
Action: Mouse scrolled (375, 445) with delta (0, 0)
Screenshot: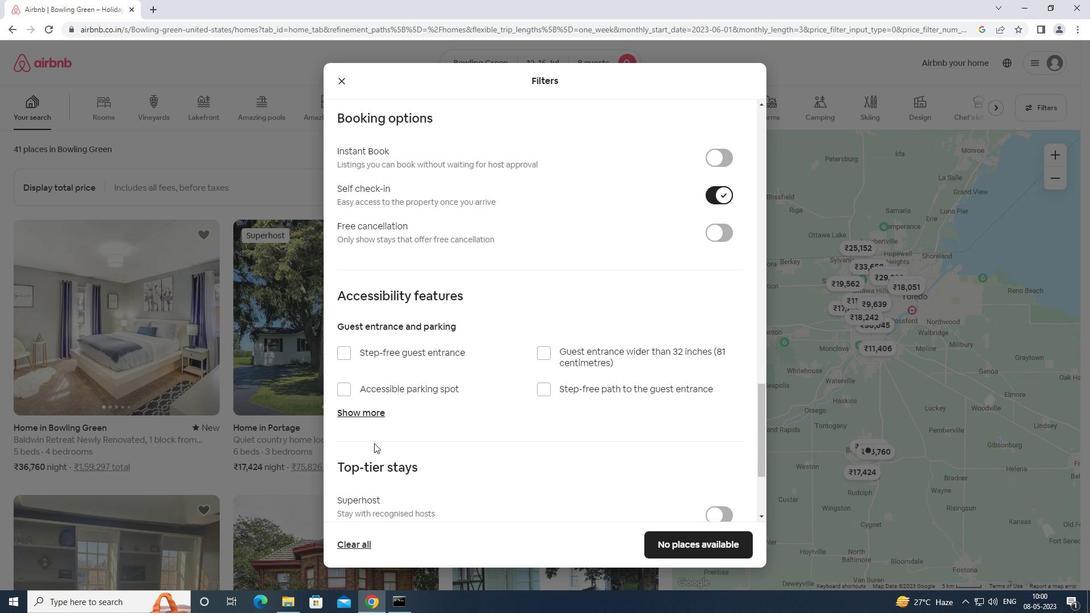 
Action: Mouse scrolled (375, 445) with delta (0, 0)
Screenshot: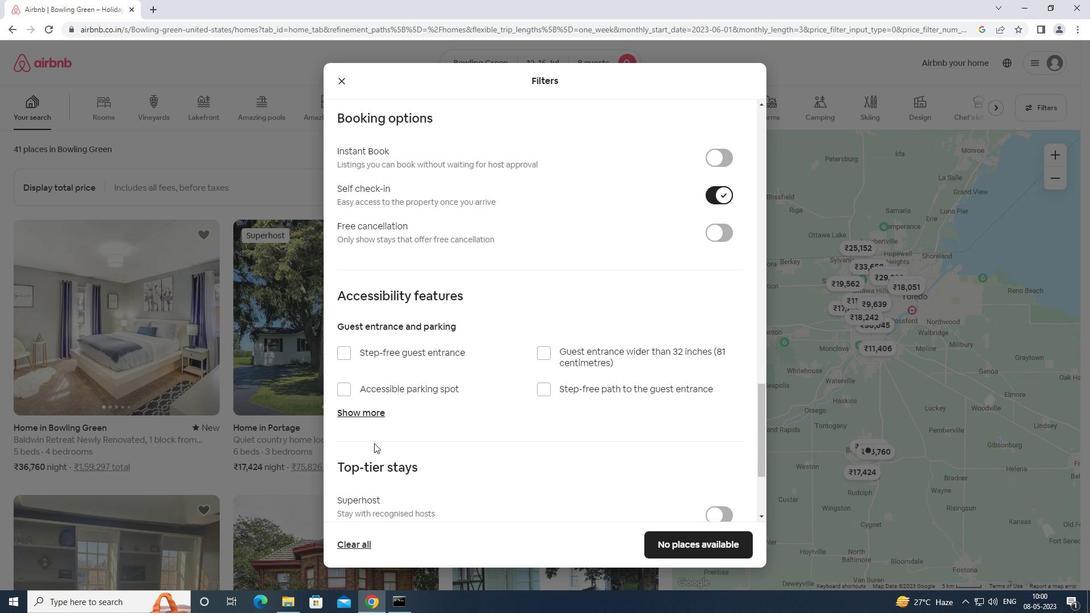 
Action: Mouse moved to (345, 462)
Screenshot: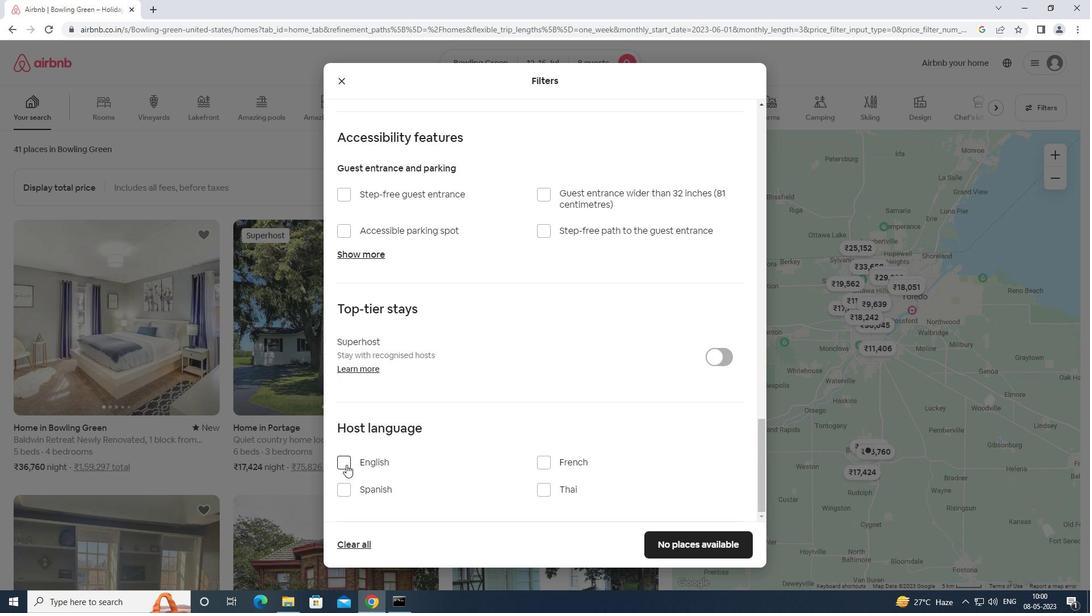 
Action: Mouse pressed left at (345, 462)
Screenshot: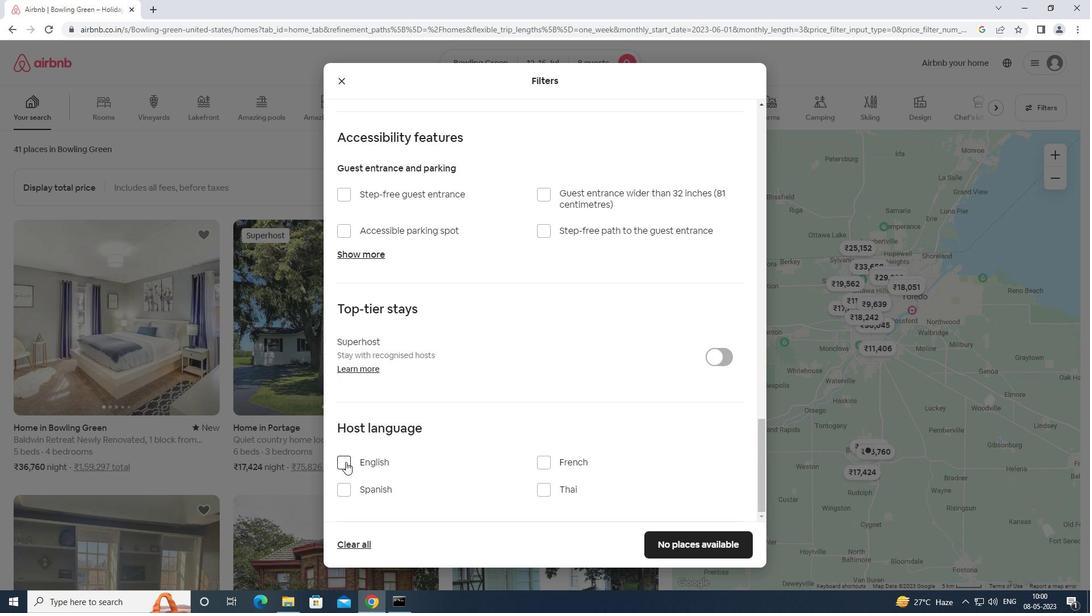 
Action: Mouse moved to (671, 541)
Screenshot: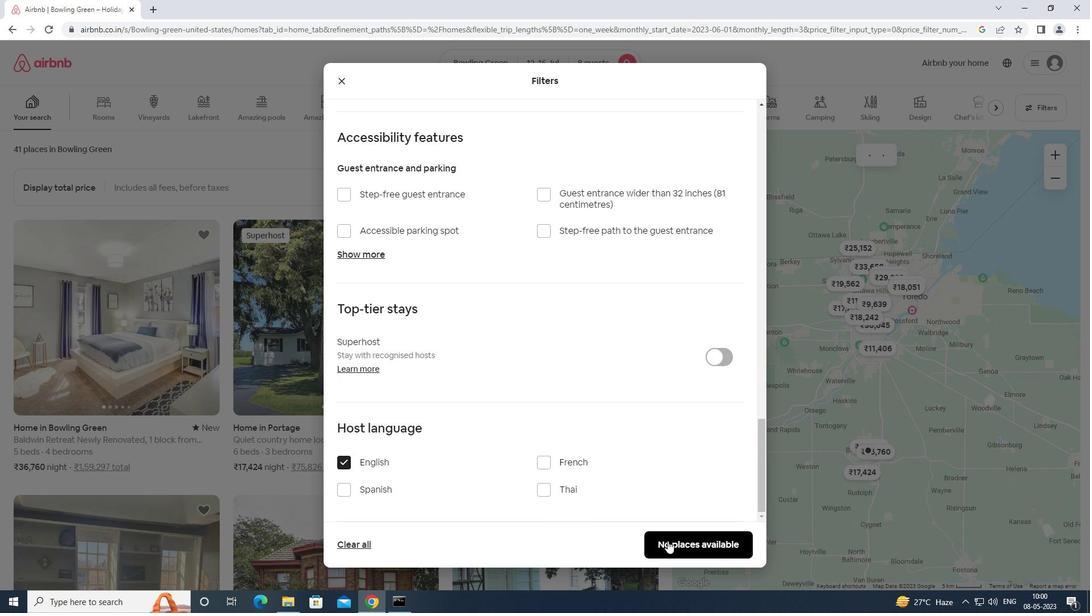 
Action: Mouse pressed left at (671, 541)
Screenshot: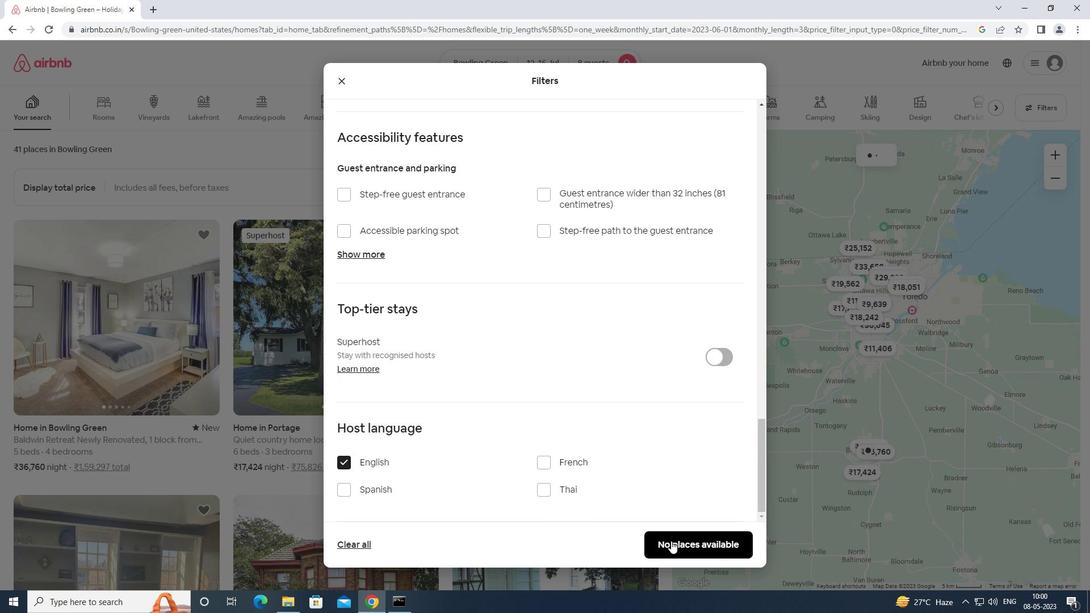 
Action: Mouse moved to (671, 541)
Screenshot: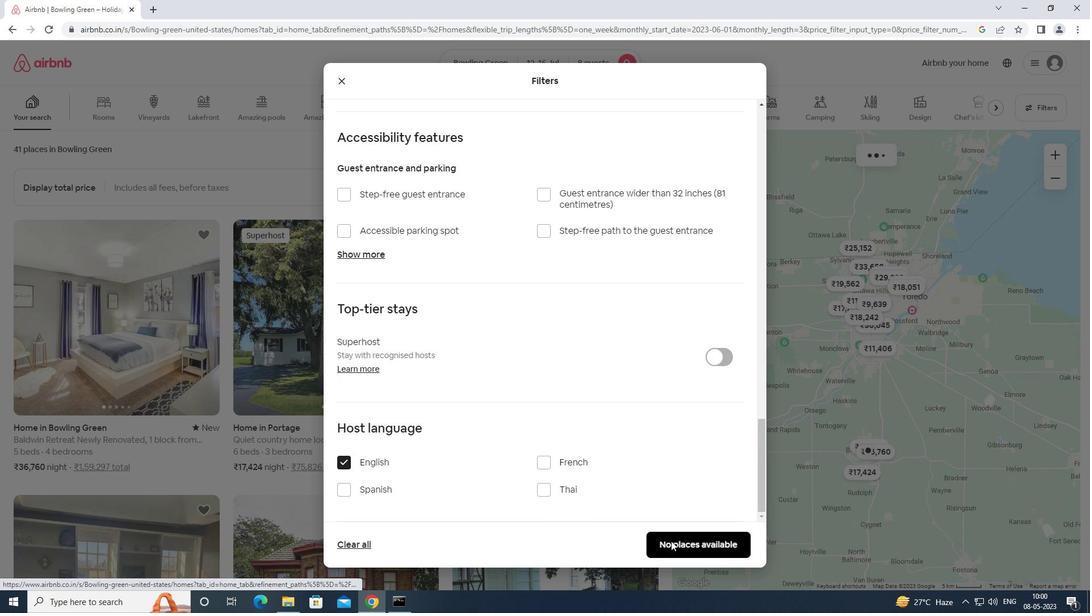 
